 Task: Find connections with filter location Kollam with filter topic #Managementwith filter profile language English with filter current company InCred Financial Services with filter school Patna University with filter industry Media & Telecommunications with filter service category Homeowners Insurance with filter keywords title Beautician
Action: Mouse moved to (700, 77)
Screenshot: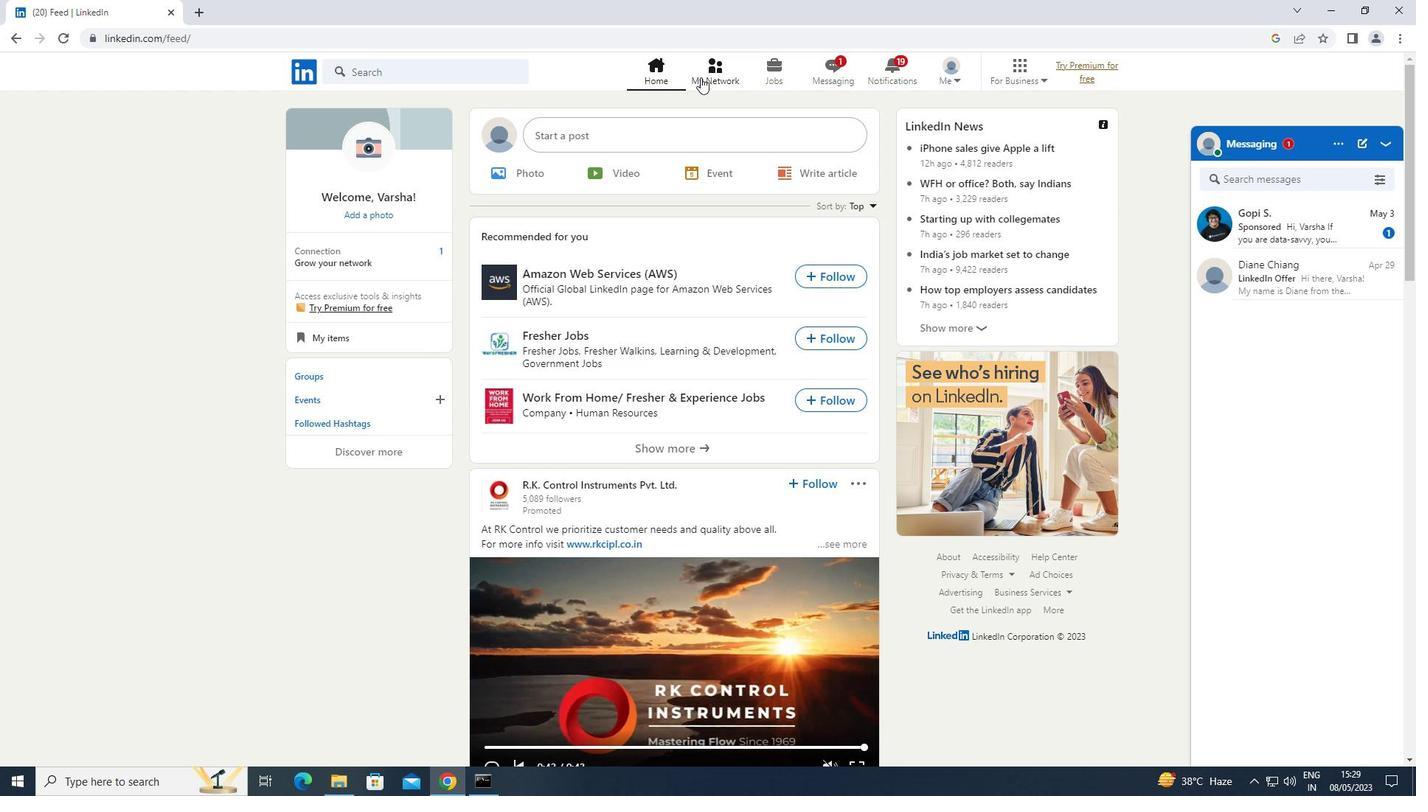 
Action: Mouse pressed left at (700, 77)
Screenshot: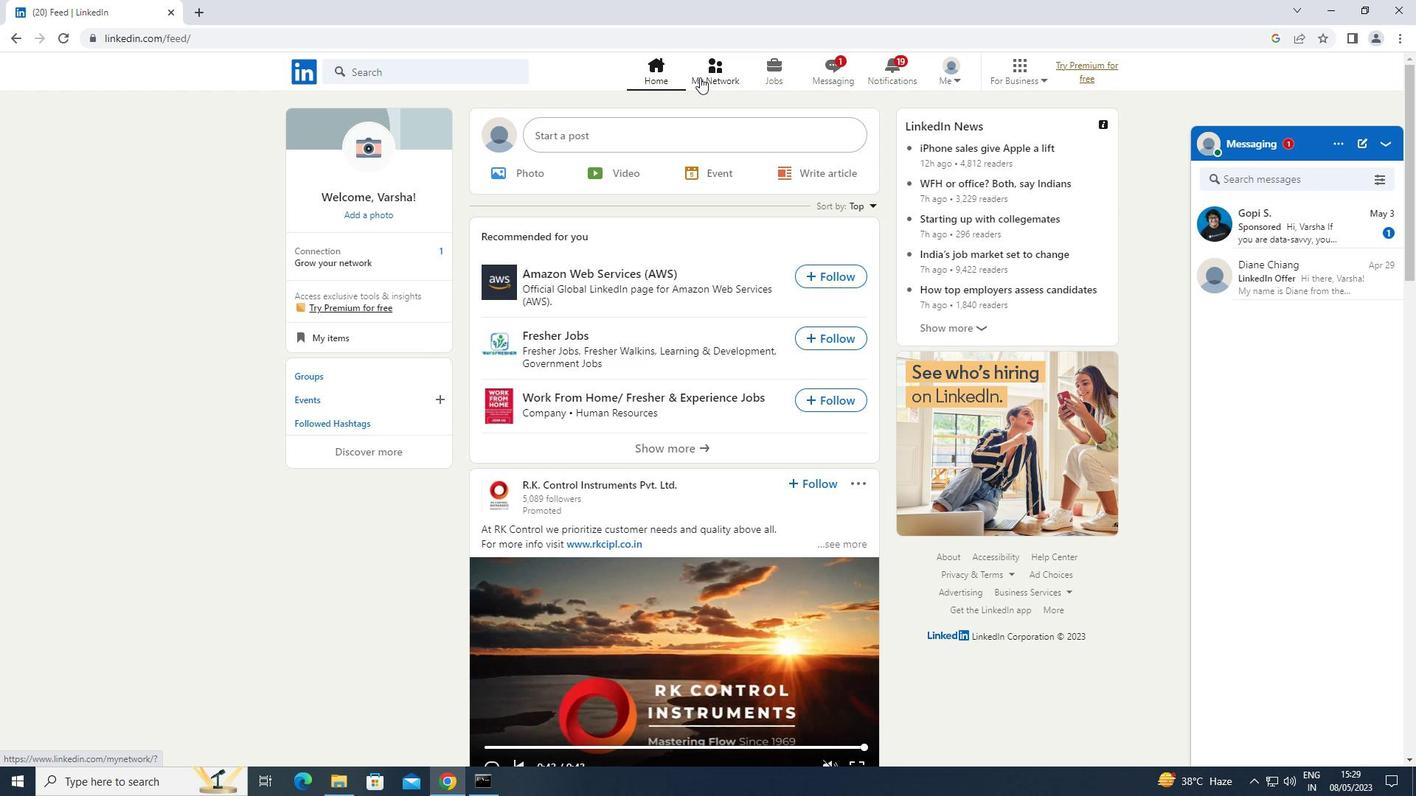 
Action: Mouse moved to (422, 152)
Screenshot: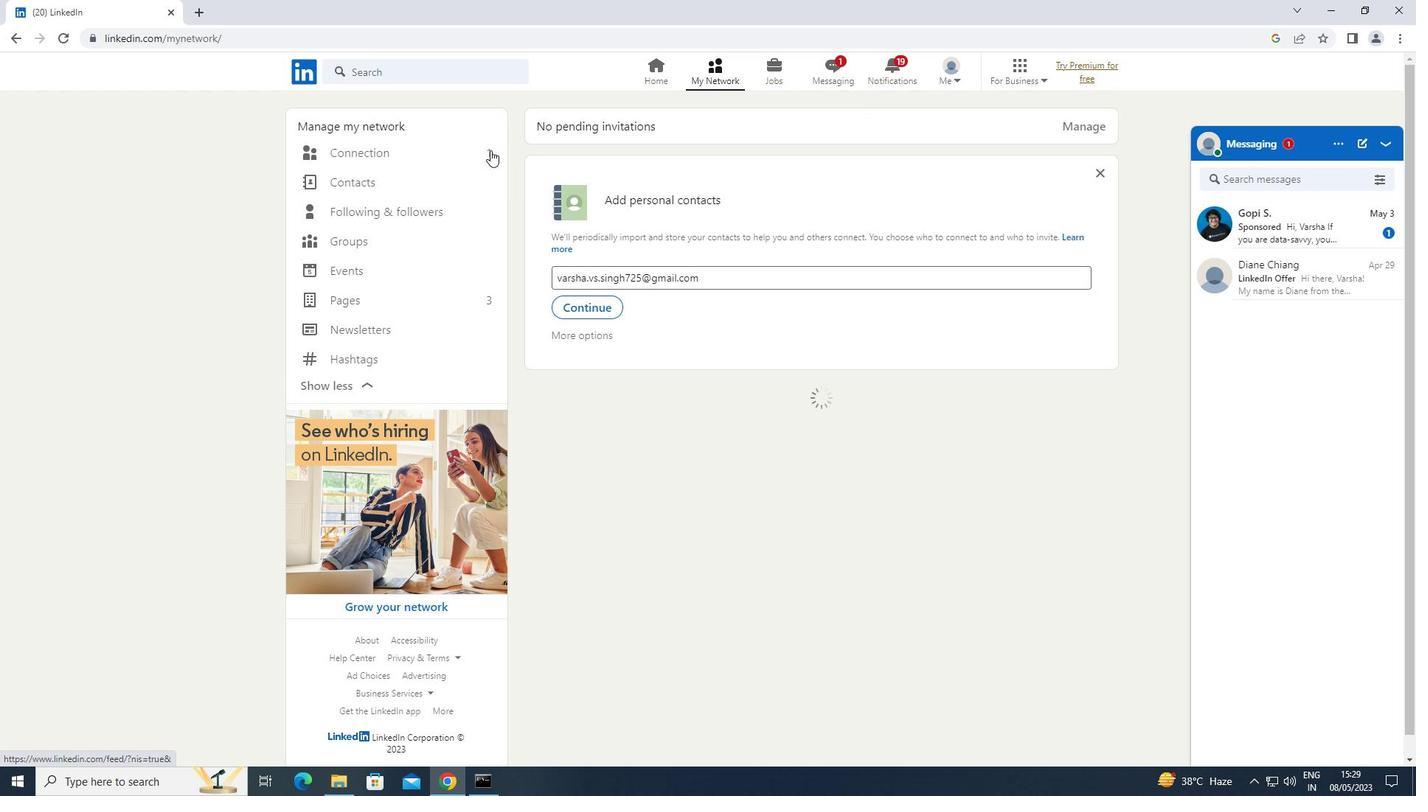 
Action: Mouse pressed left at (422, 152)
Screenshot: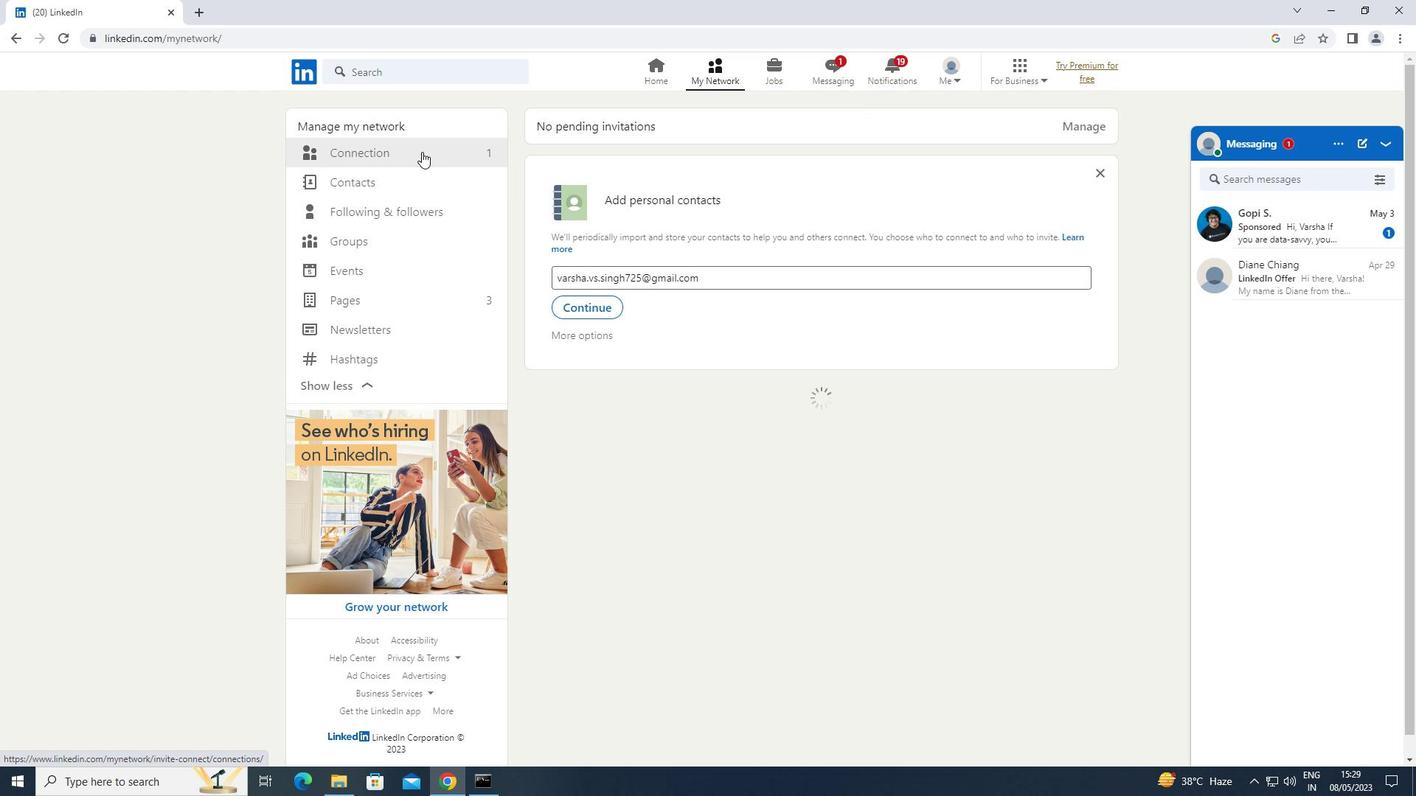 
Action: Mouse moved to (836, 155)
Screenshot: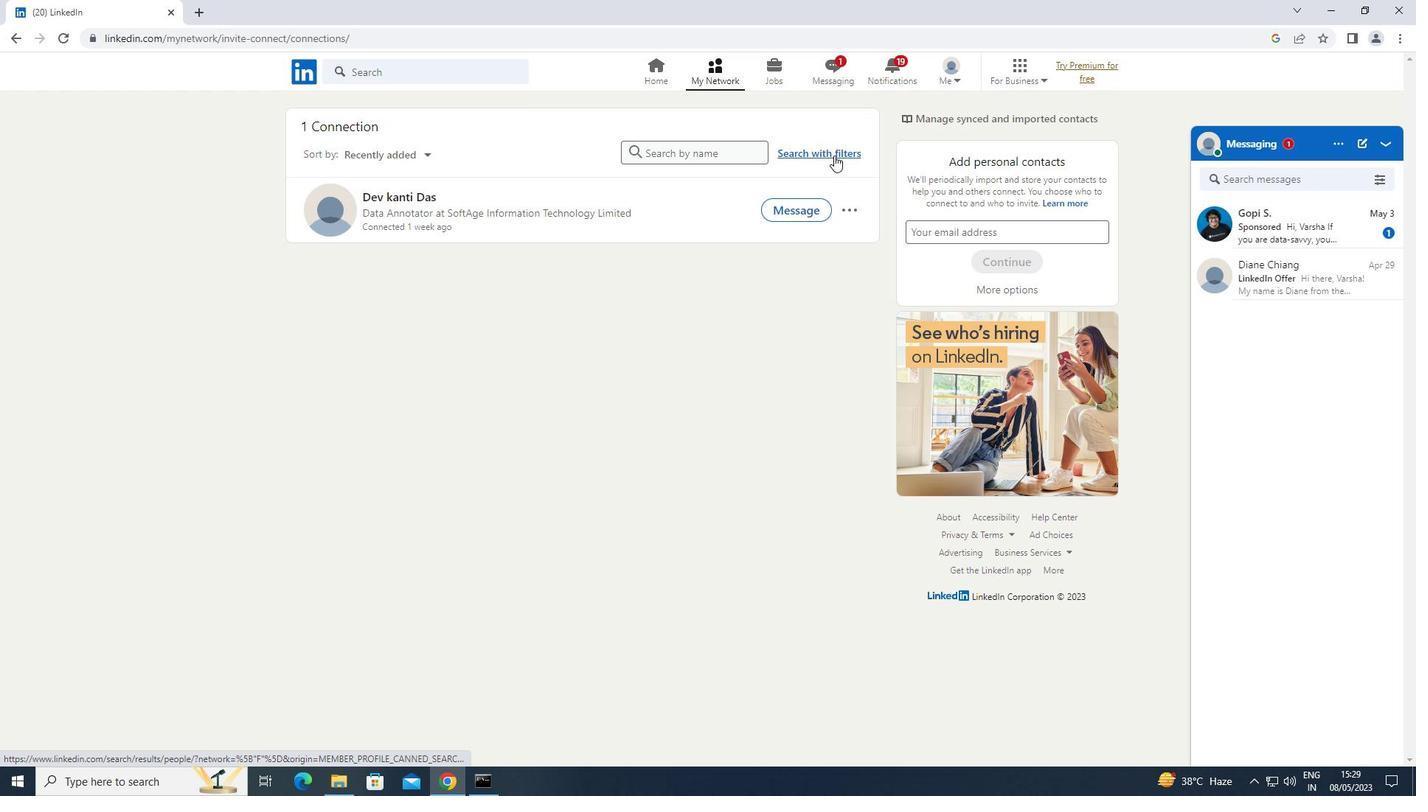
Action: Mouse pressed left at (836, 155)
Screenshot: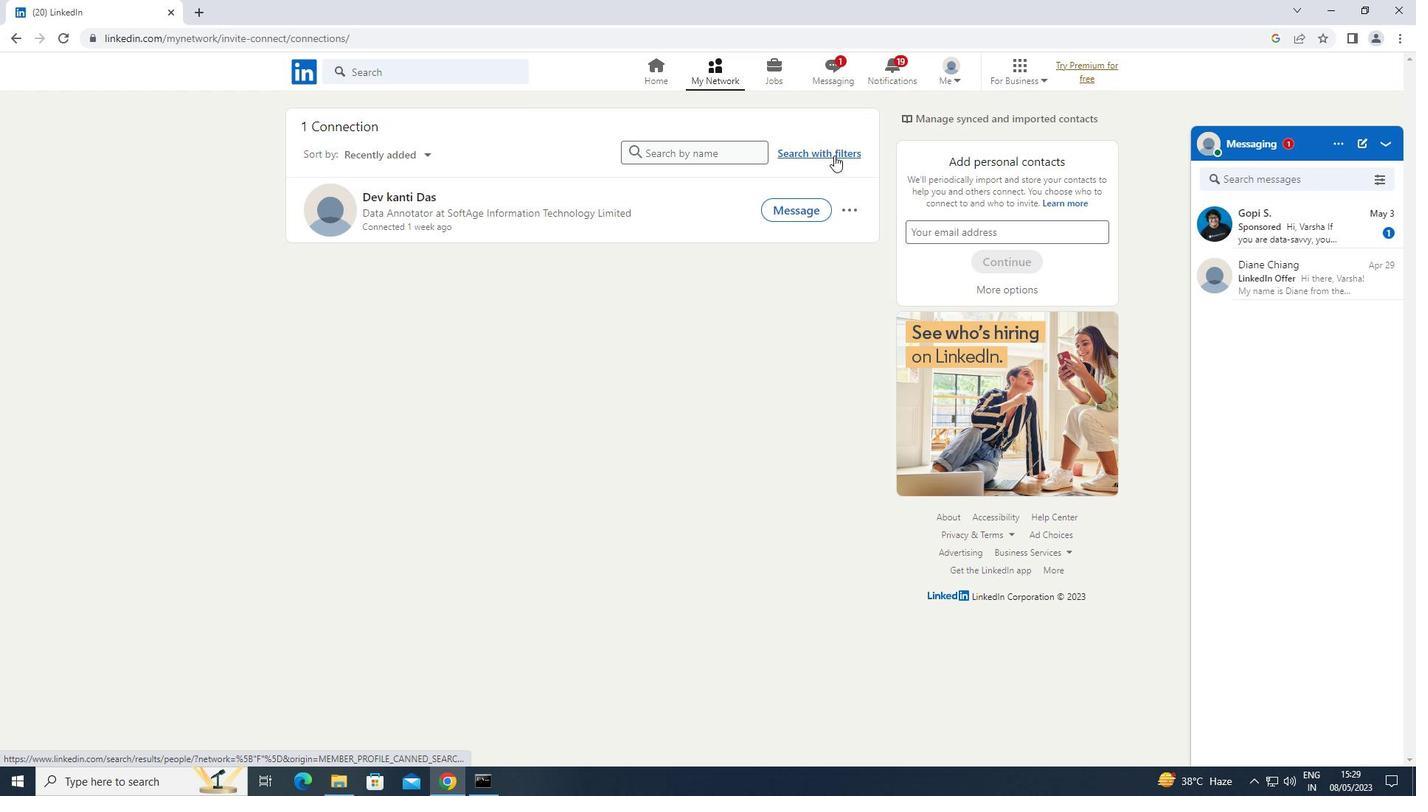
Action: Mouse moved to (757, 117)
Screenshot: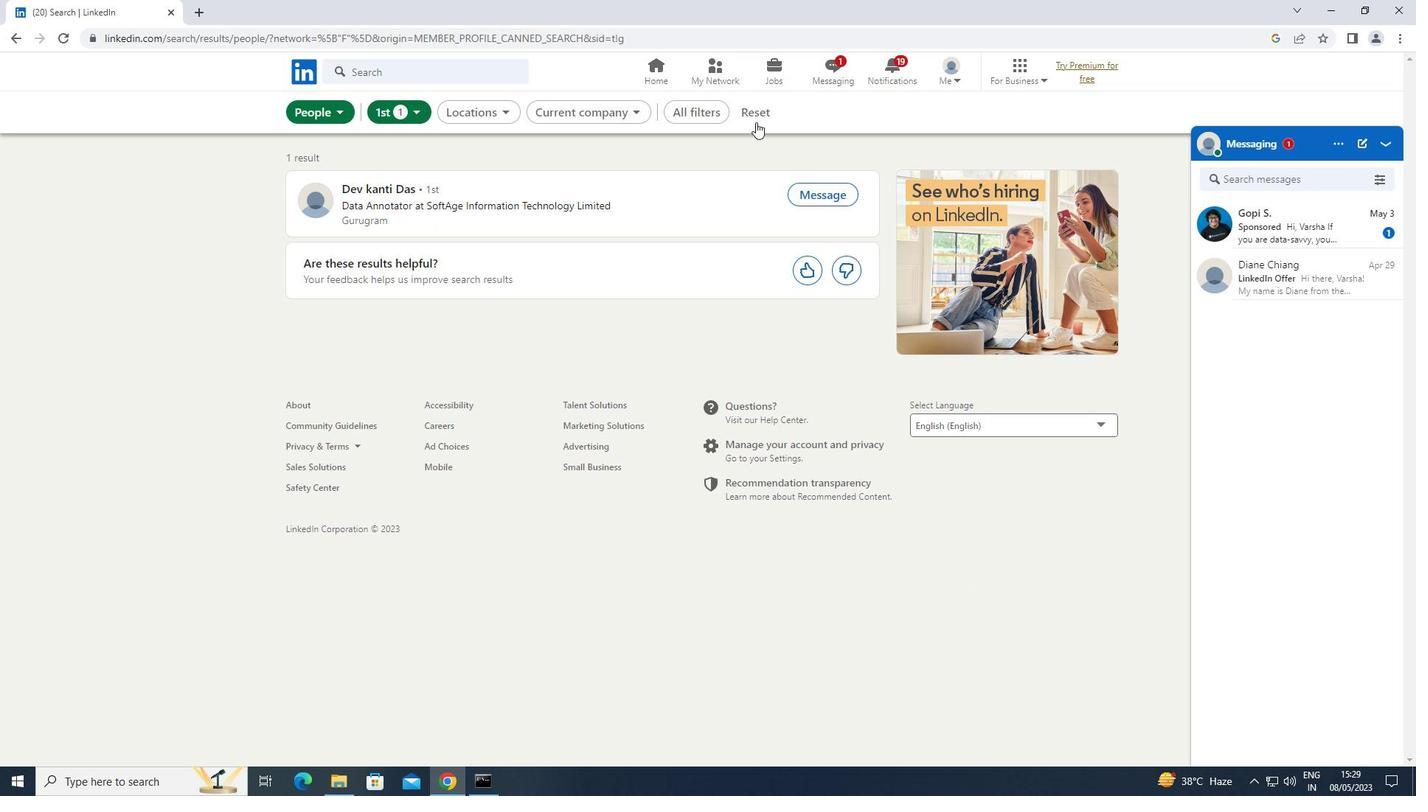 
Action: Mouse pressed left at (757, 117)
Screenshot: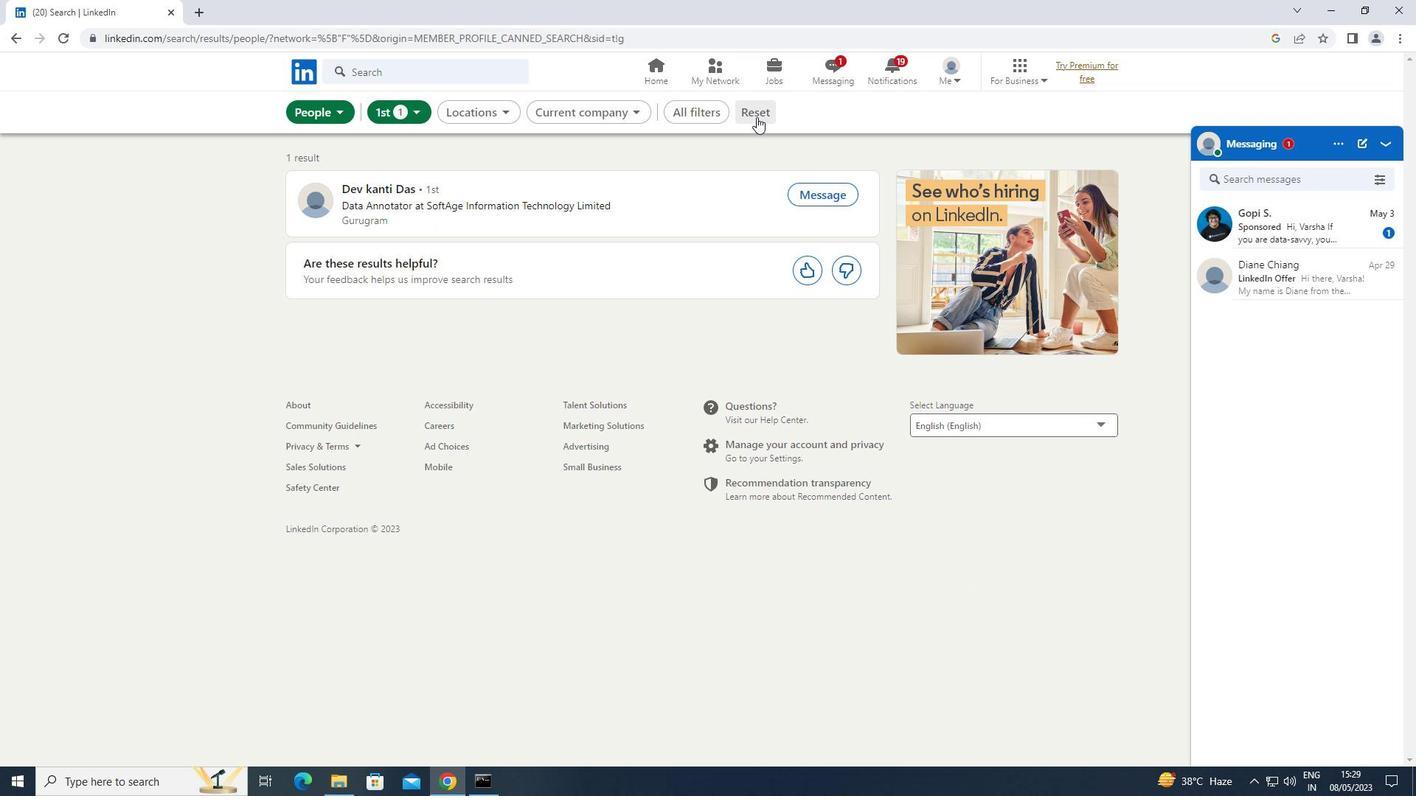 
Action: Mouse moved to (755, 117)
Screenshot: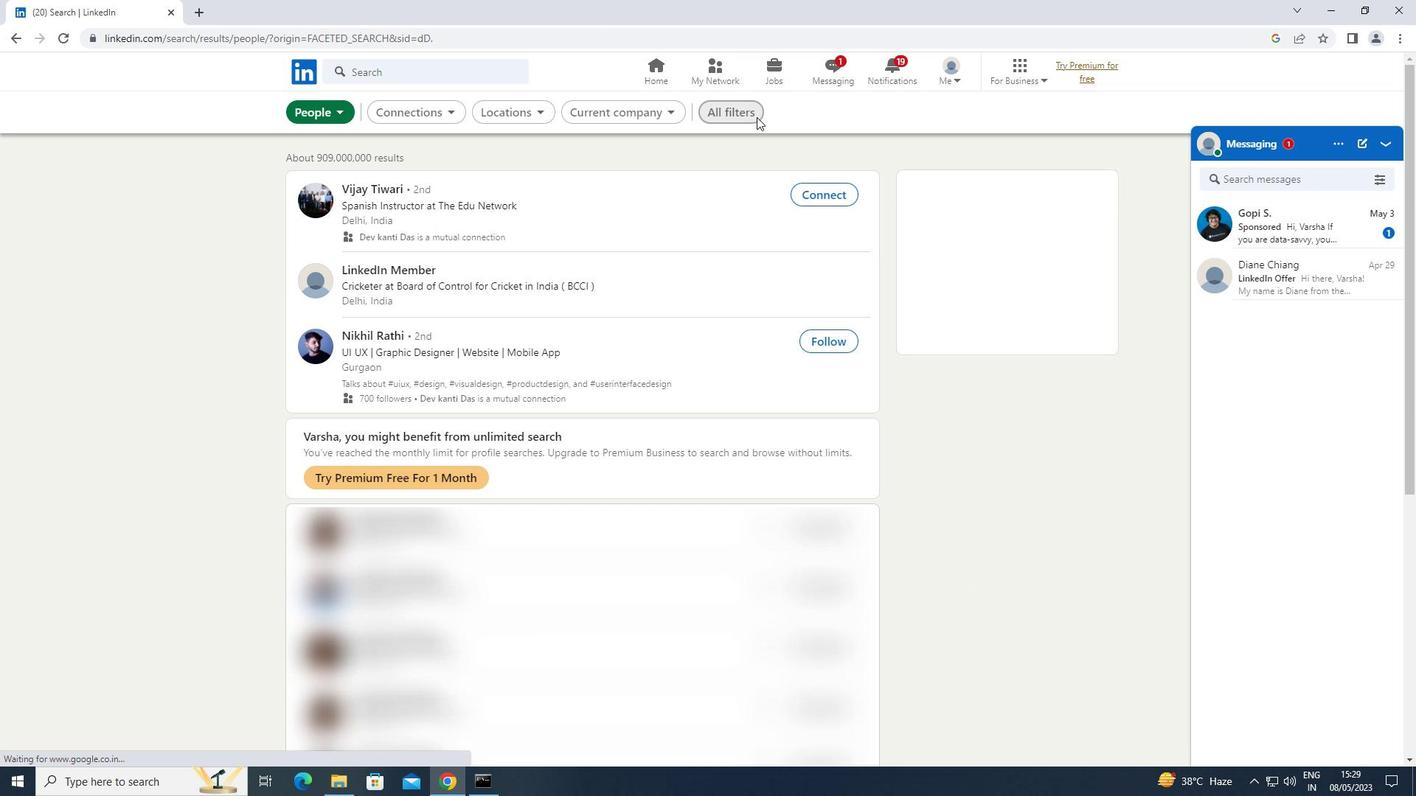 
Action: Mouse pressed left at (755, 117)
Screenshot: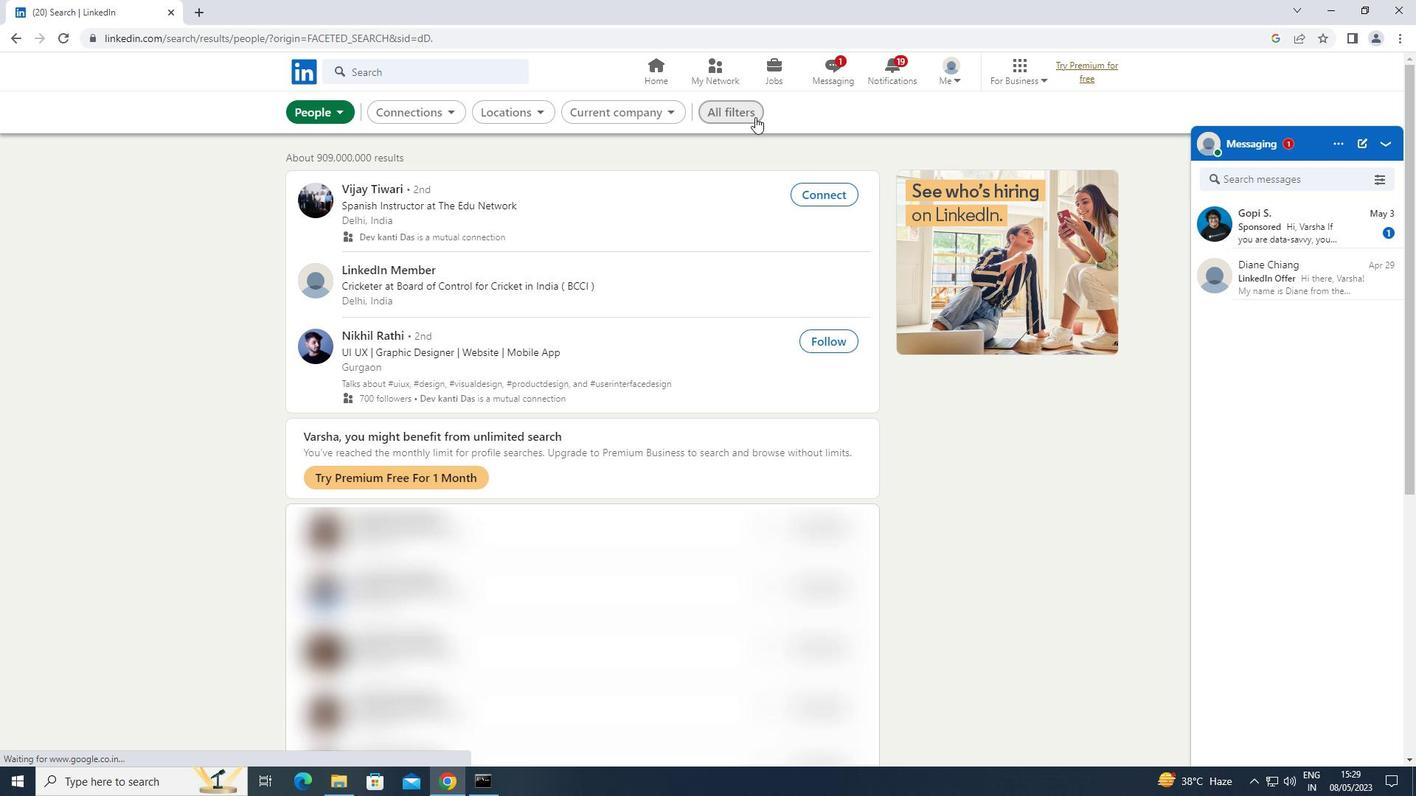 
Action: Mouse moved to (1029, 239)
Screenshot: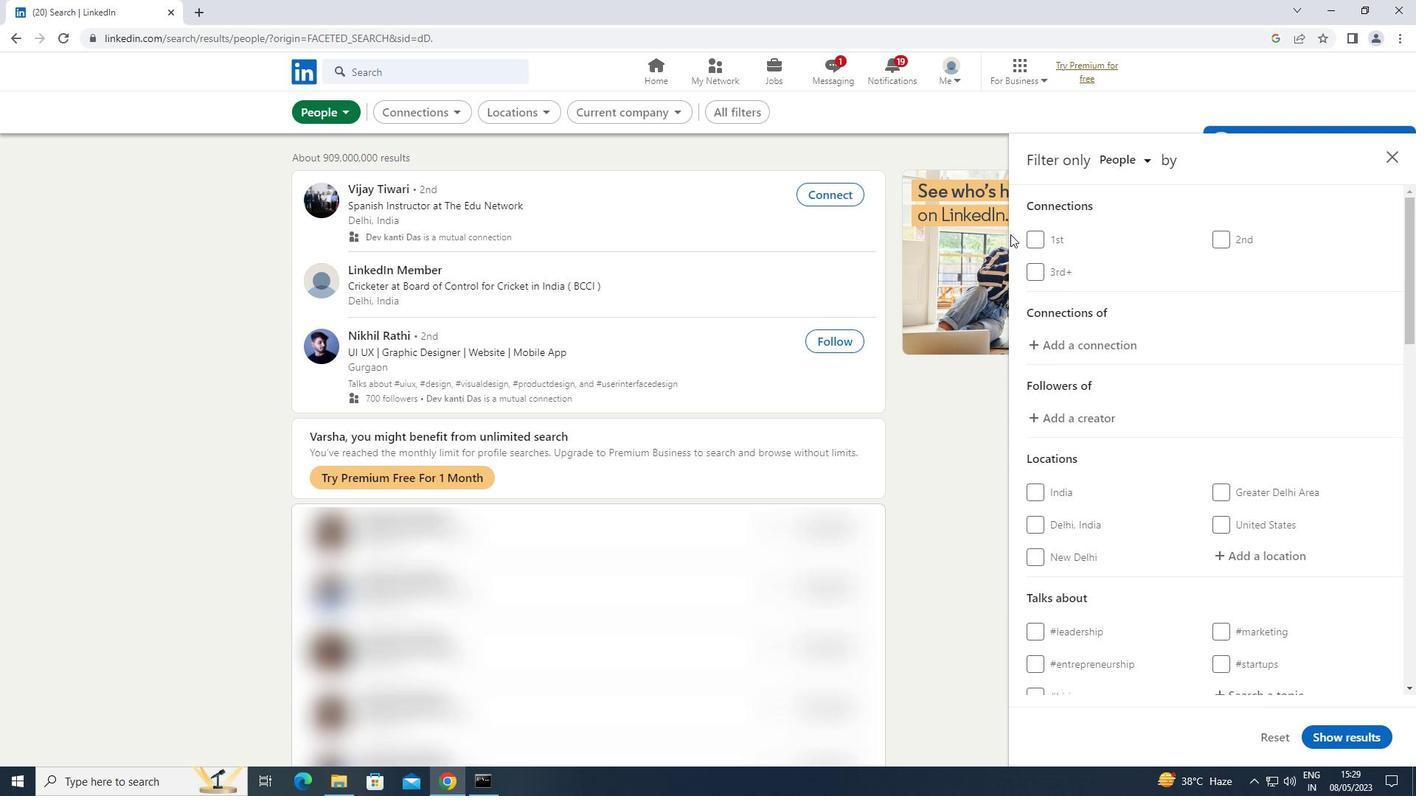 
Action: Mouse scrolled (1029, 238) with delta (0, 0)
Screenshot: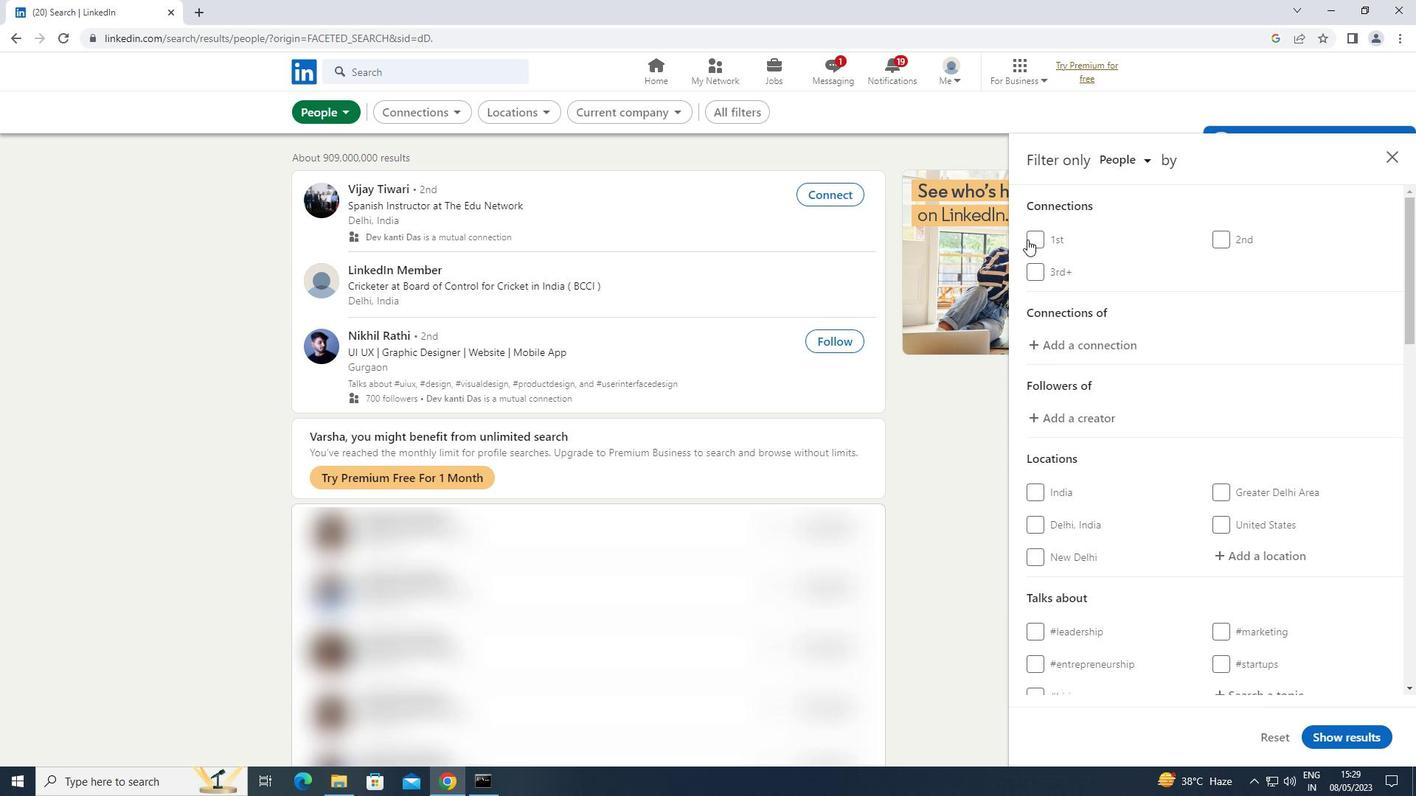 
Action: Mouse scrolled (1029, 238) with delta (0, 0)
Screenshot: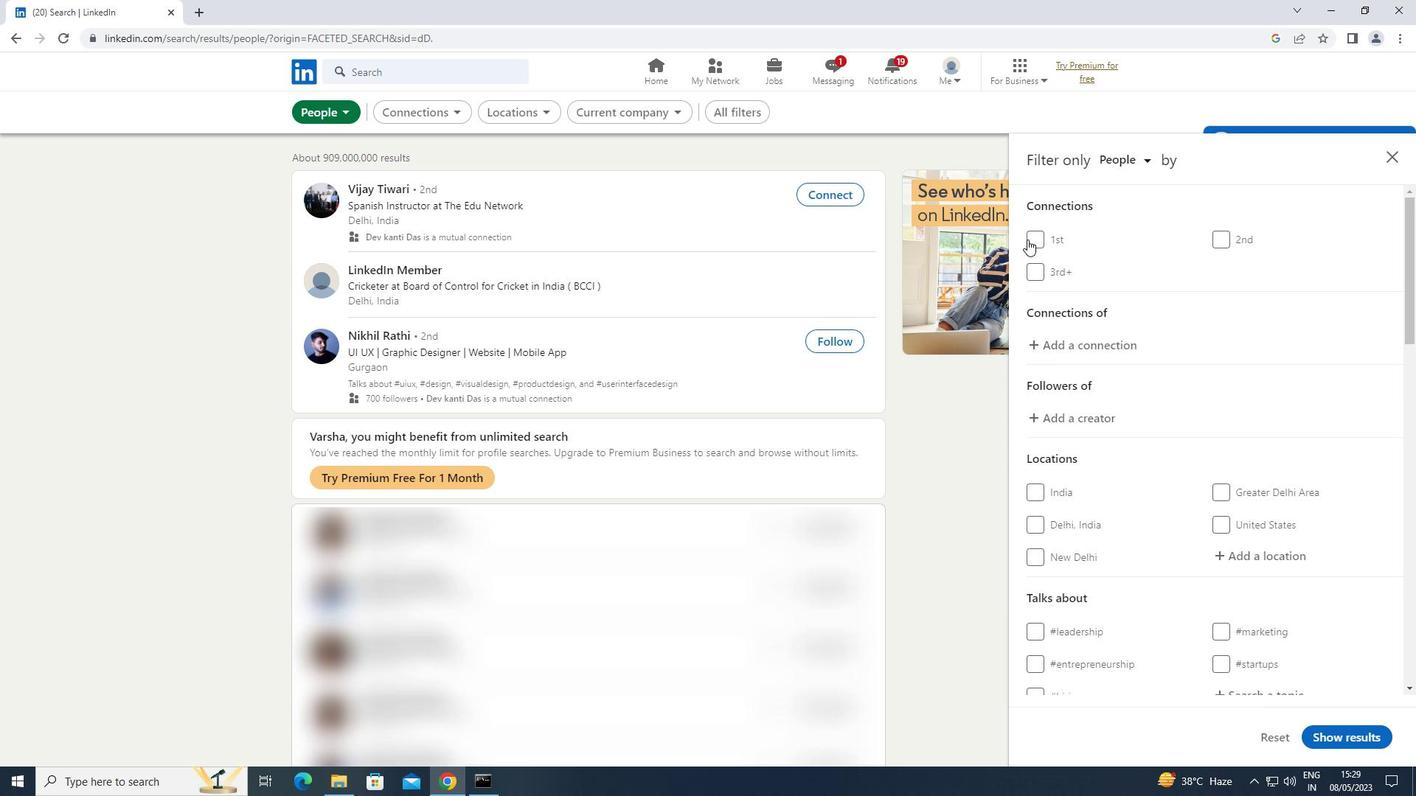 
Action: Mouse scrolled (1029, 238) with delta (0, 0)
Screenshot: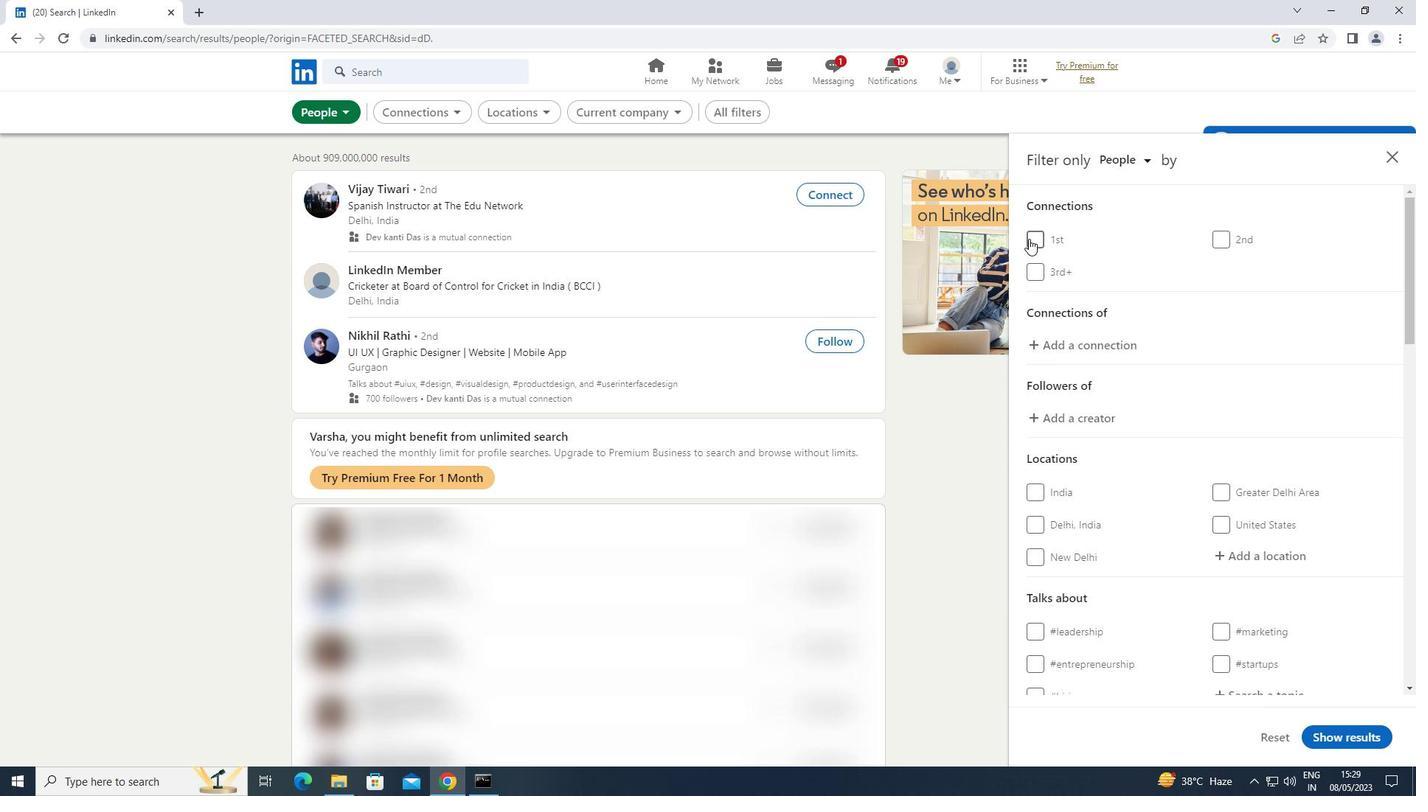 
Action: Mouse moved to (1282, 333)
Screenshot: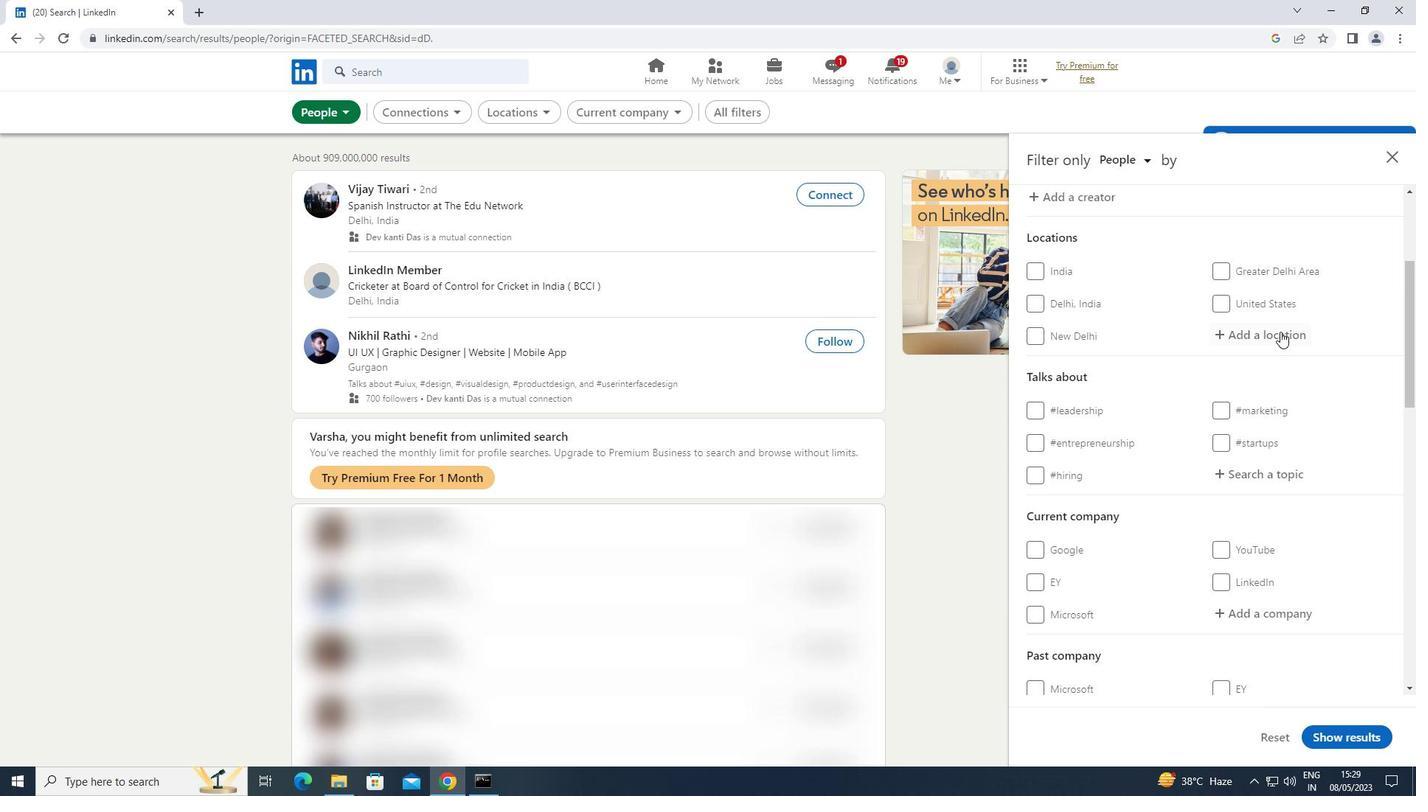 
Action: Mouse pressed left at (1282, 333)
Screenshot: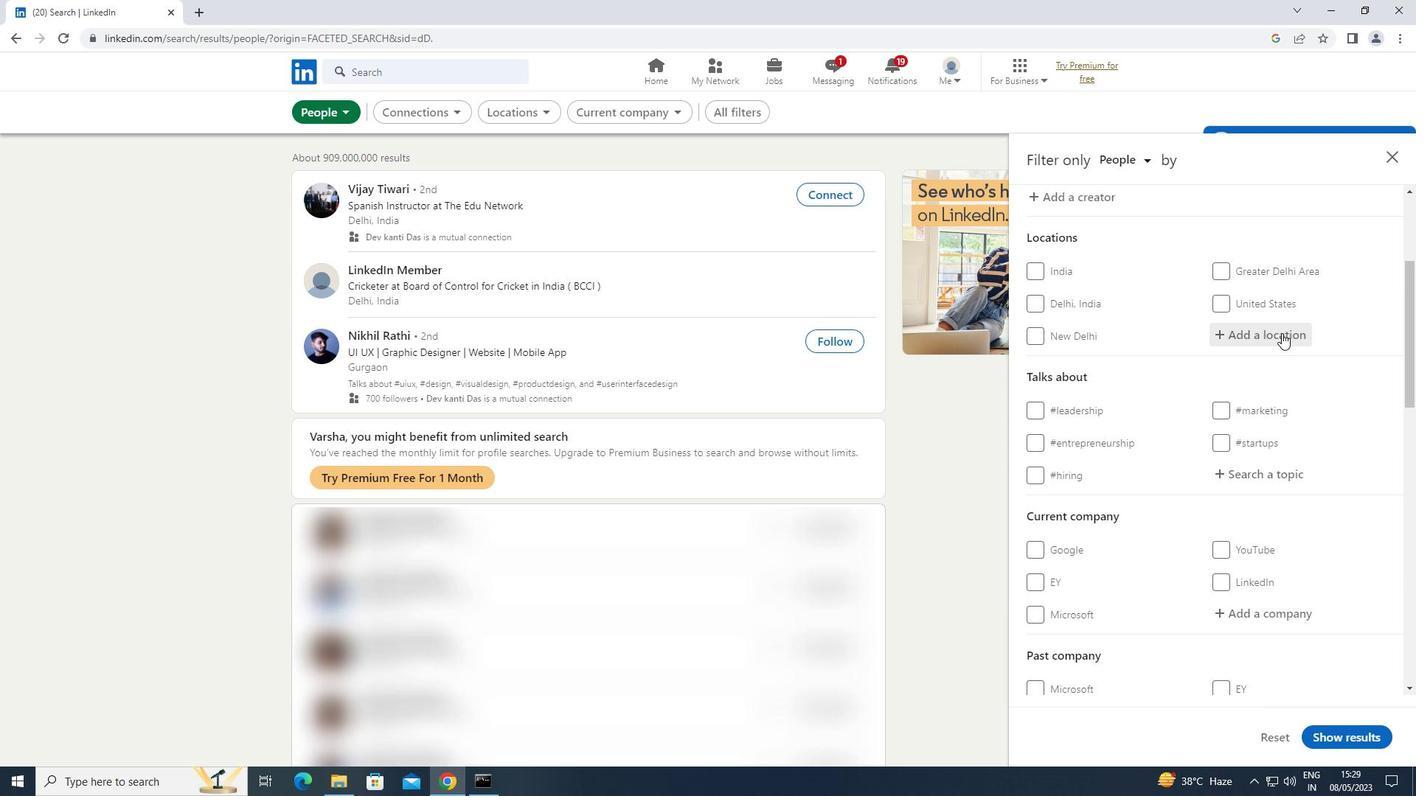 
Action: Mouse moved to (1284, 330)
Screenshot: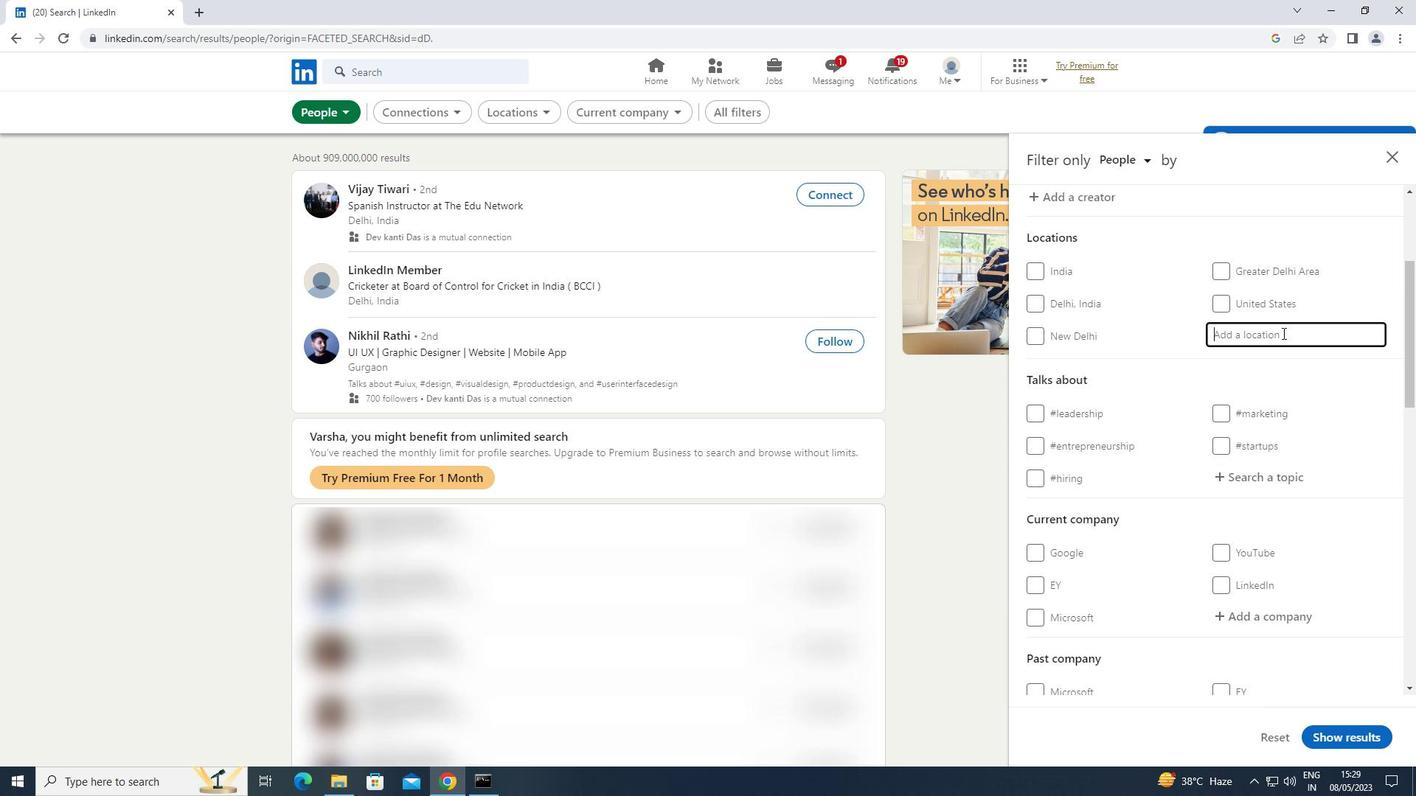
Action: Key pressed <Key.shift>KOLLAM
Screenshot: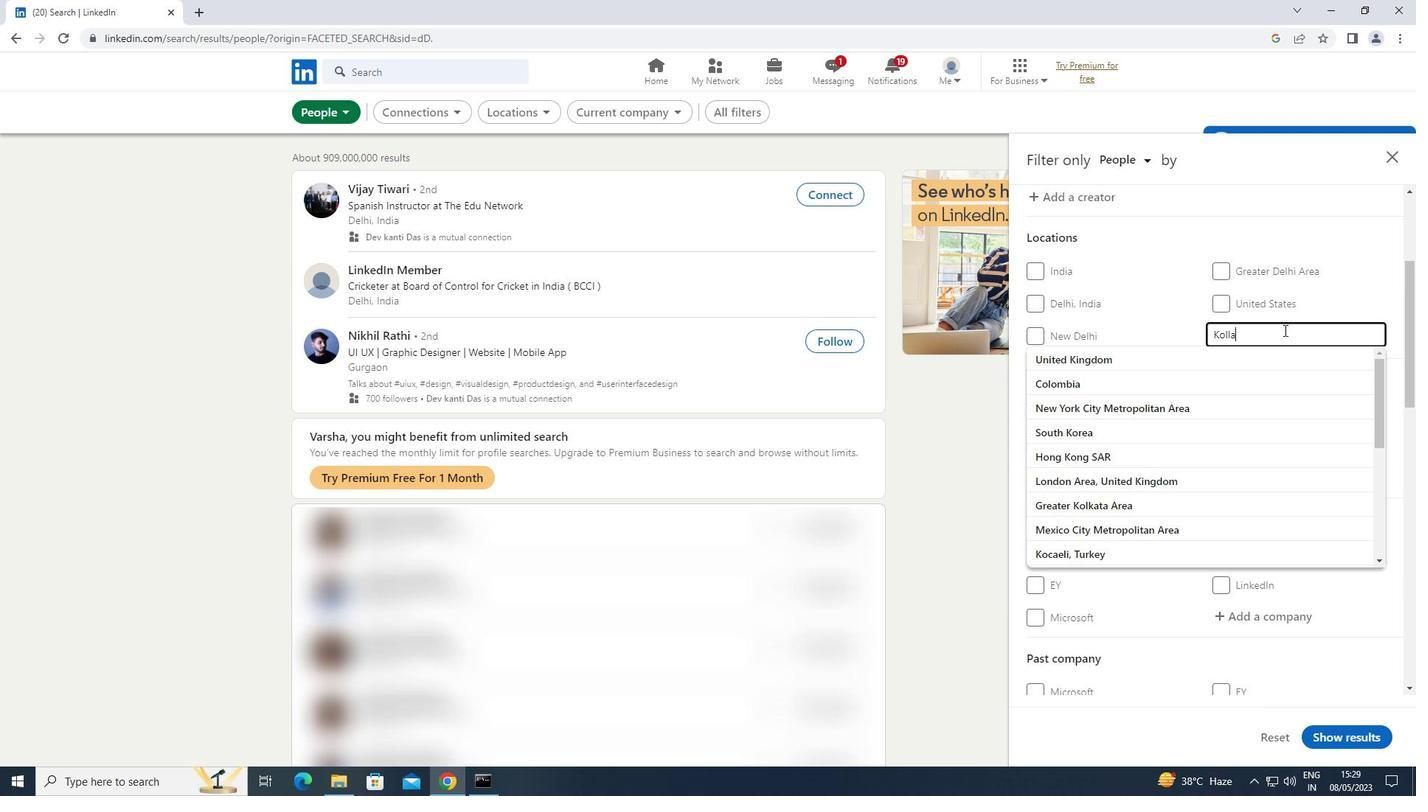 
Action: Mouse moved to (1249, 485)
Screenshot: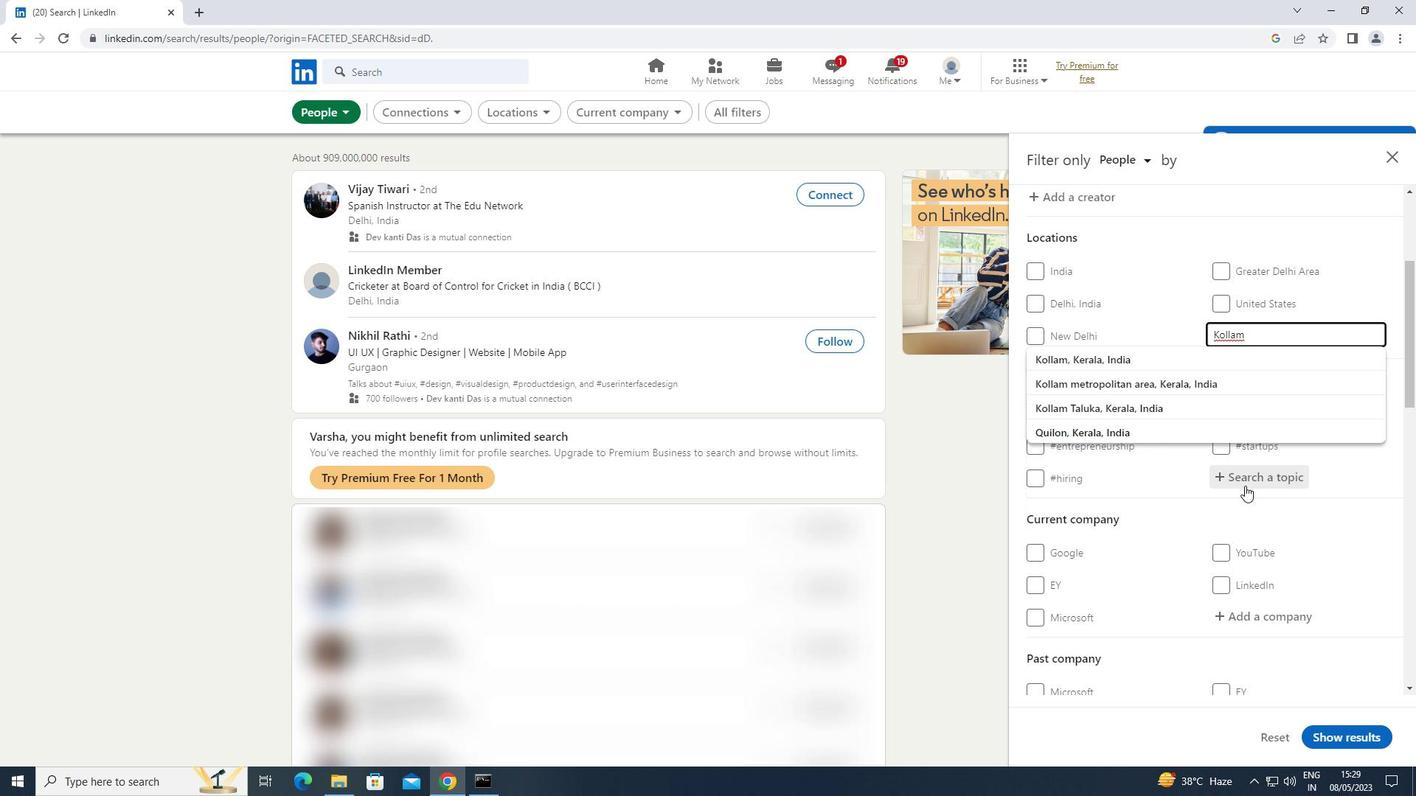
Action: Mouse pressed left at (1249, 485)
Screenshot: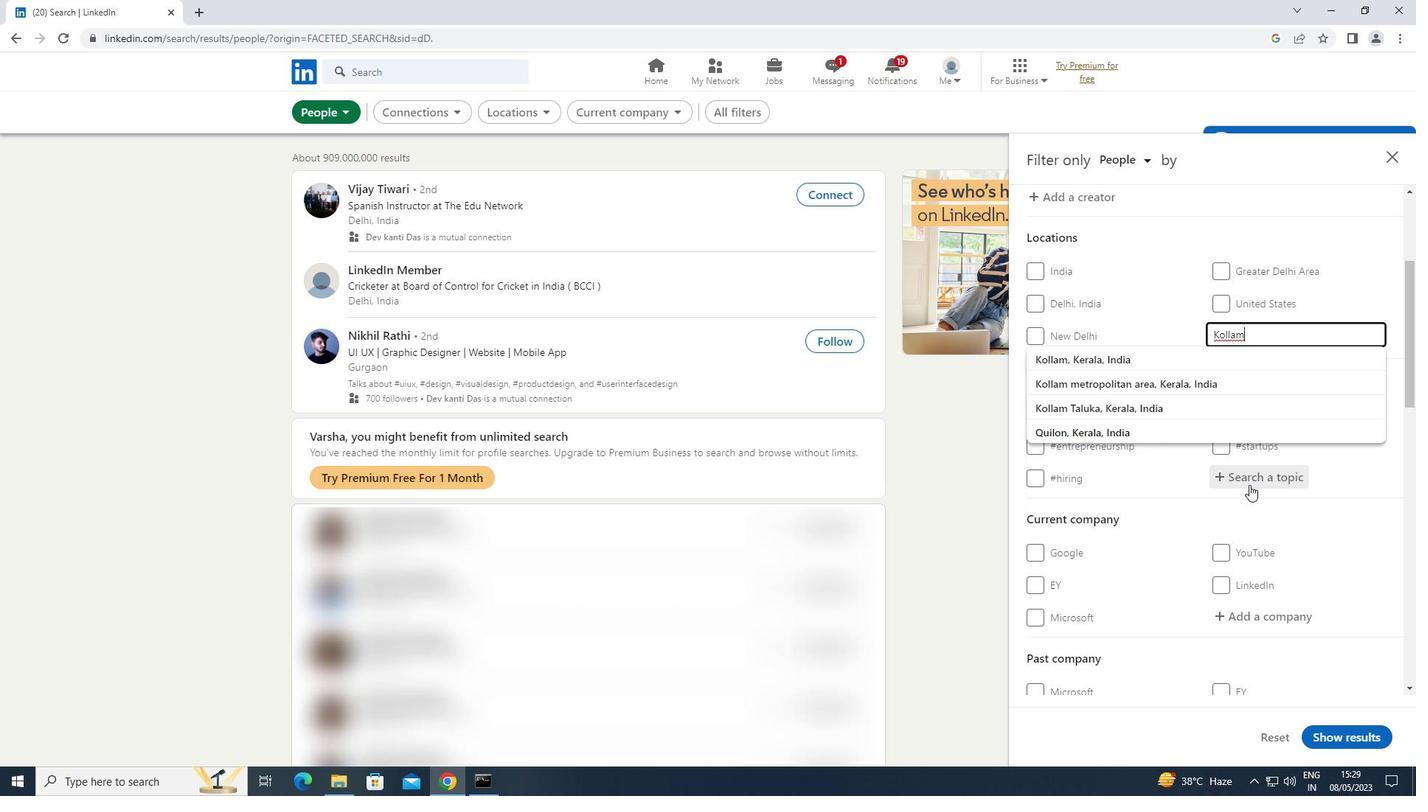 
Action: Key pressed <Key.shift><Key.shift><Key.shift><Key.shift>#<Key.shift>MANAGEMENT
Screenshot: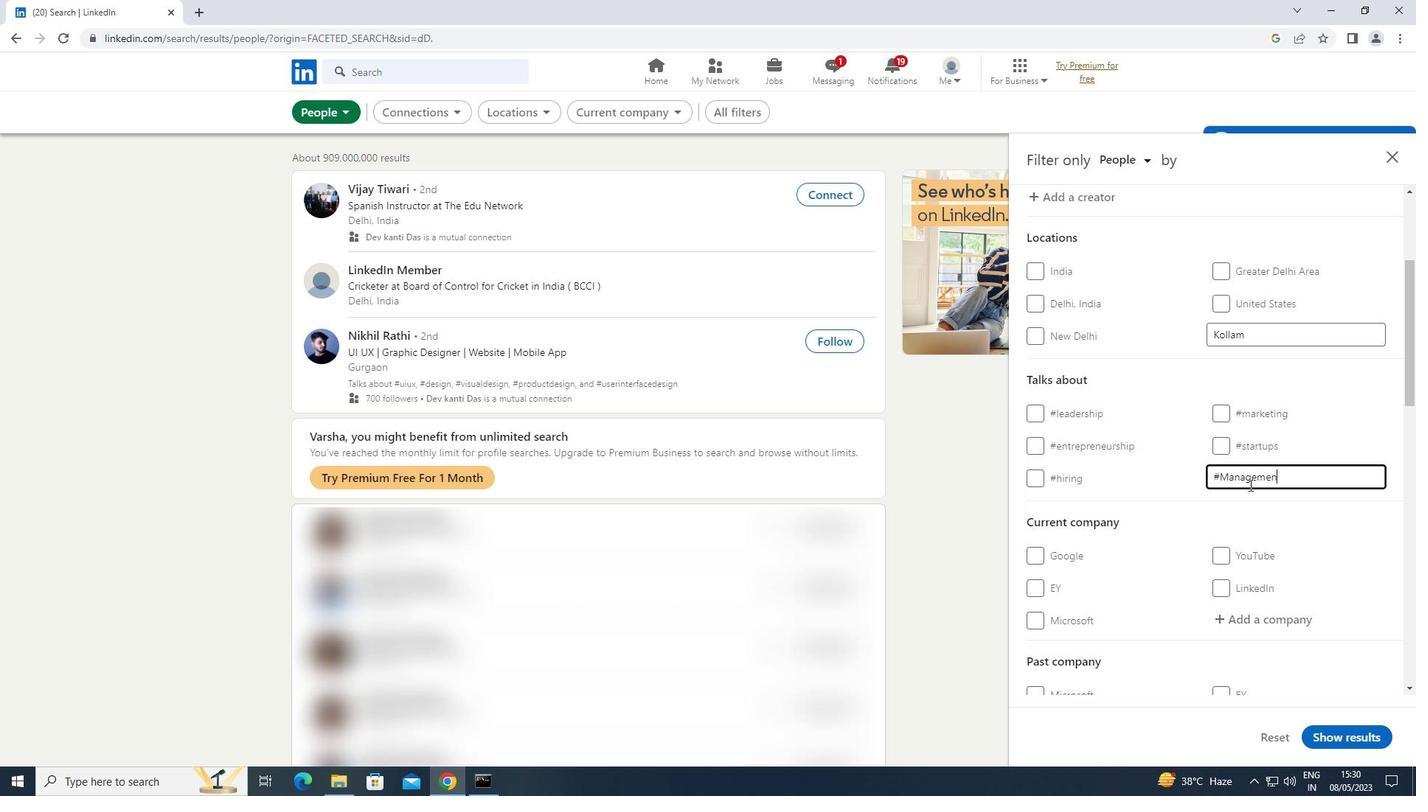 
Action: Mouse moved to (1275, 468)
Screenshot: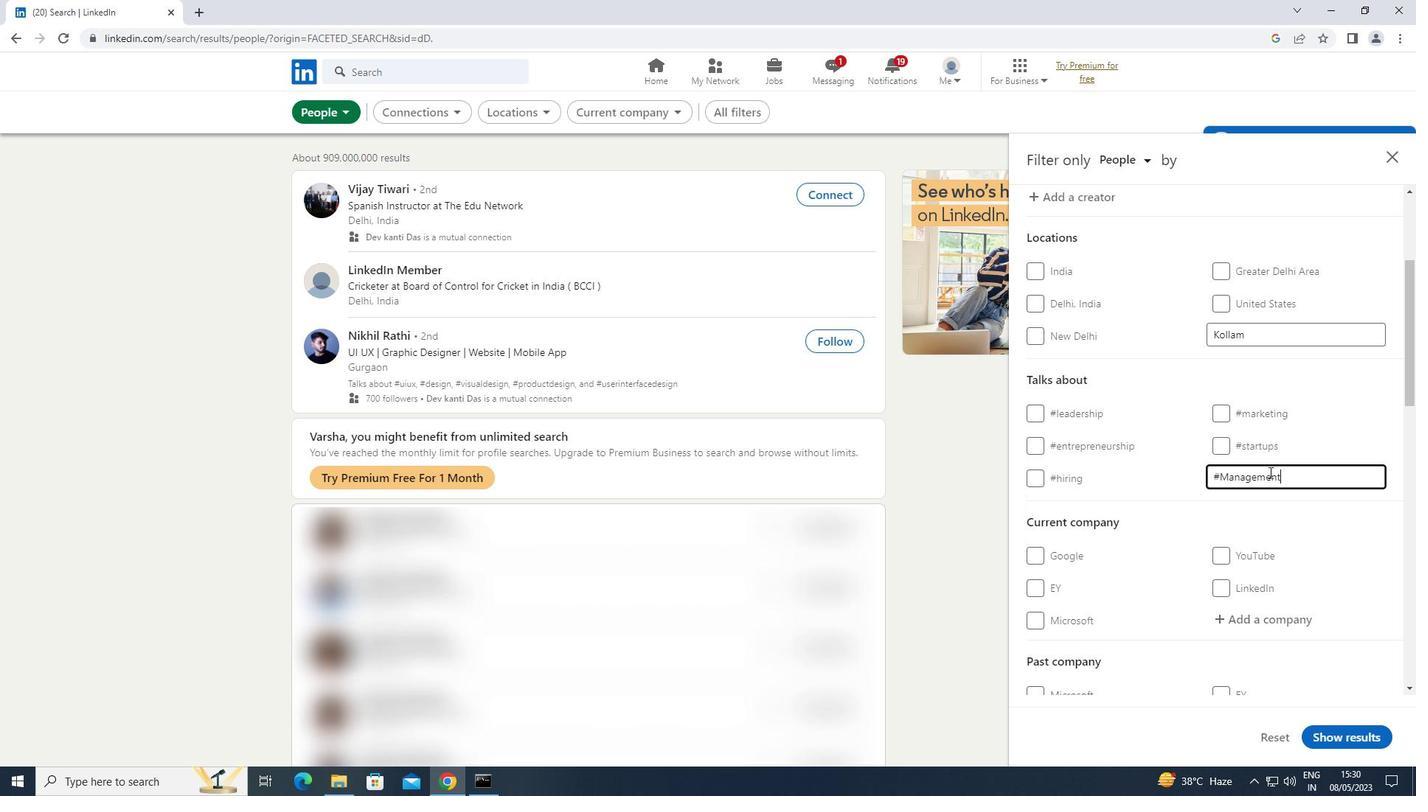 
Action: Mouse scrolled (1275, 467) with delta (0, 0)
Screenshot: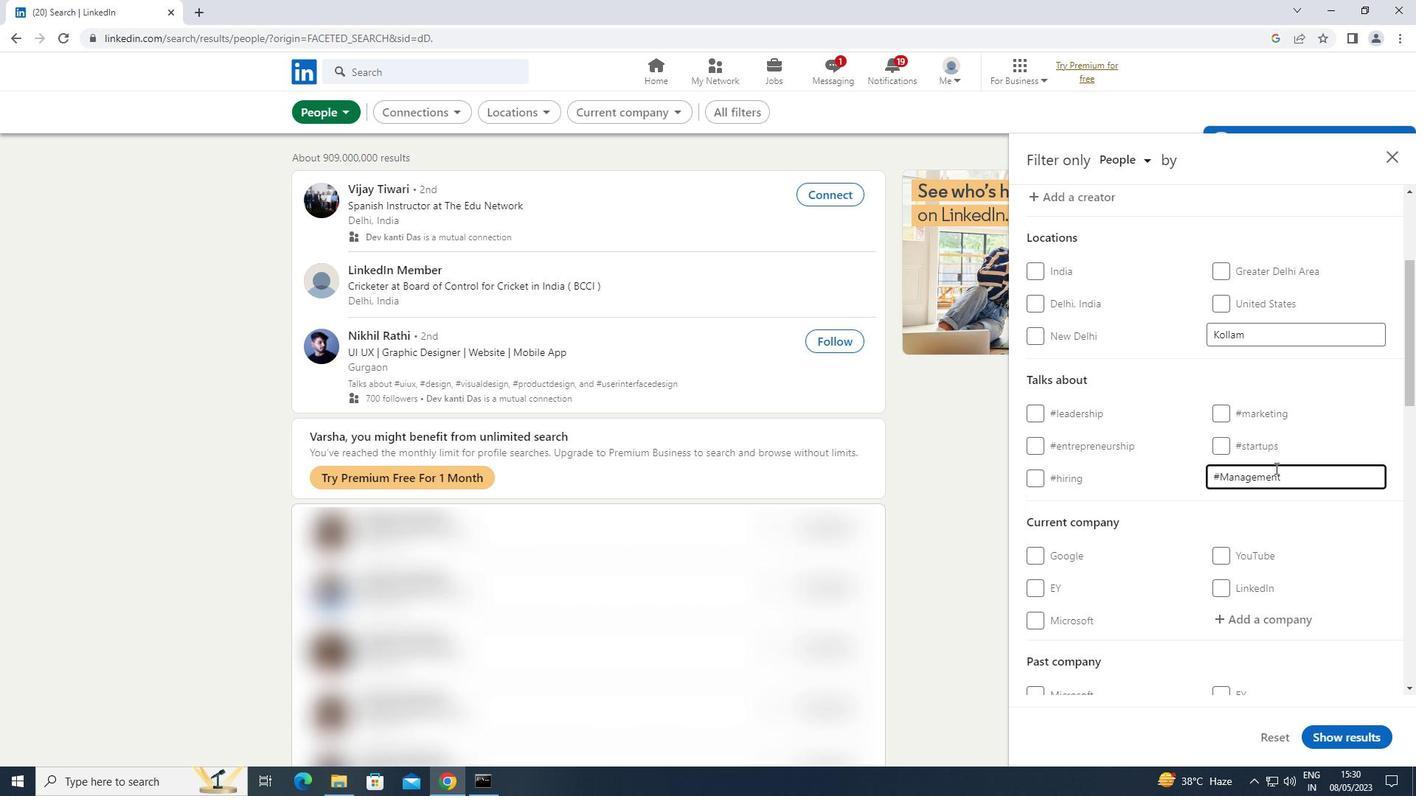 
Action: Mouse scrolled (1275, 467) with delta (0, 0)
Screenshot: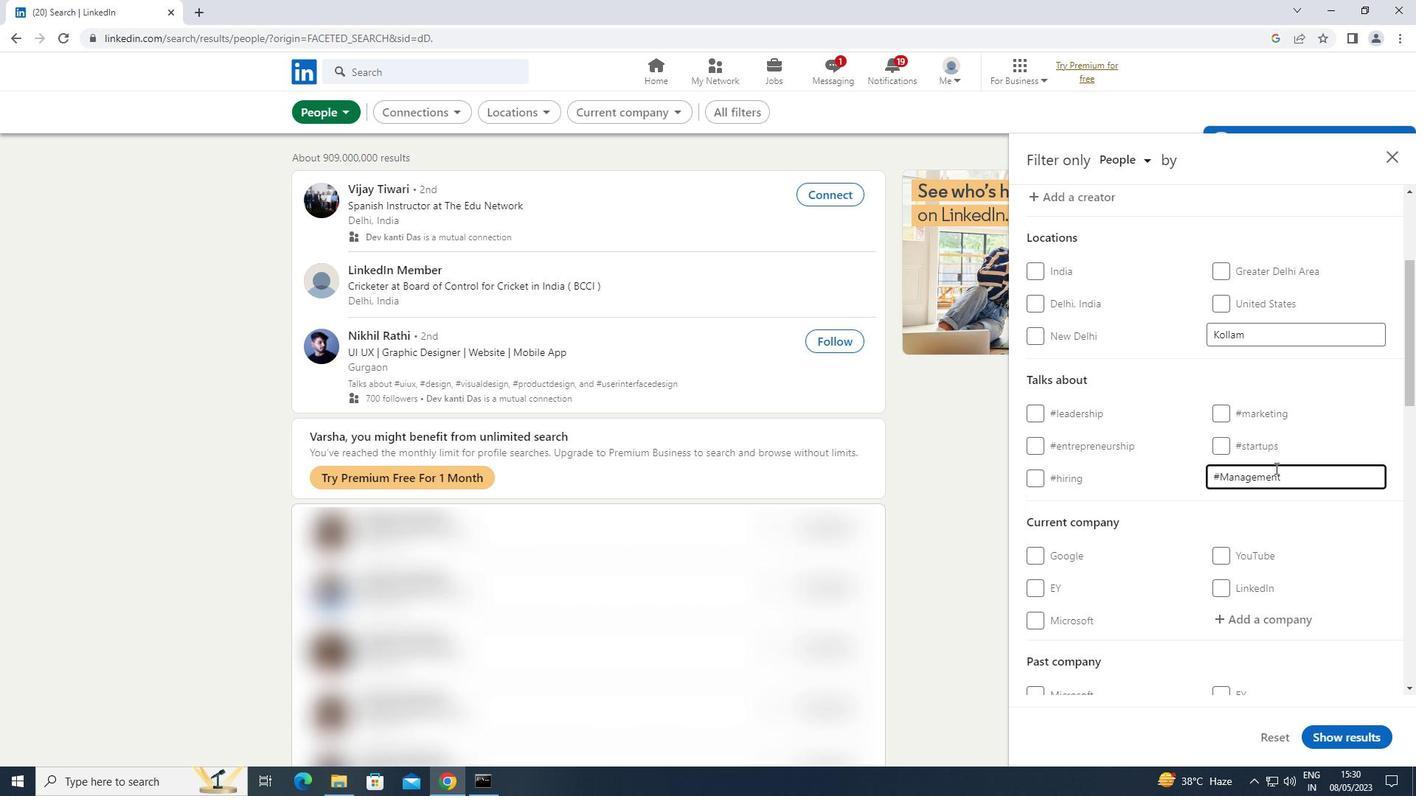 
Action: Mouse scrolled (1275, 467) with delta (0, 0)
Screenshot: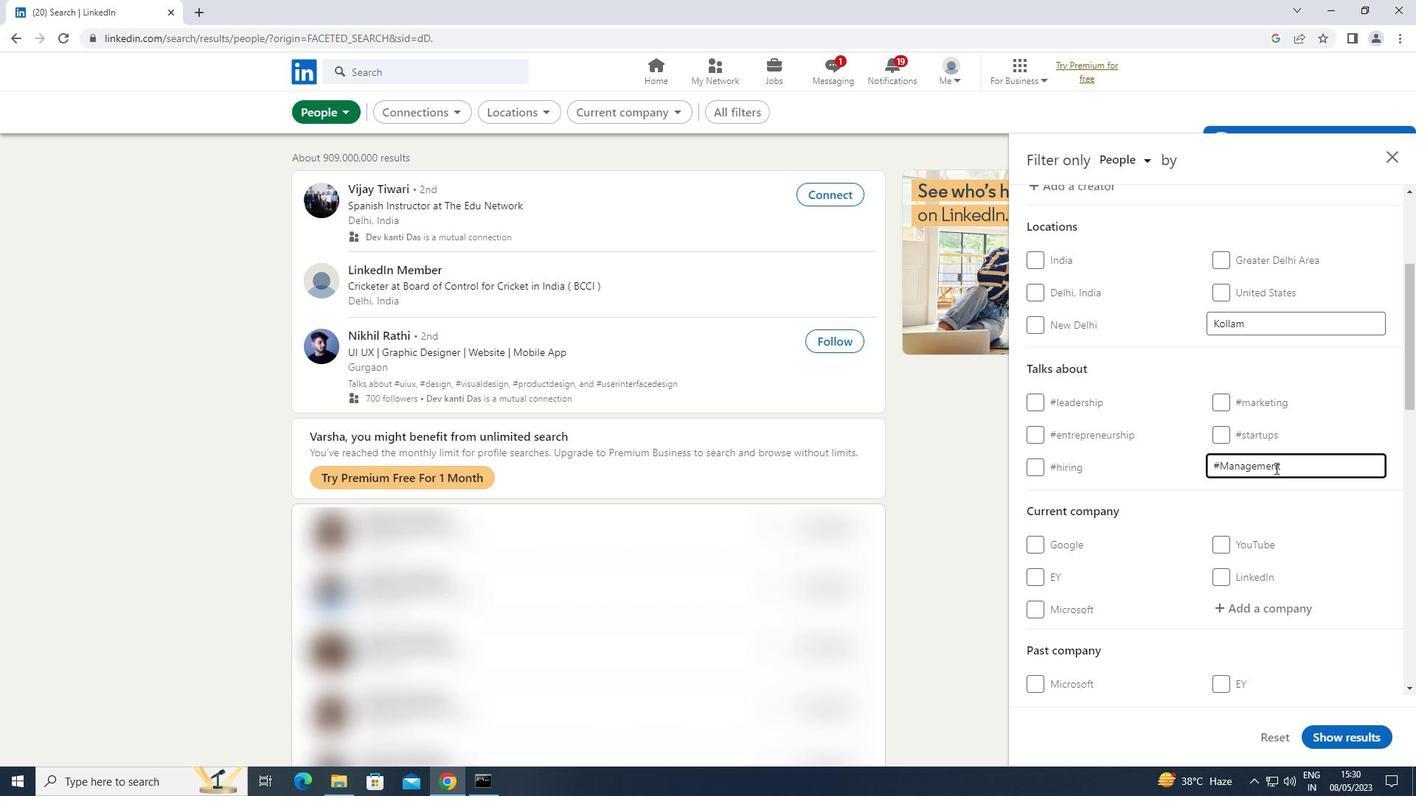
Action: Mouse moved to (1278, 468)
Screenshot: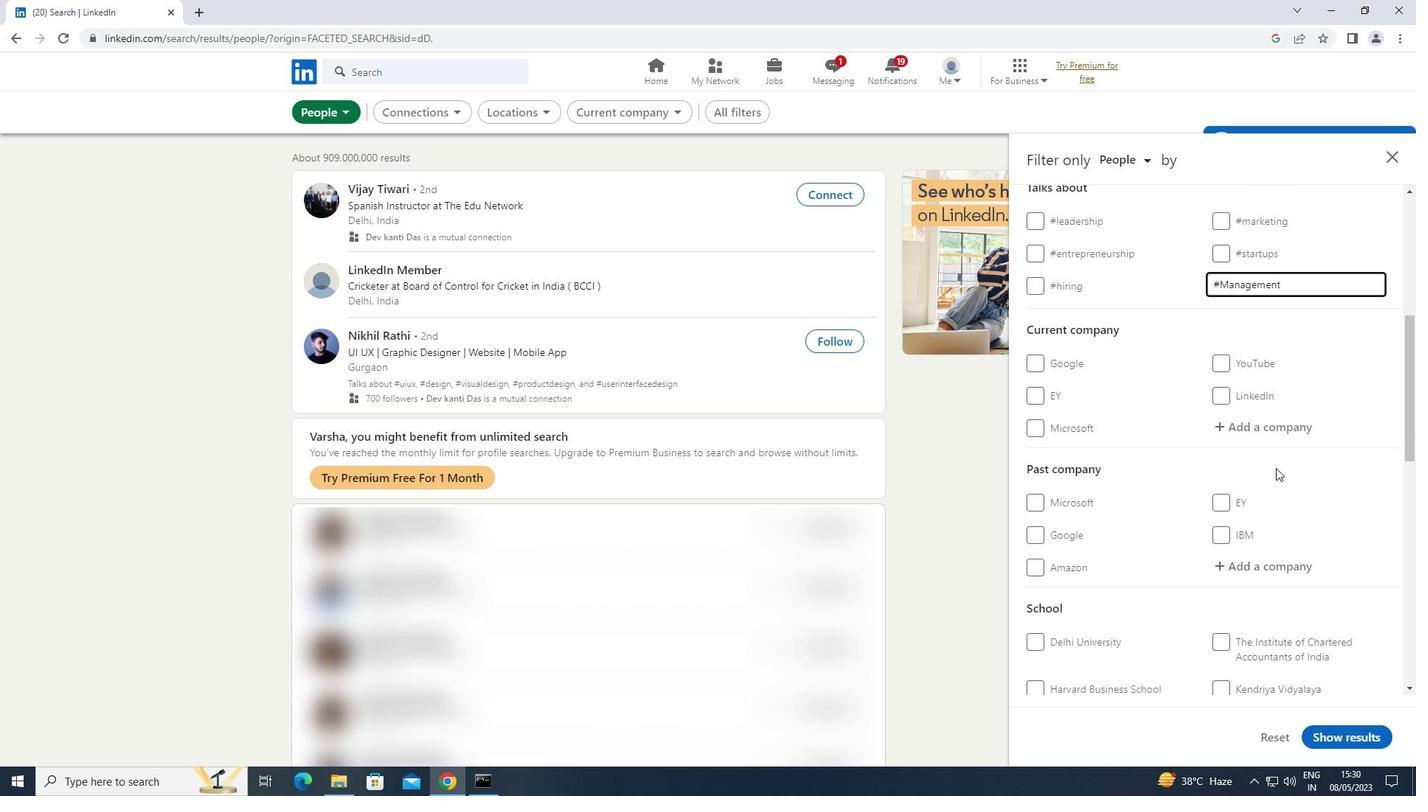 
Action: Mouse scrolled (1278, 467) with delta (0, 0)
Screenshot: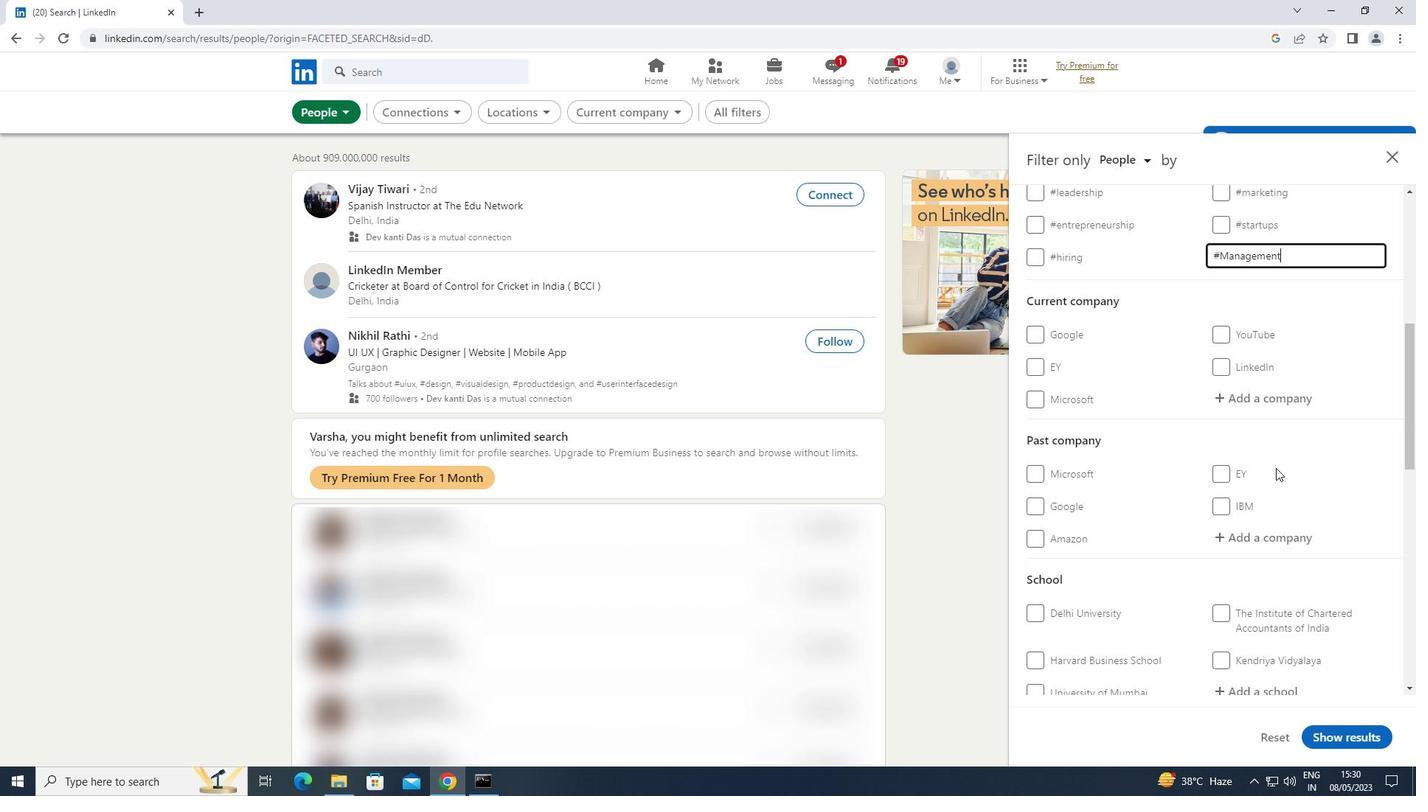 
Action: Mouse scrolled (1278, 467) with delta (0, 0)
Screenshot: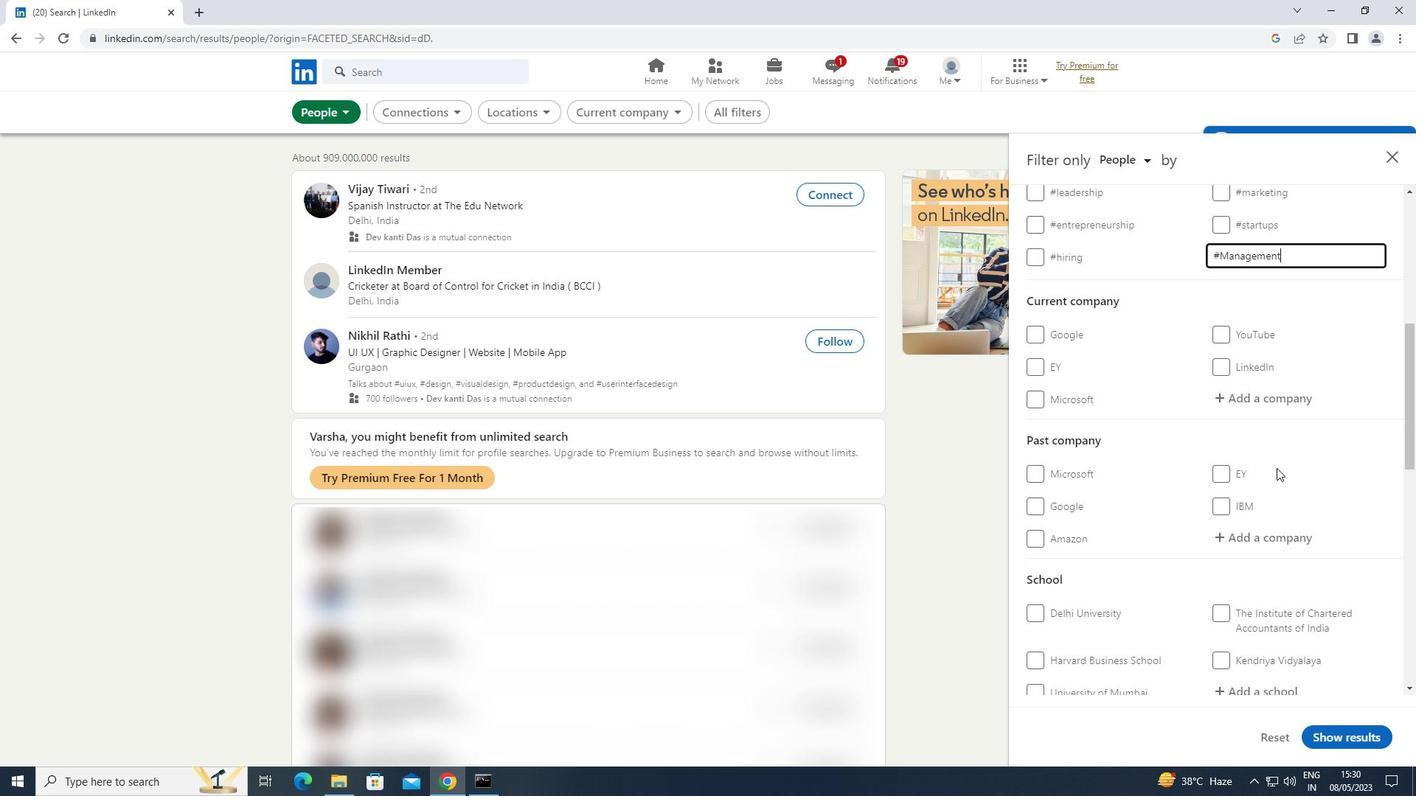 
Action: Mouse scrolled (1278, 467) with delta (0, 0)
Screenshot: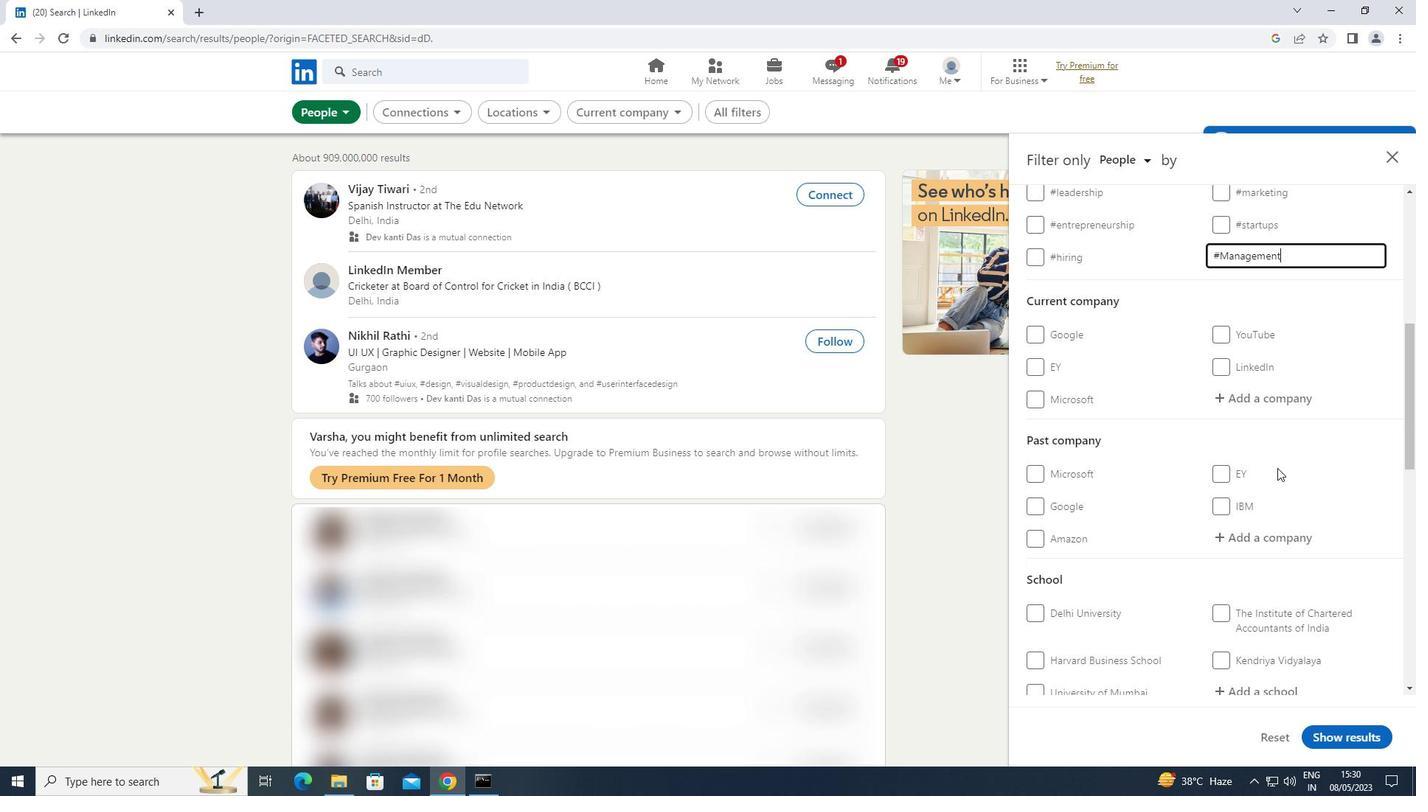 
Action: Mouse scrolled (1278, 467) with delta (0, 0)
Screenshot: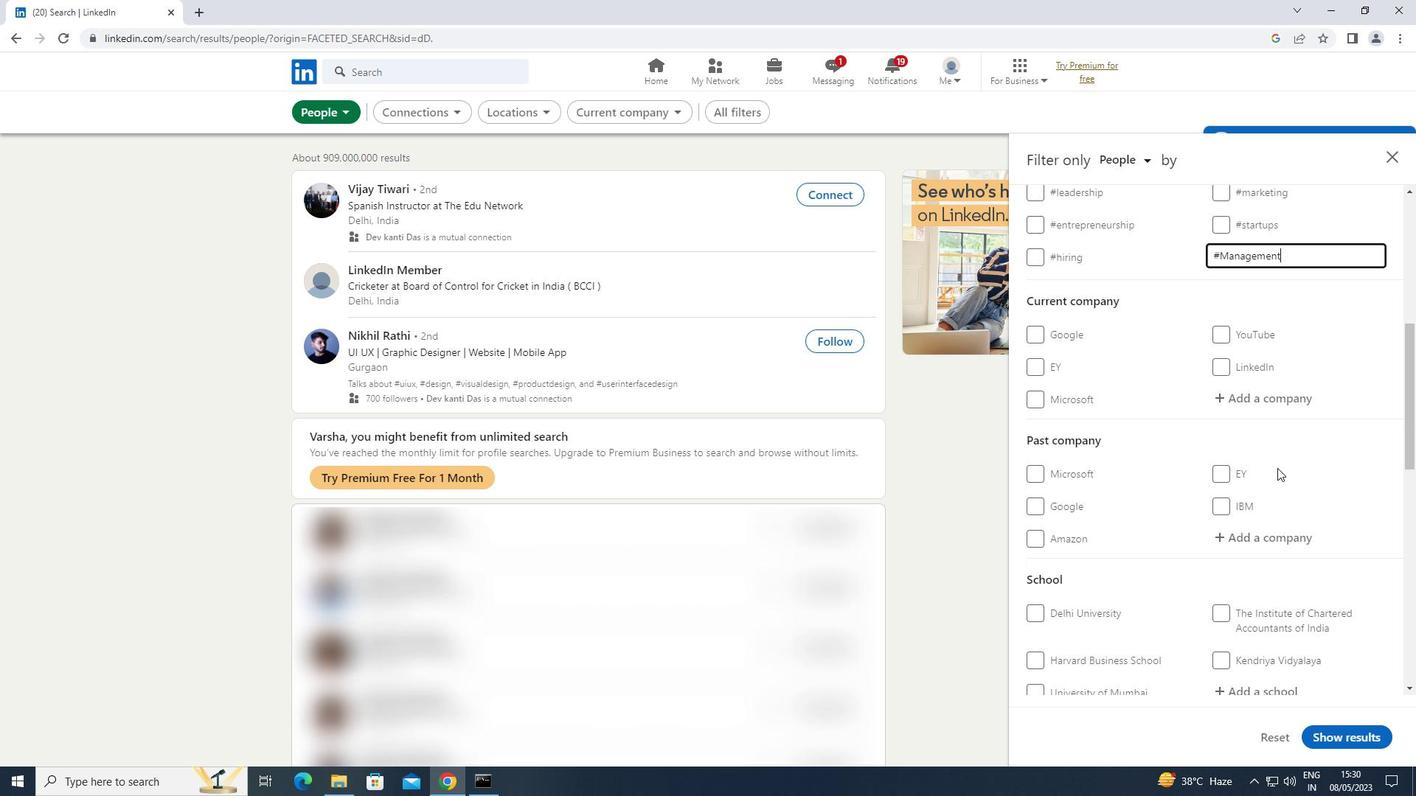 
Action: Mouse scrolled (1278, 467) with delta (0, 0)
Screenshot: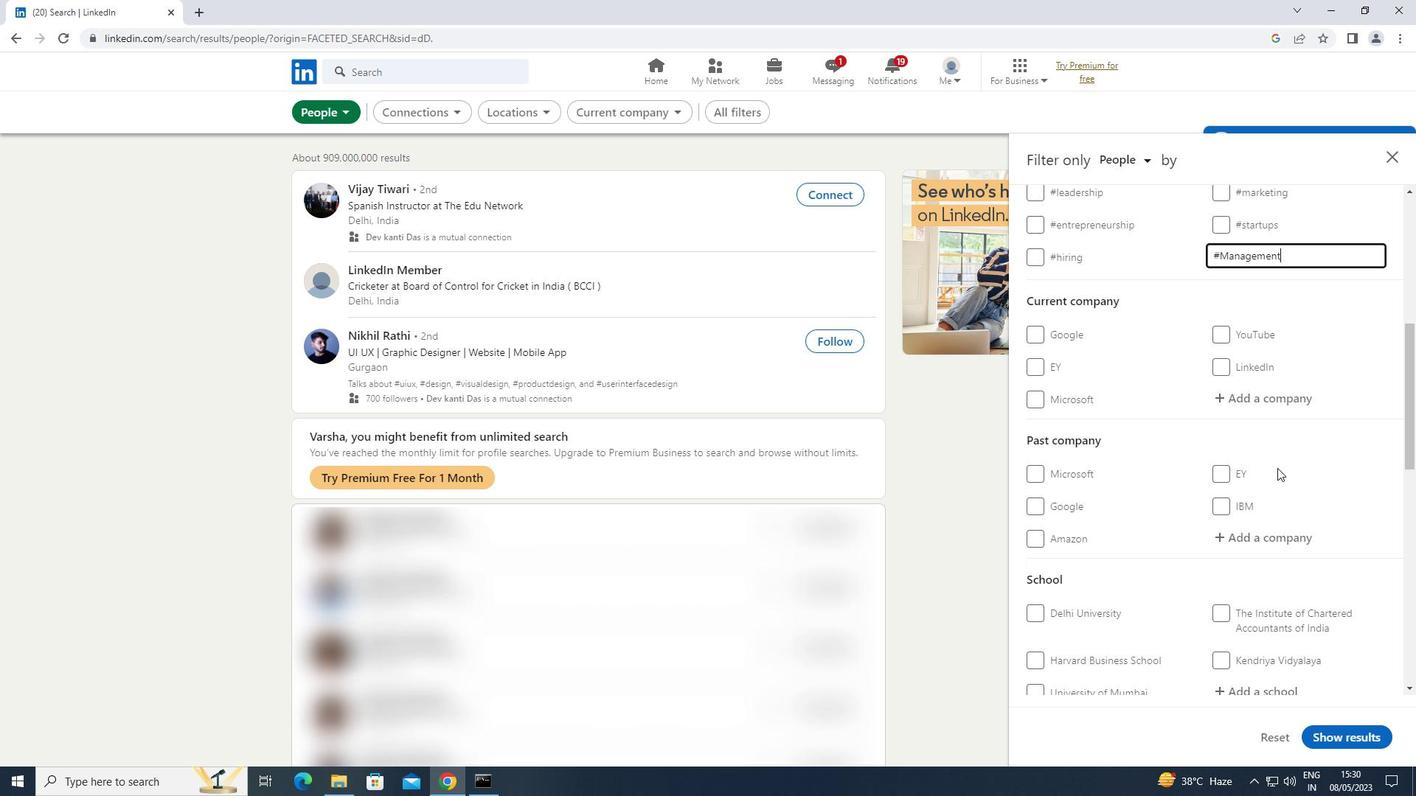 
Action: Mouse moved to (1032, 567)
Screenshot: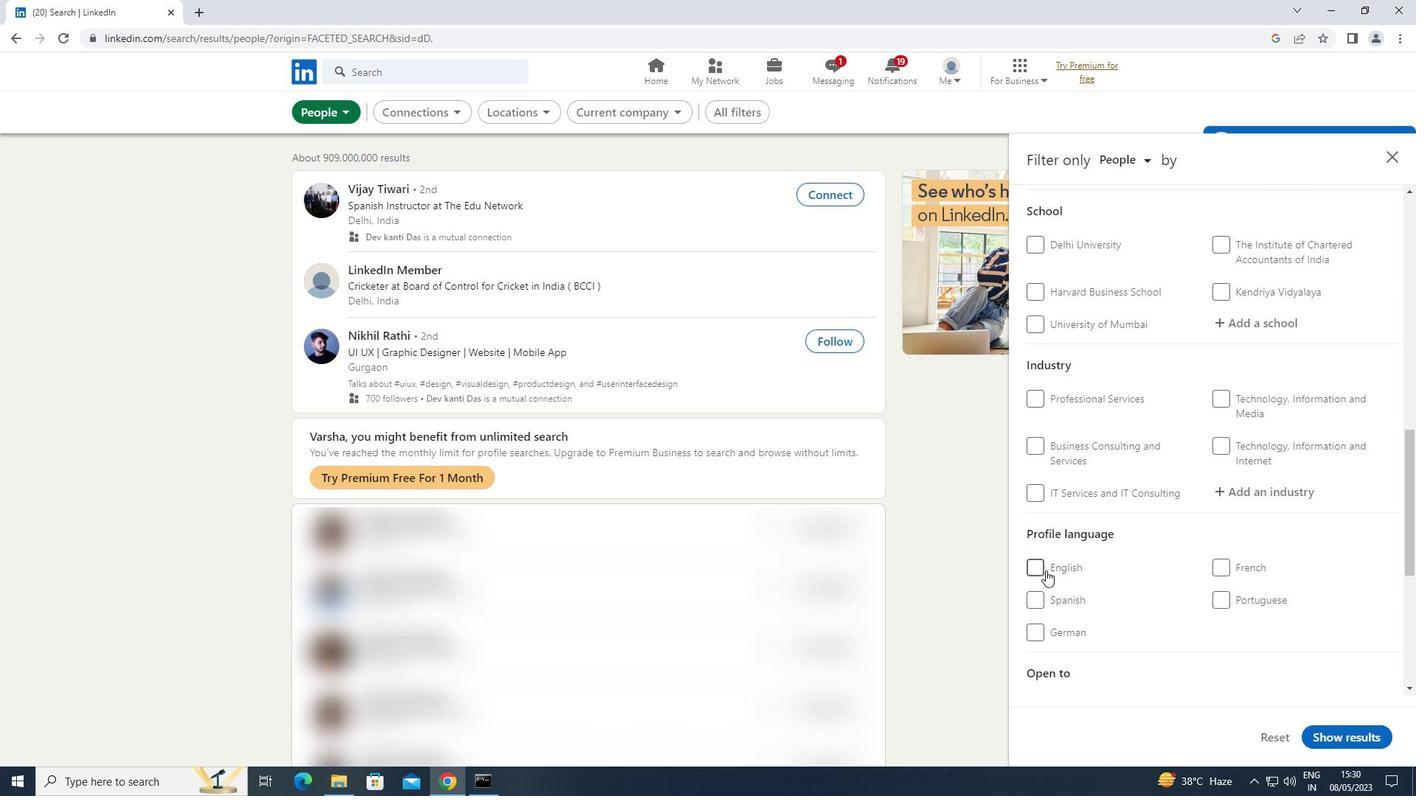 
Action: Mouse pressed left at (1032, 567)
Screenshot: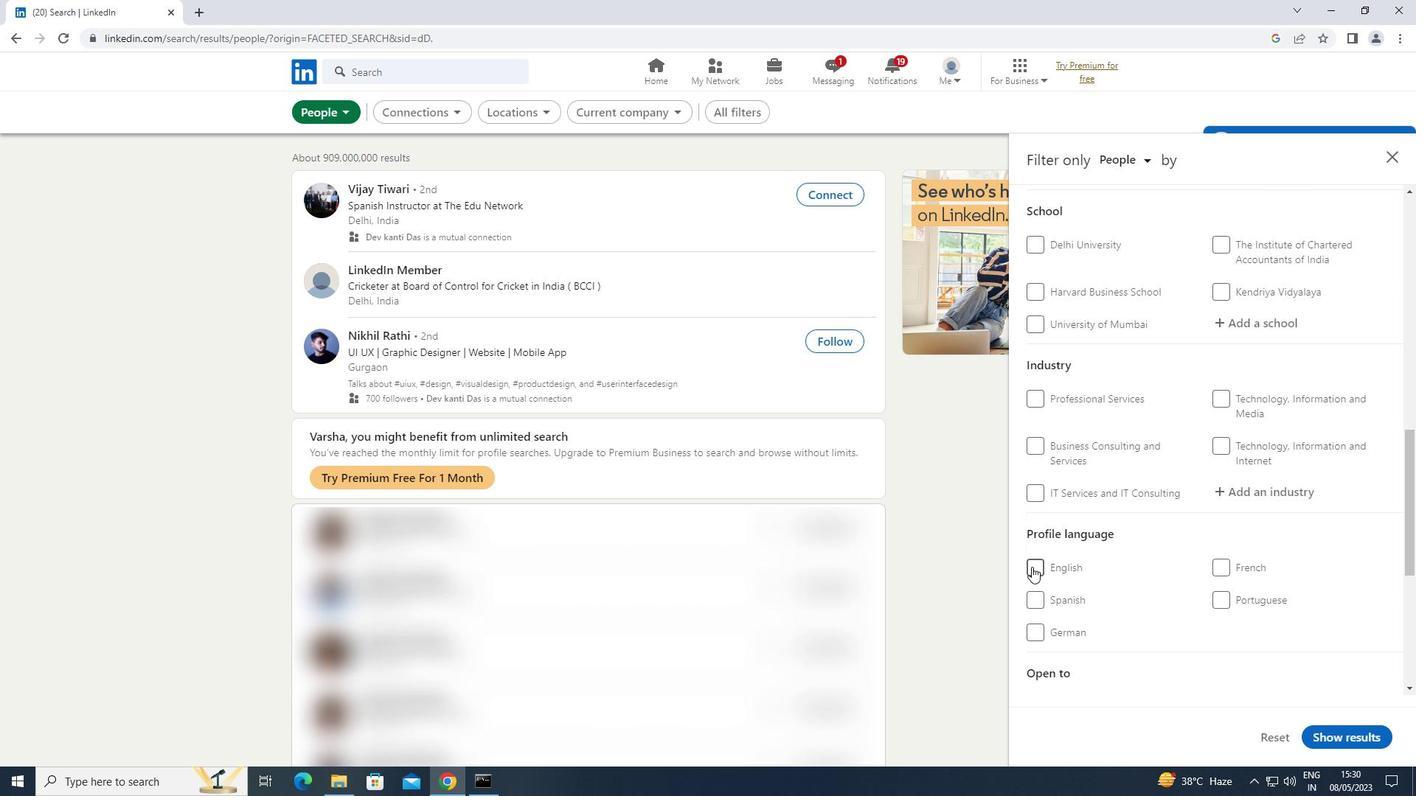 
Action: Mouse moved to (1053, 548)
Screenshot: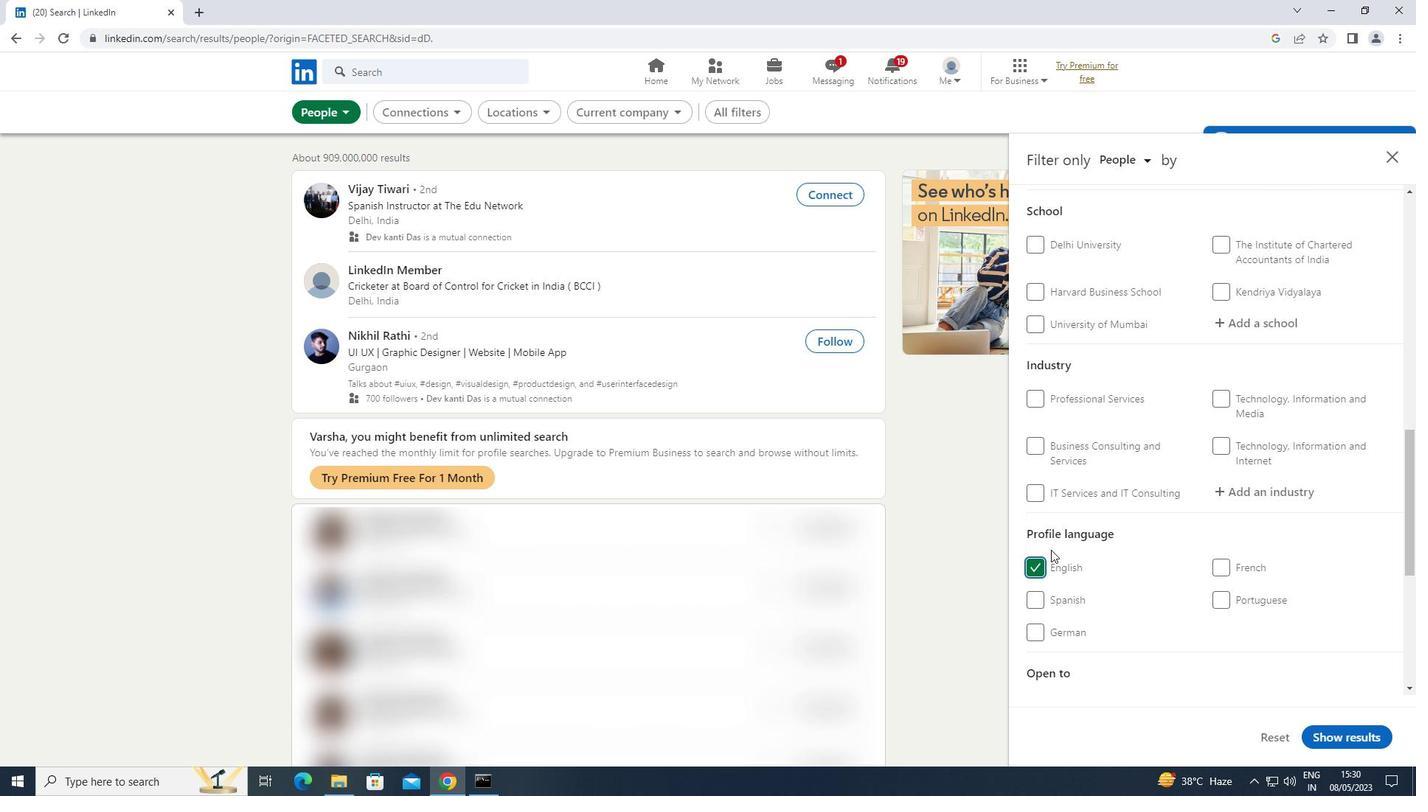 
Action: Mouse scrolled (1053, 548) with delta (0, 0)
Screenshot: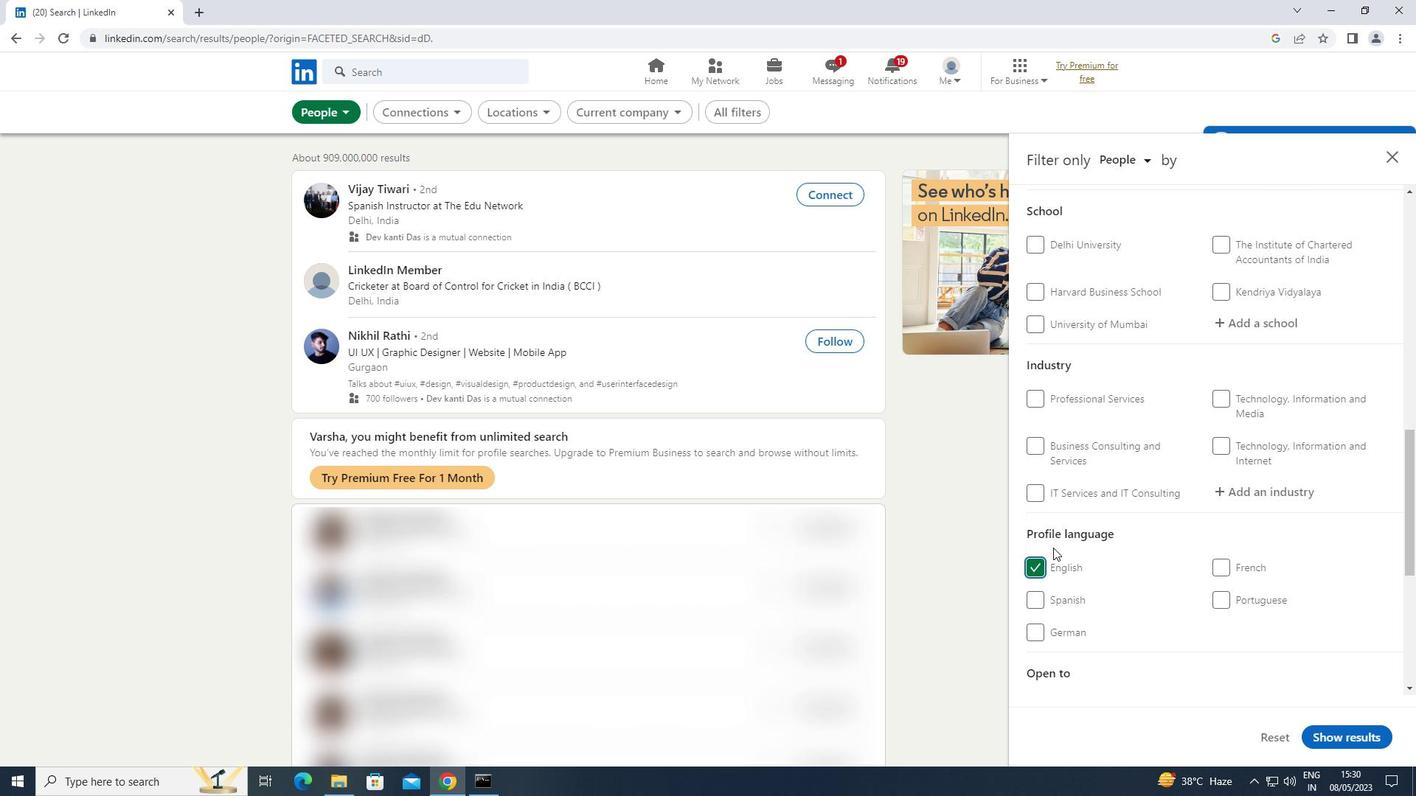 
Action: Mouse scrolled (1053, 548) with delta (0, 0)
Screenshot: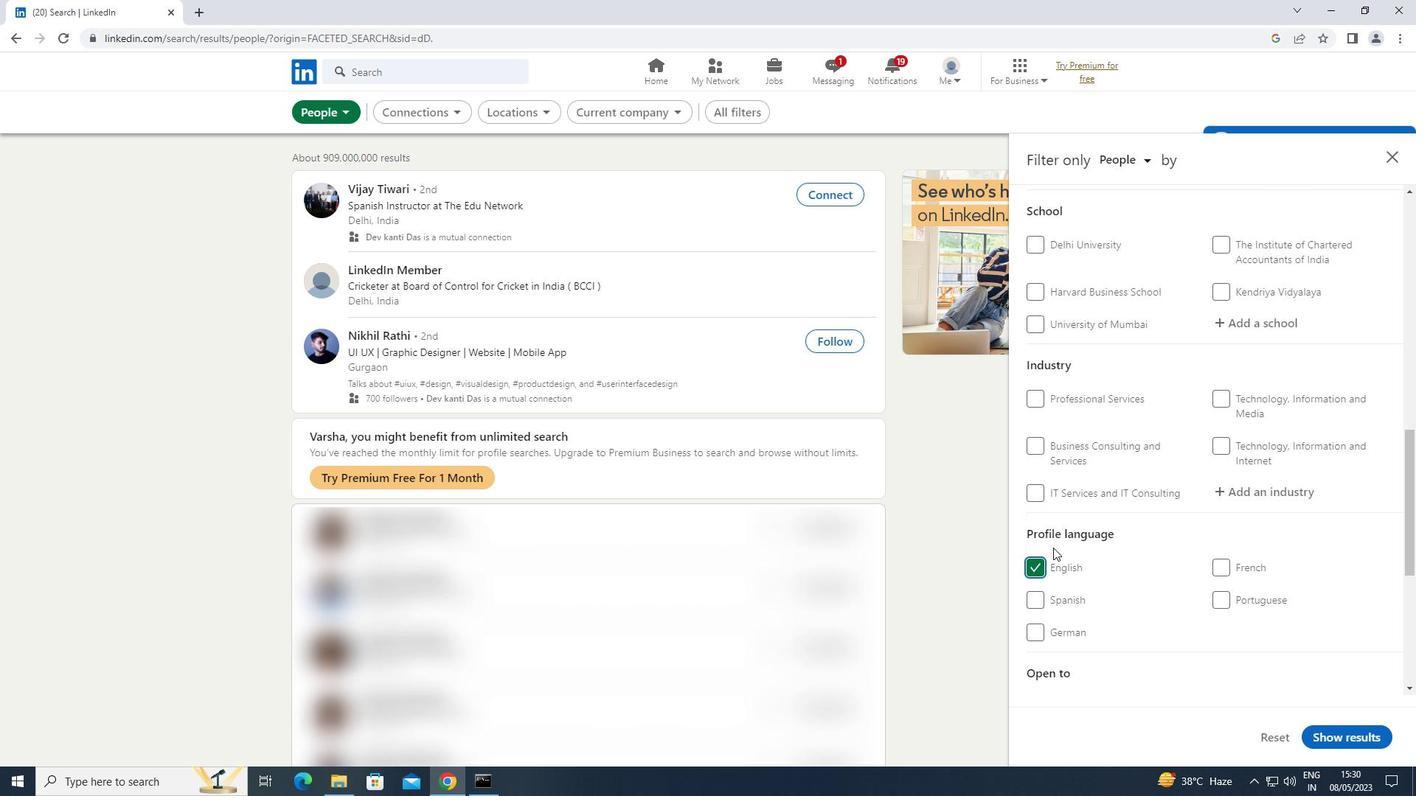 
Action: Mouse moved to (1055, 545)
Screenshot: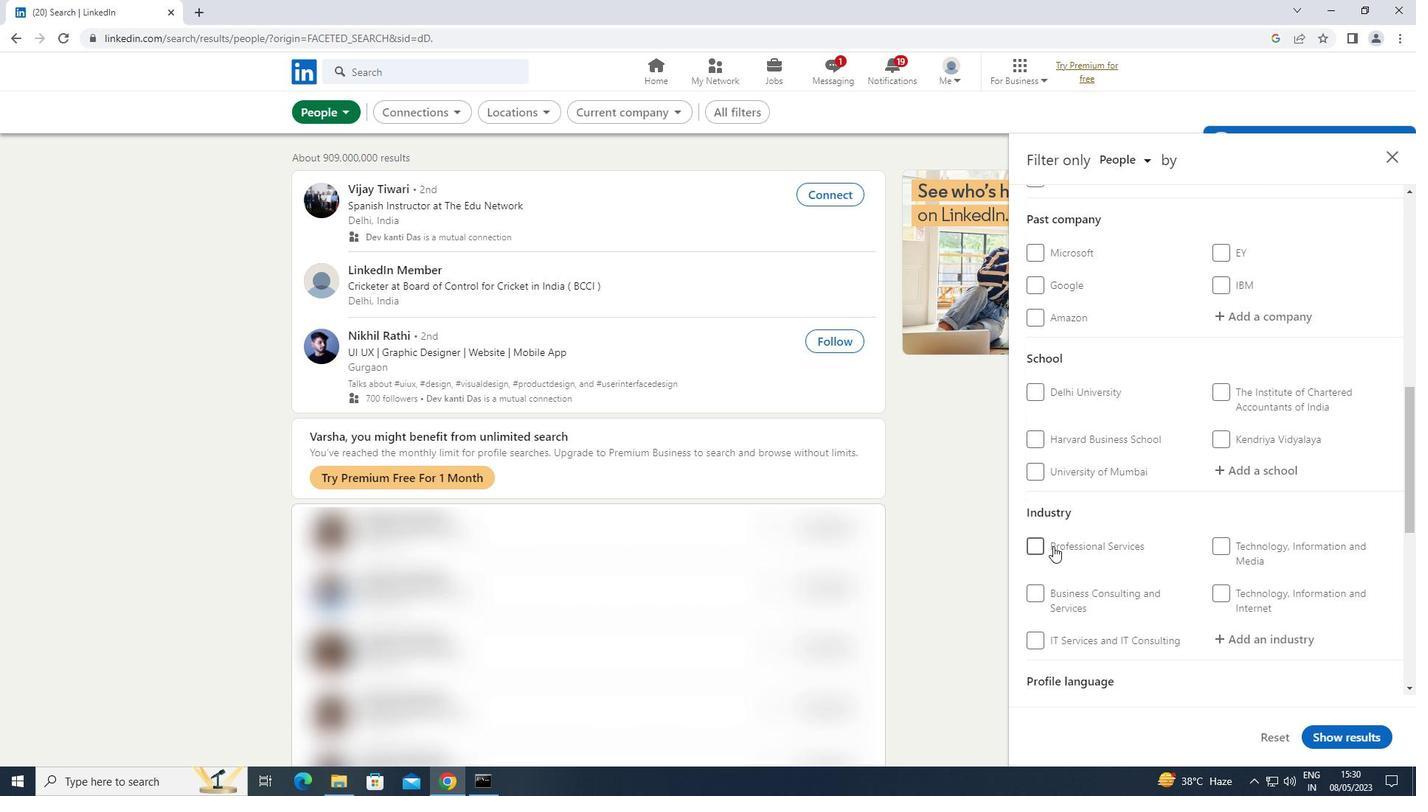 
Action: Mouse scrolled (1055, 546) with delta (0, 0)
Screenshot: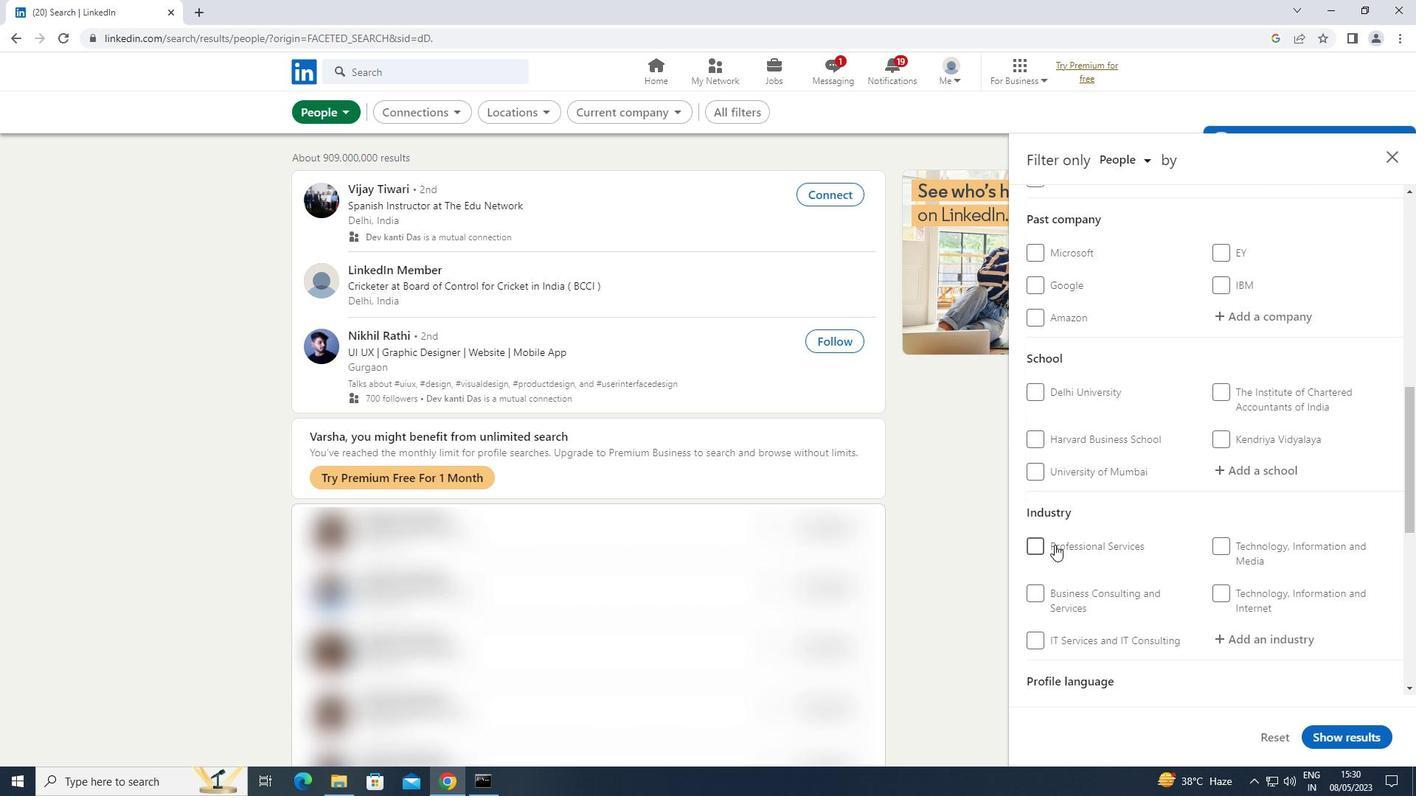 
Action: Mouse scrolled (1055, 546) with delta (0, 0)
Screenshot: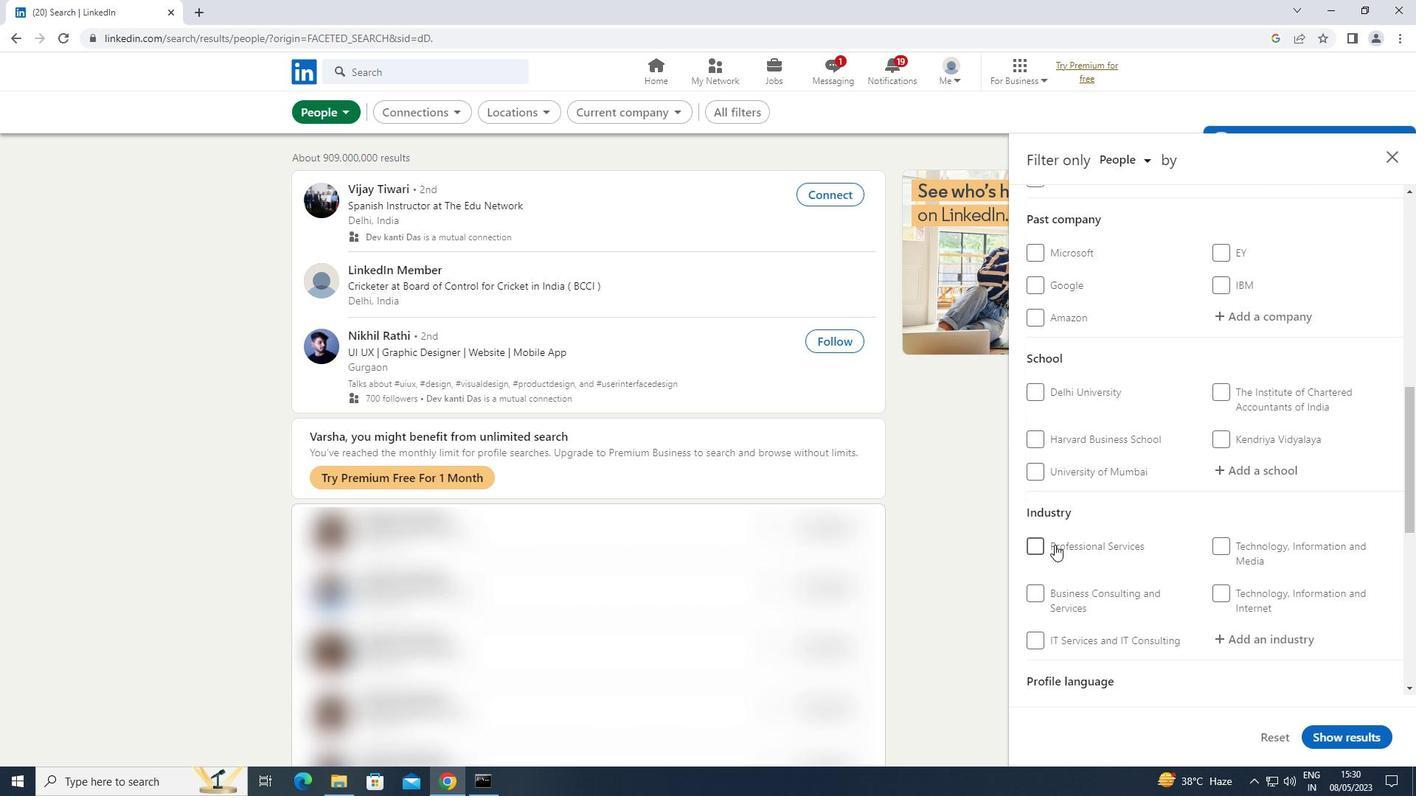 
Action: Mouse moved to (1266, 325)
Screenshot: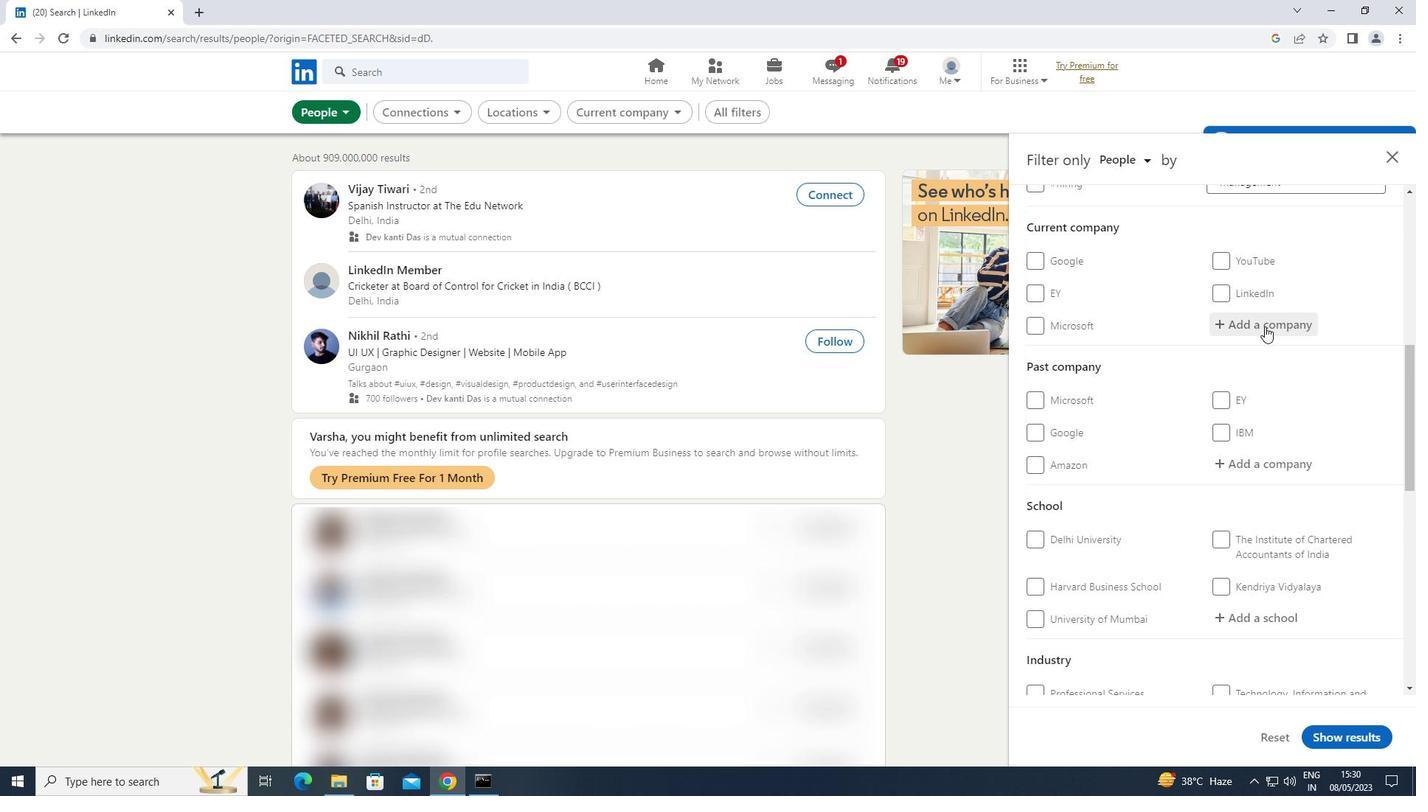 
Action: Mouse pressed left at (1266, 325)
Screenshot: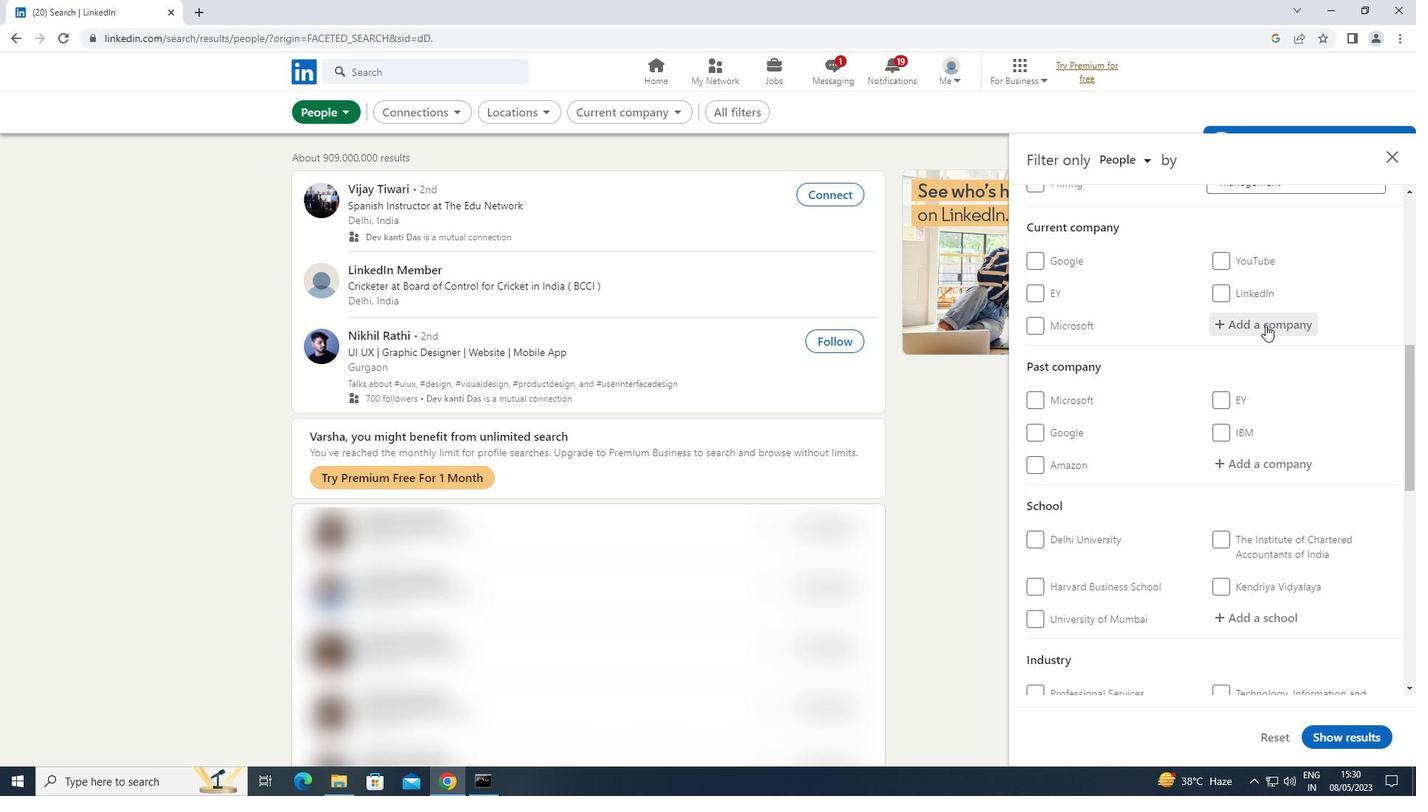 
Action: Key pressed <Key.shift><Key.shift>IN<Key.shift>CRED
Screenshot: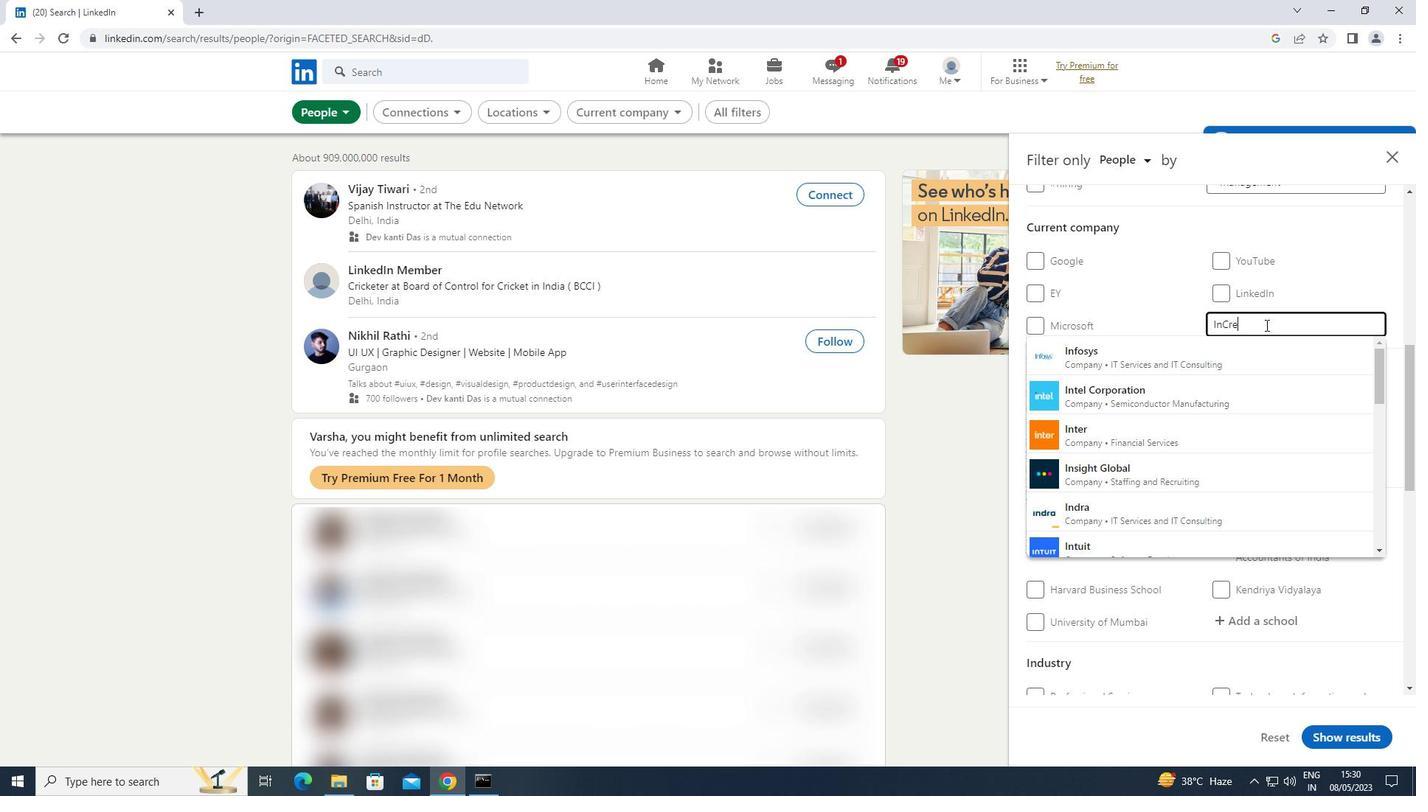 
Action: Mouse moved to (1209, 363)
Screenshot: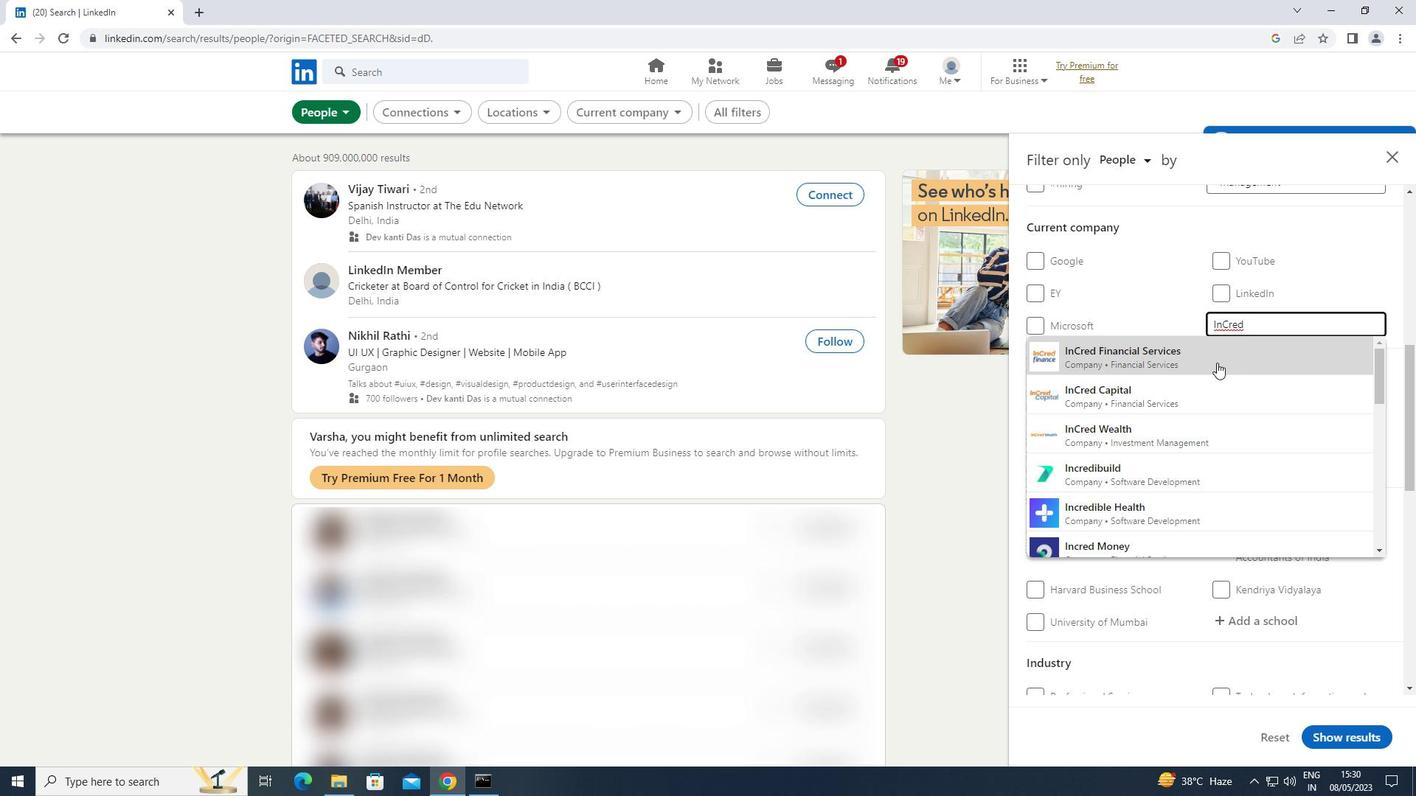 
Action: Mouse pressed left at (1209, 363)
Screenshot: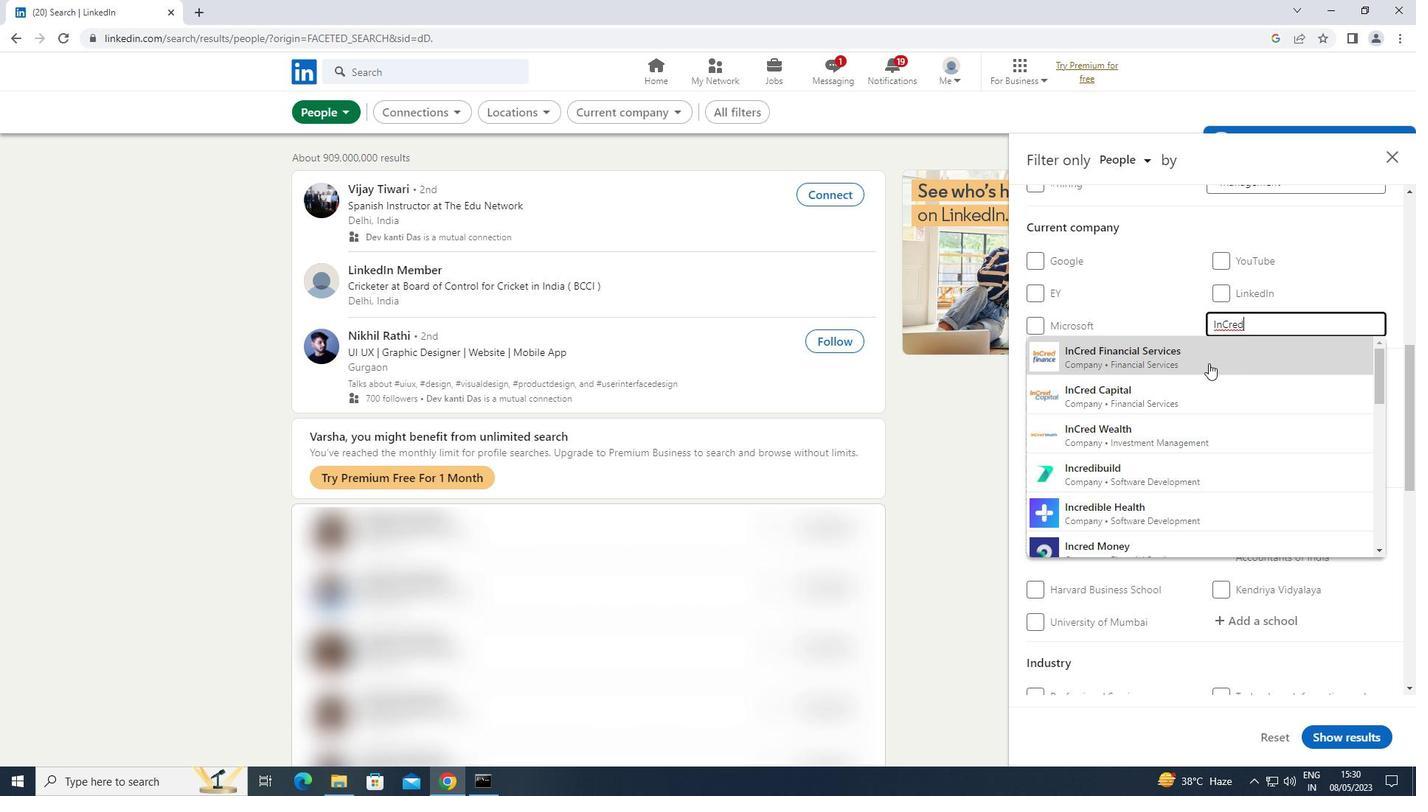 
Action: Mouse moved to (1210, 363)
Screenshot: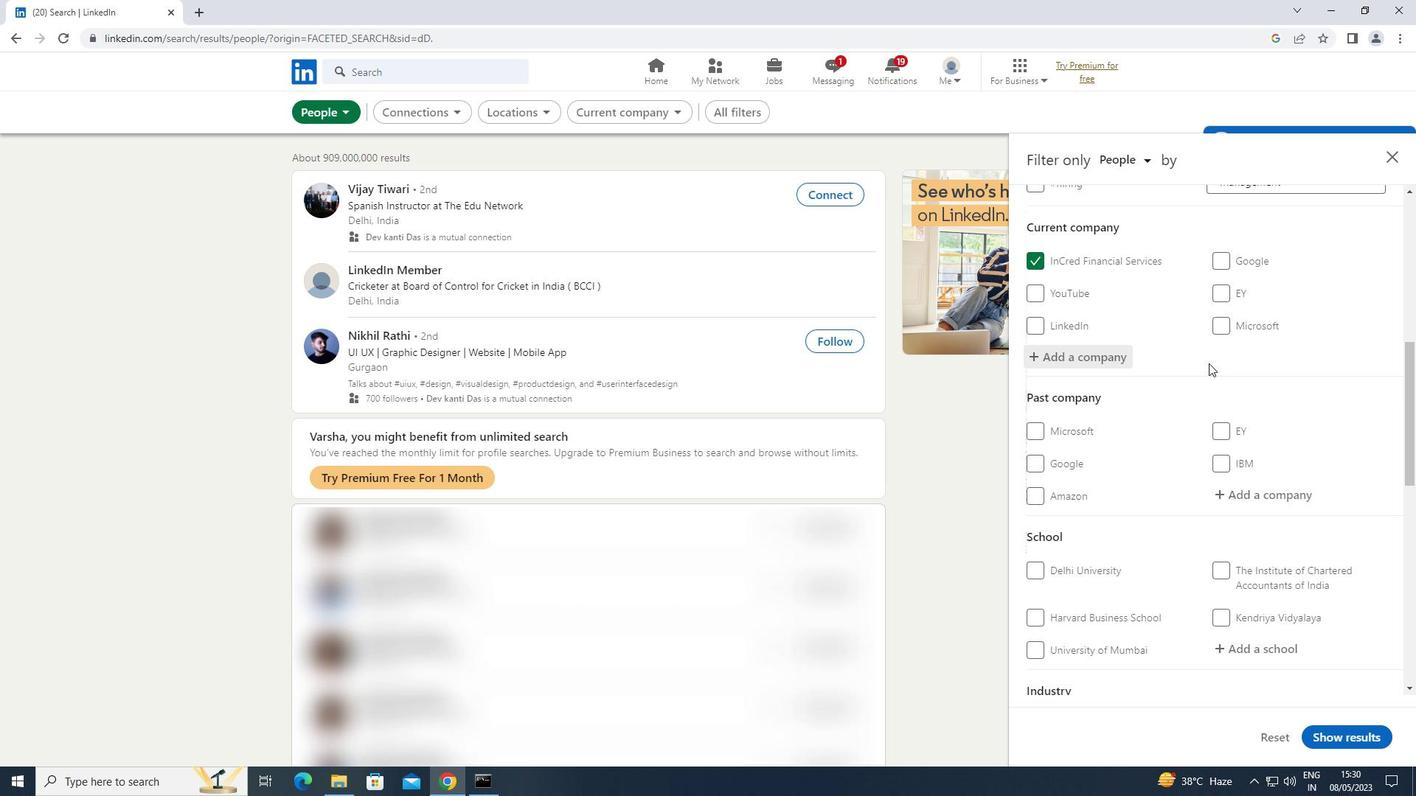 
Action: Mouse scrolled (1210, 362) with delta (0, 0)
Screenshot: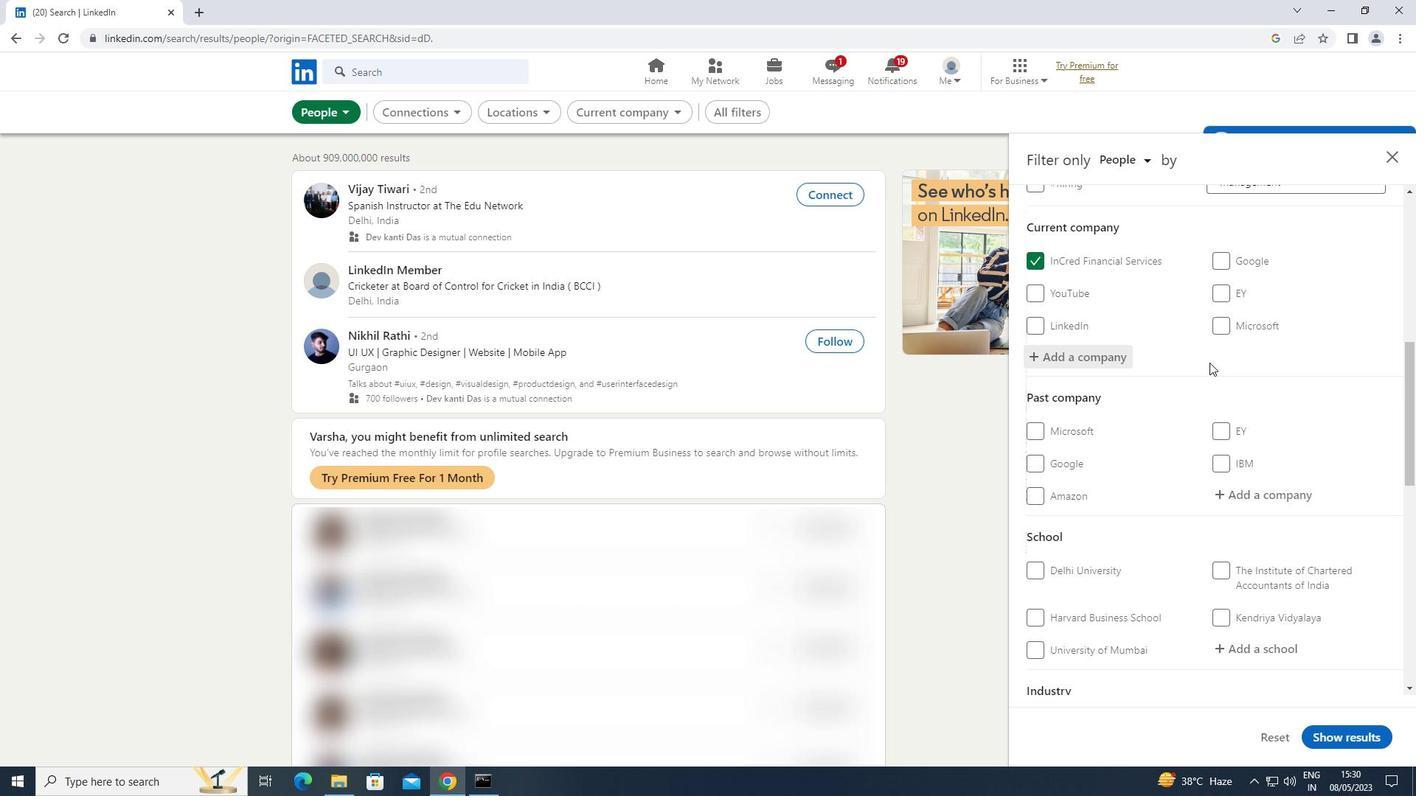 
Action: Mouse moved to (1211, 363)
Screenshot: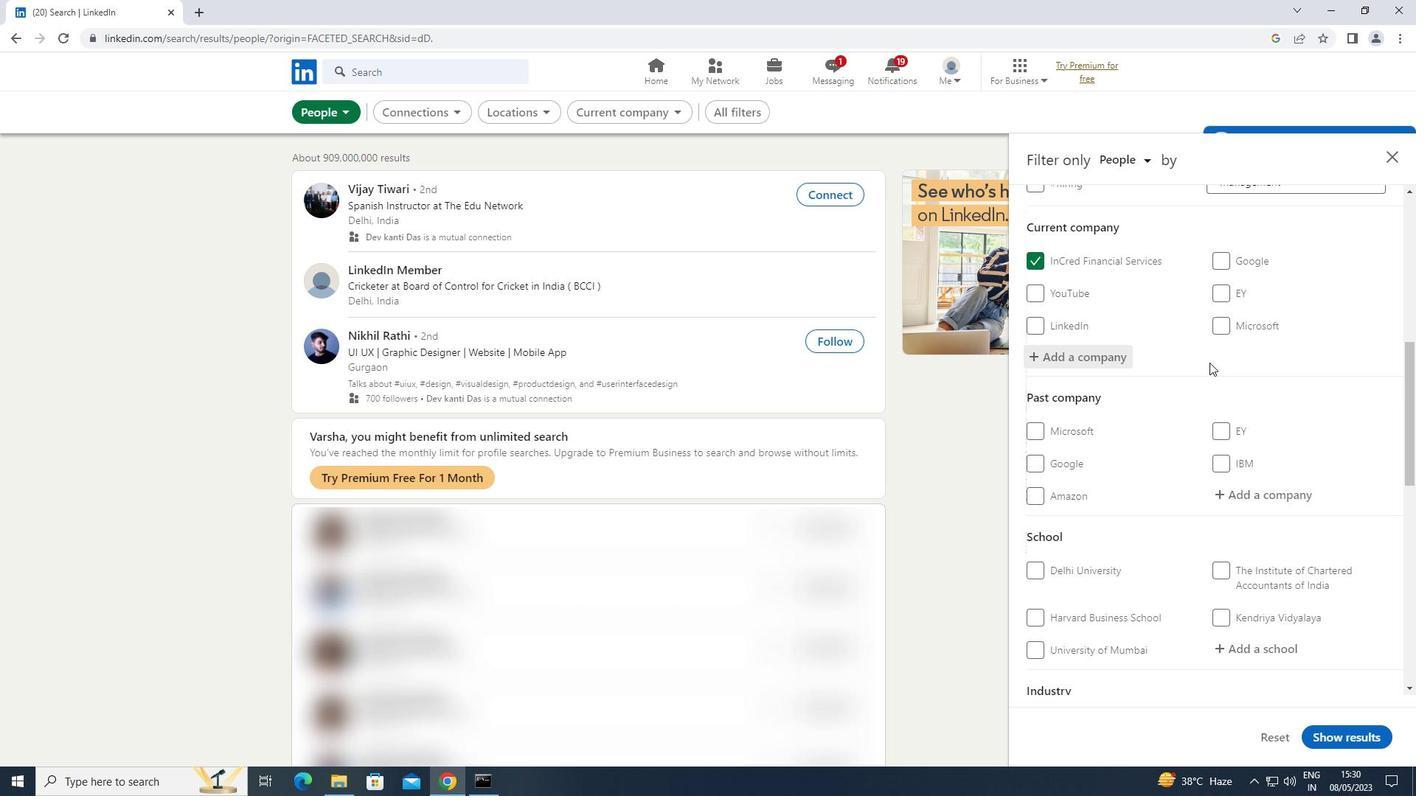 
Action: Mouse scrolled (1211, 362) with delta (0, 0)
Screenshot: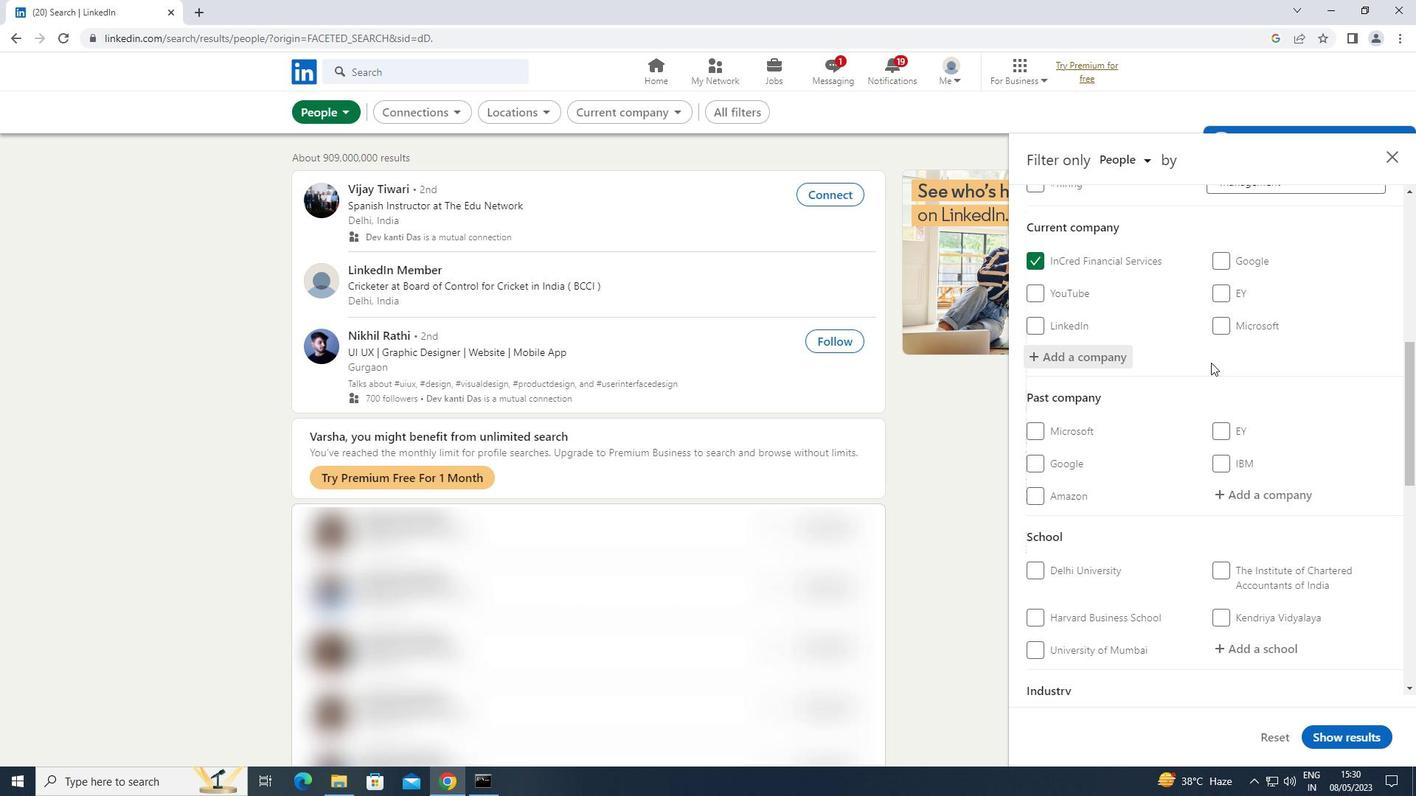 
Action: Mouse moved to (1213, 361)
Screenshot: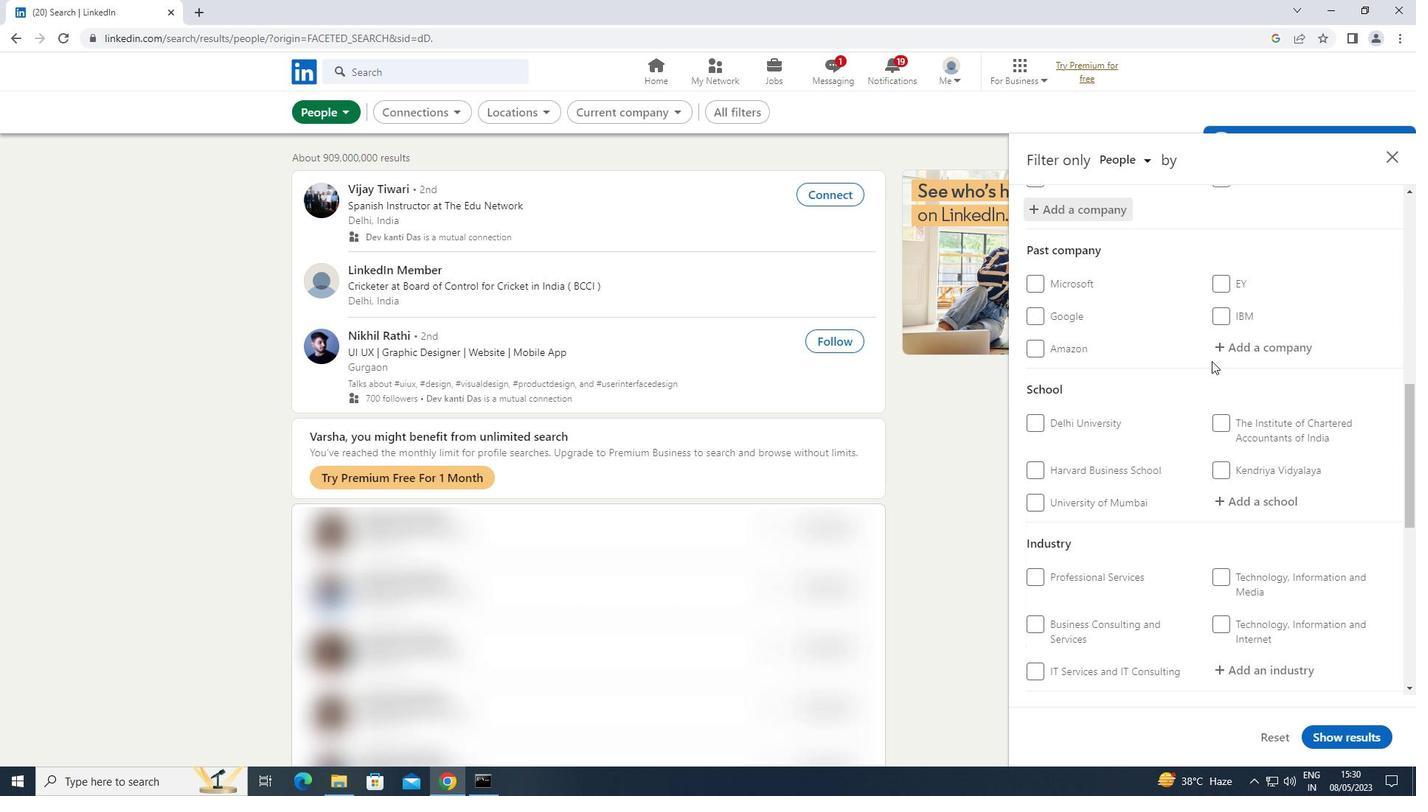 
Action: Mouse scrolled (1213, 360) with delta (0, 0)
Screenshot: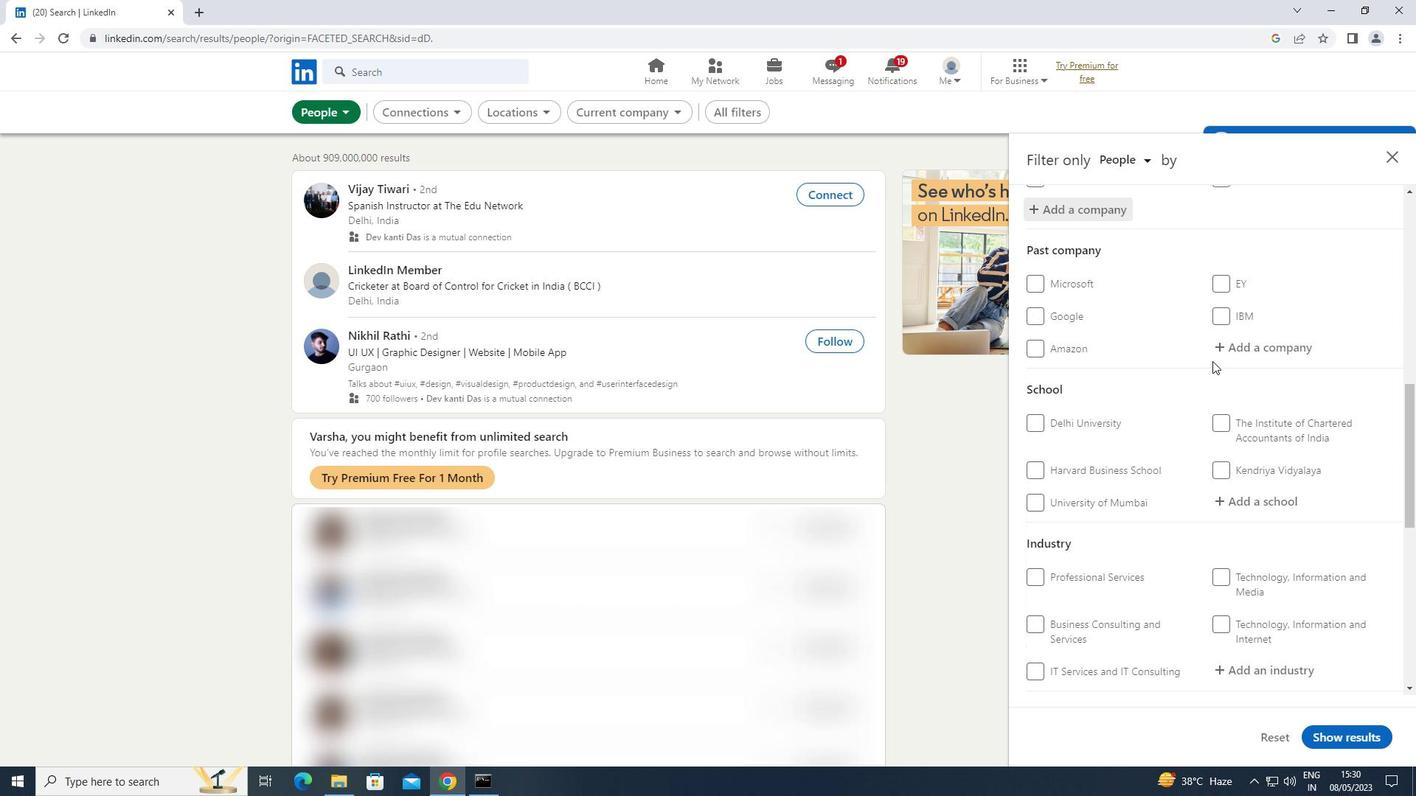 
Action: Mouse moved to (1255, 421)
Screenshot: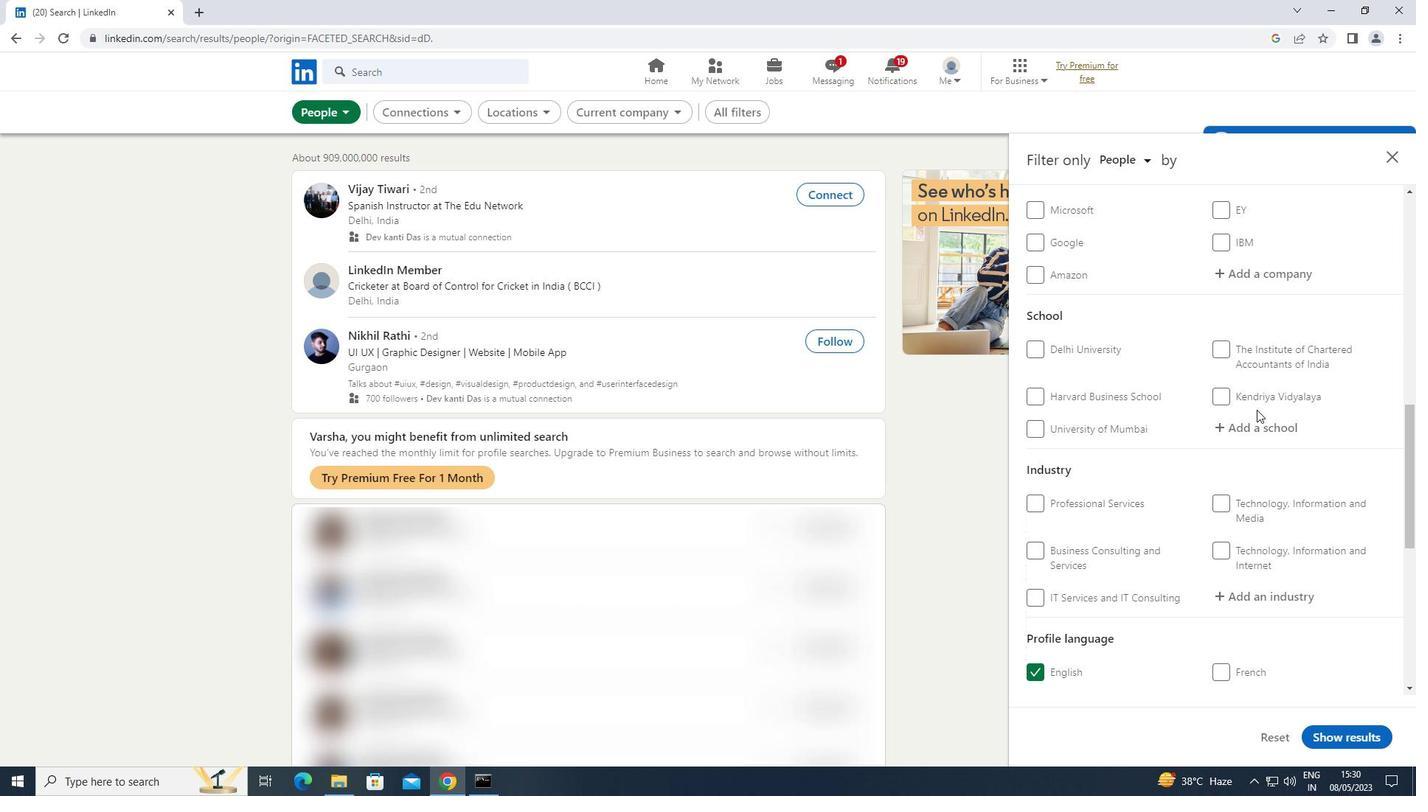 
Action: Mouse pressed left at (1255, 421)
Screenshot: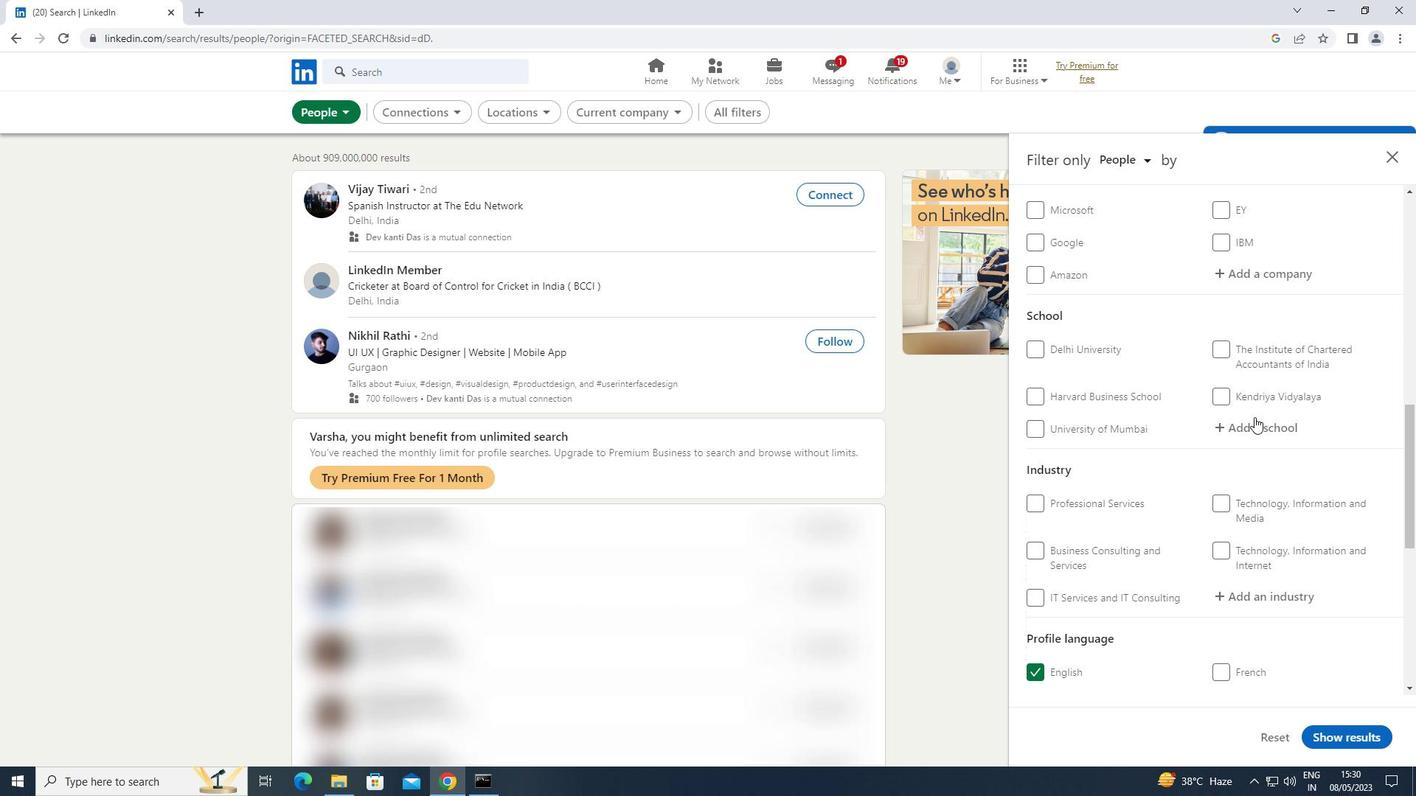 
Action: Key pressed <Key.shift>PATNA
Screenshot: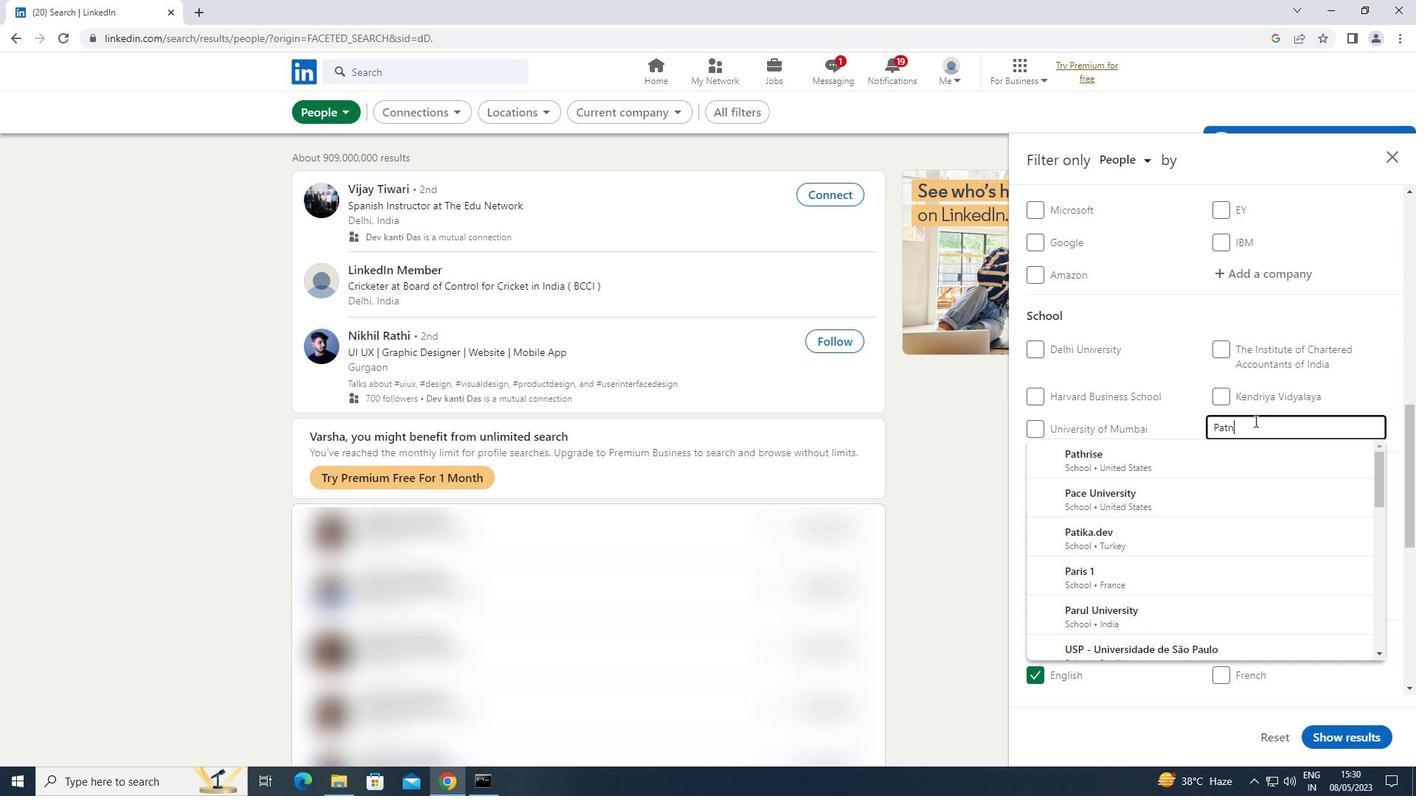 
Action: Mouse moved to (1179, 455)
Screenshot: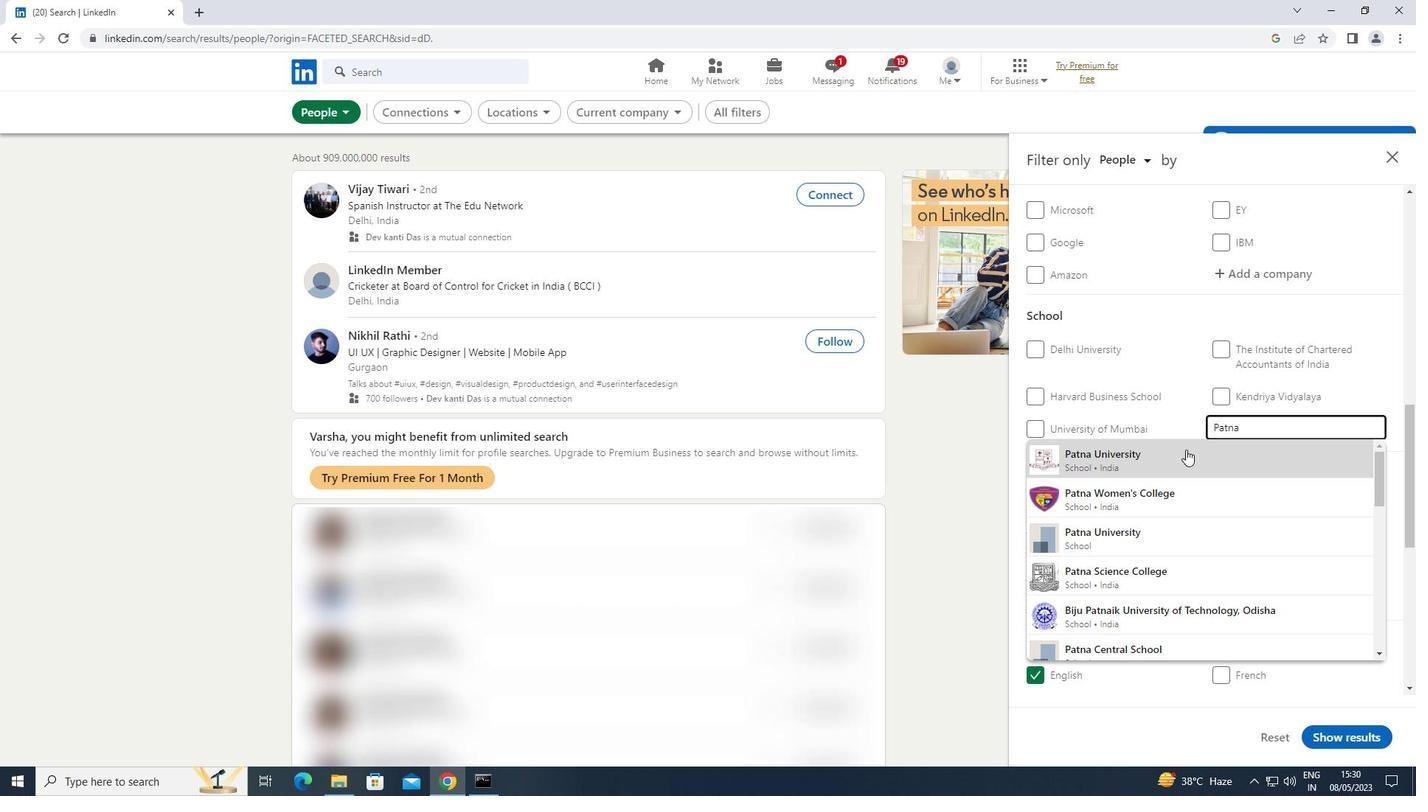 
Action: Mouse pressed left at (1179, 455)
Screenshot: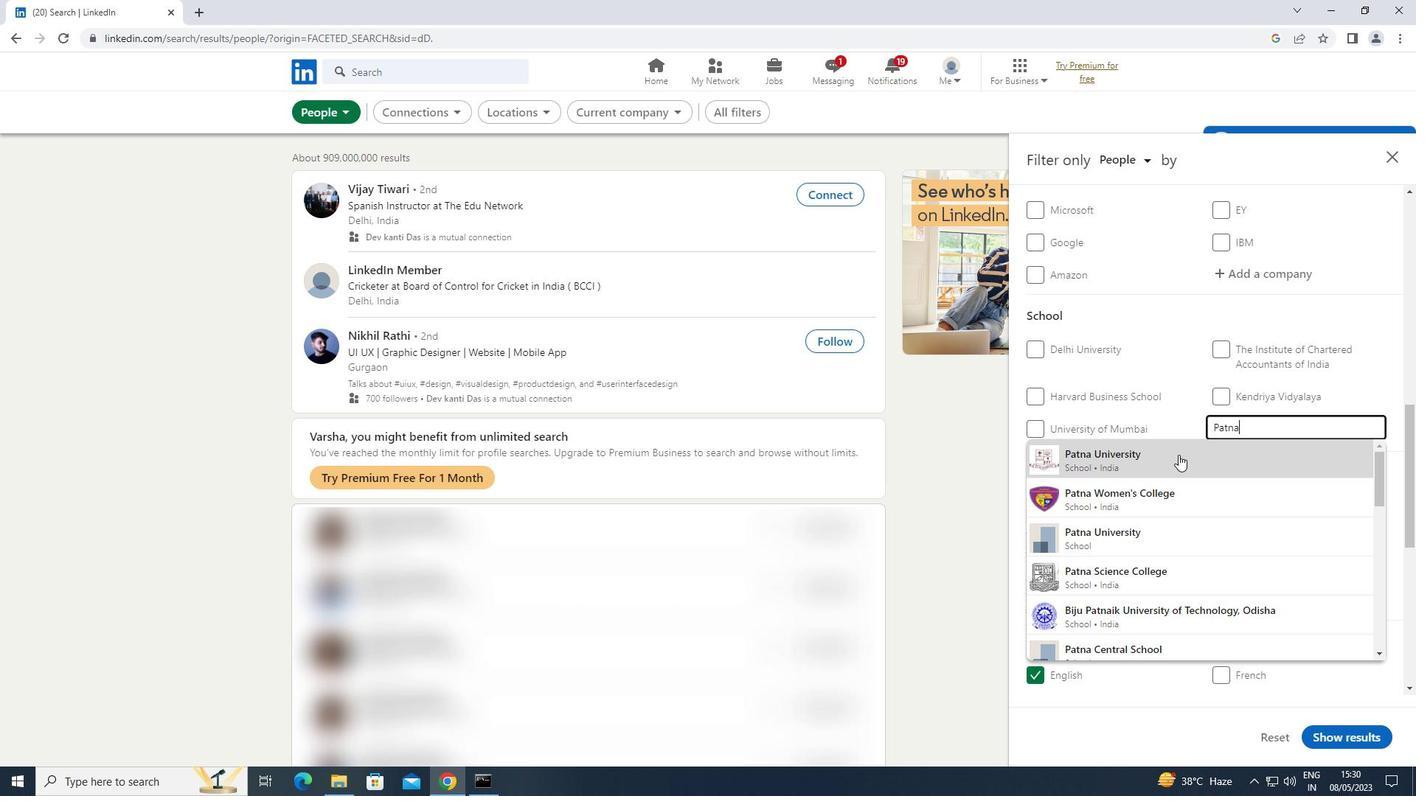 
Action: Mouse scrolled (1179, 454) with delta (0, 0)
Screenshot: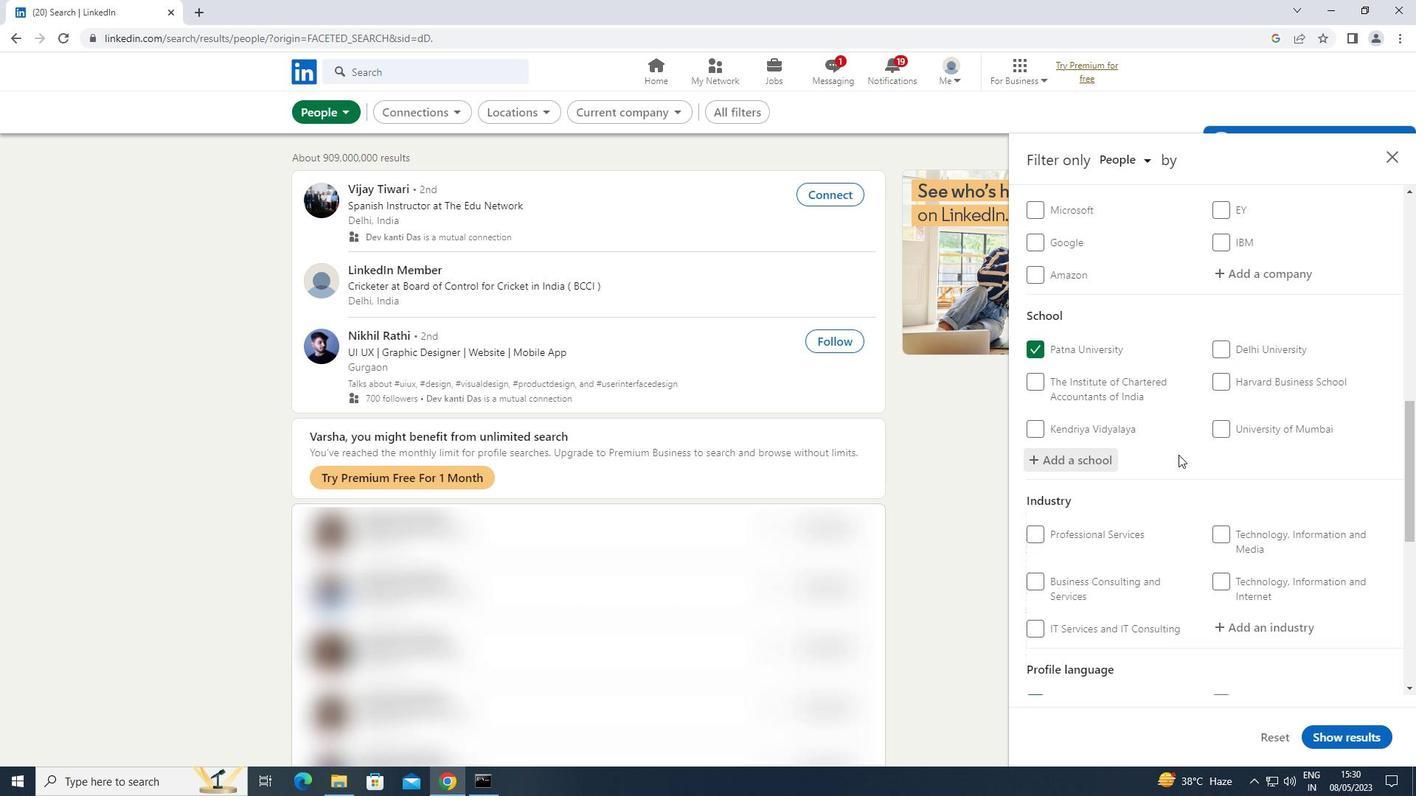 
Action: Mouse scrolled (1179, 454) with delta (0, 0)
Screenshot: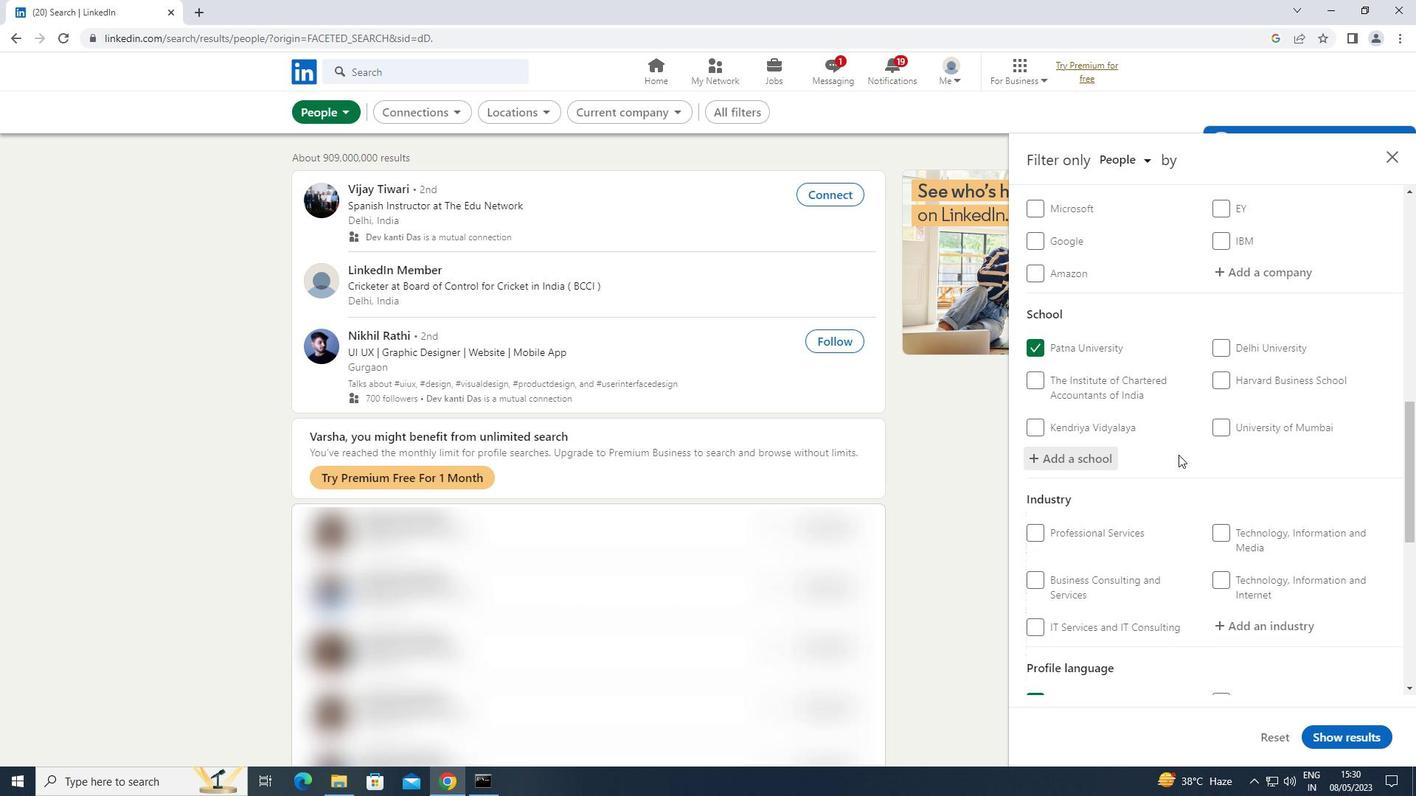 
Action: Mouse moved to (1235, 479)
Screenshot: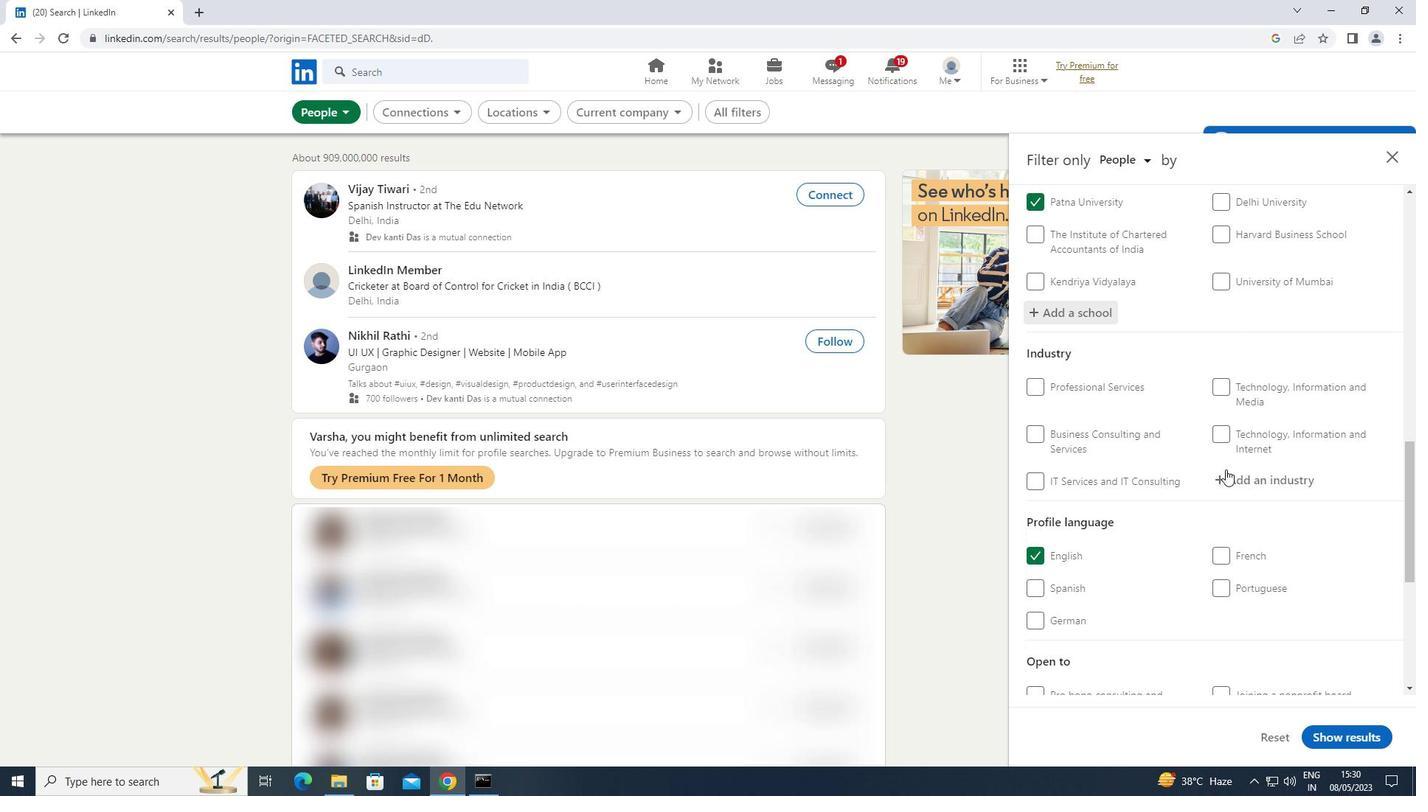 
Action: Mouse pressed left at (1235, 479)
Screenshot: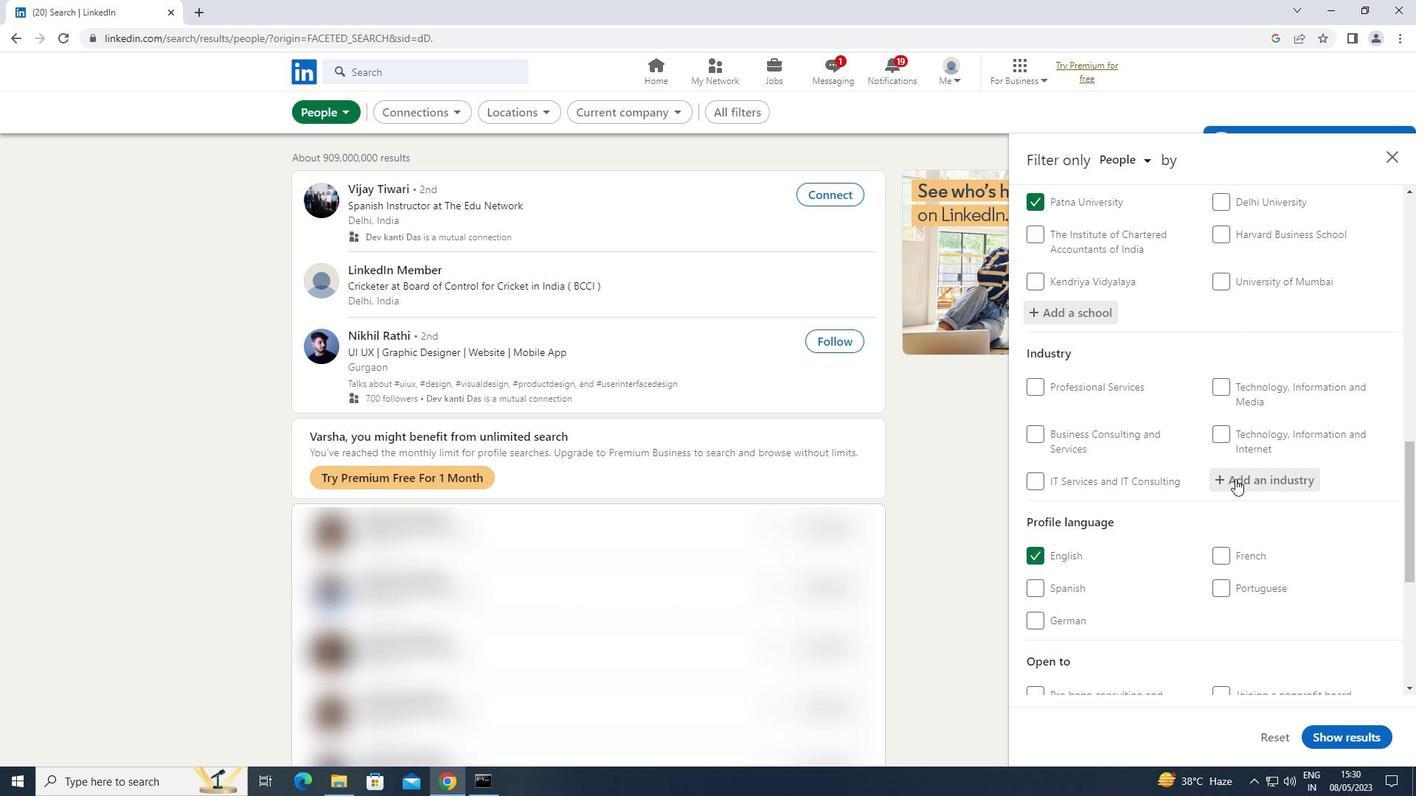 
Action: Key pressed <Key.shift>MEDIA<Key.space><Key.shift><Key.shift><Key.shift><Key.shift><Key.shift><Key.shift><Key.shift><Key.shift><Key.shift><Key.shift><Key.shift><Key.shift><Key.shift><Key.shift><Key.shift><Key.shift><Key.shift><Key.shift><Key.shift><Key.shift><Key.shift>&<Key.space><Key.shift><Key.shift><Key.shift><Key.shift><Key.shift><Key.shift><Key.shift><Key.shift><Key.shift>TELE
Screenshot: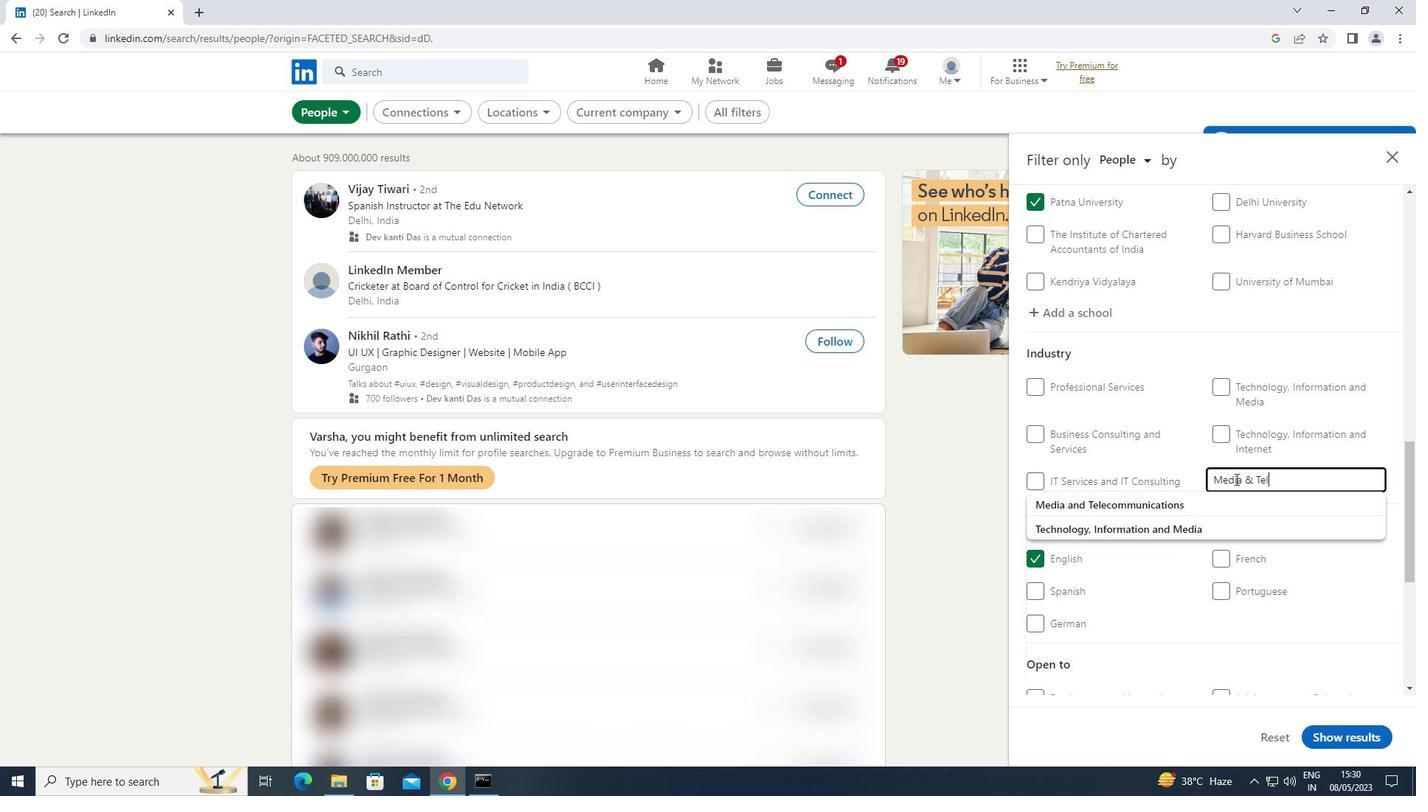 
Action: Mouse moved to (1196, 503)
Screenshot: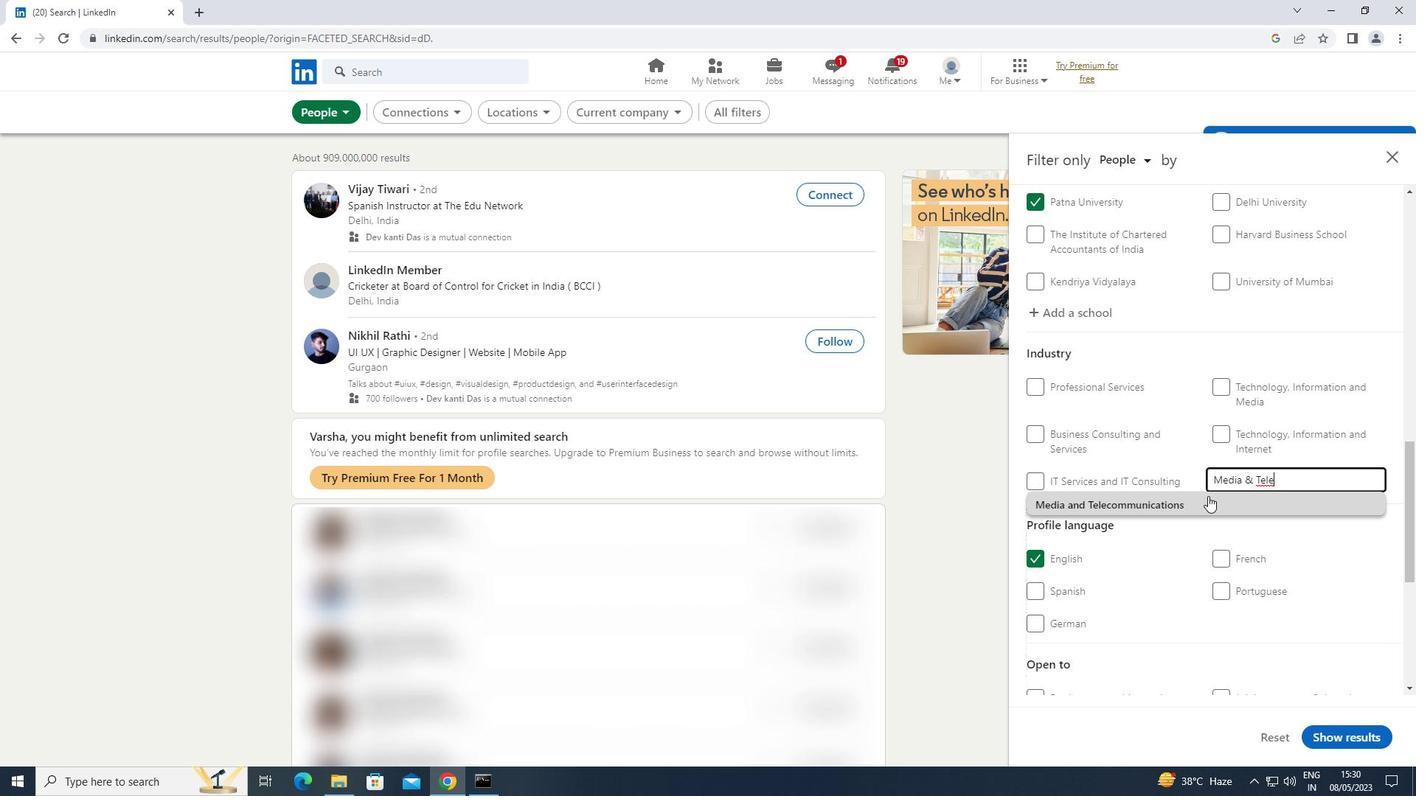 
Action: Mouse pressed left at (1196, 503)
Screenshot: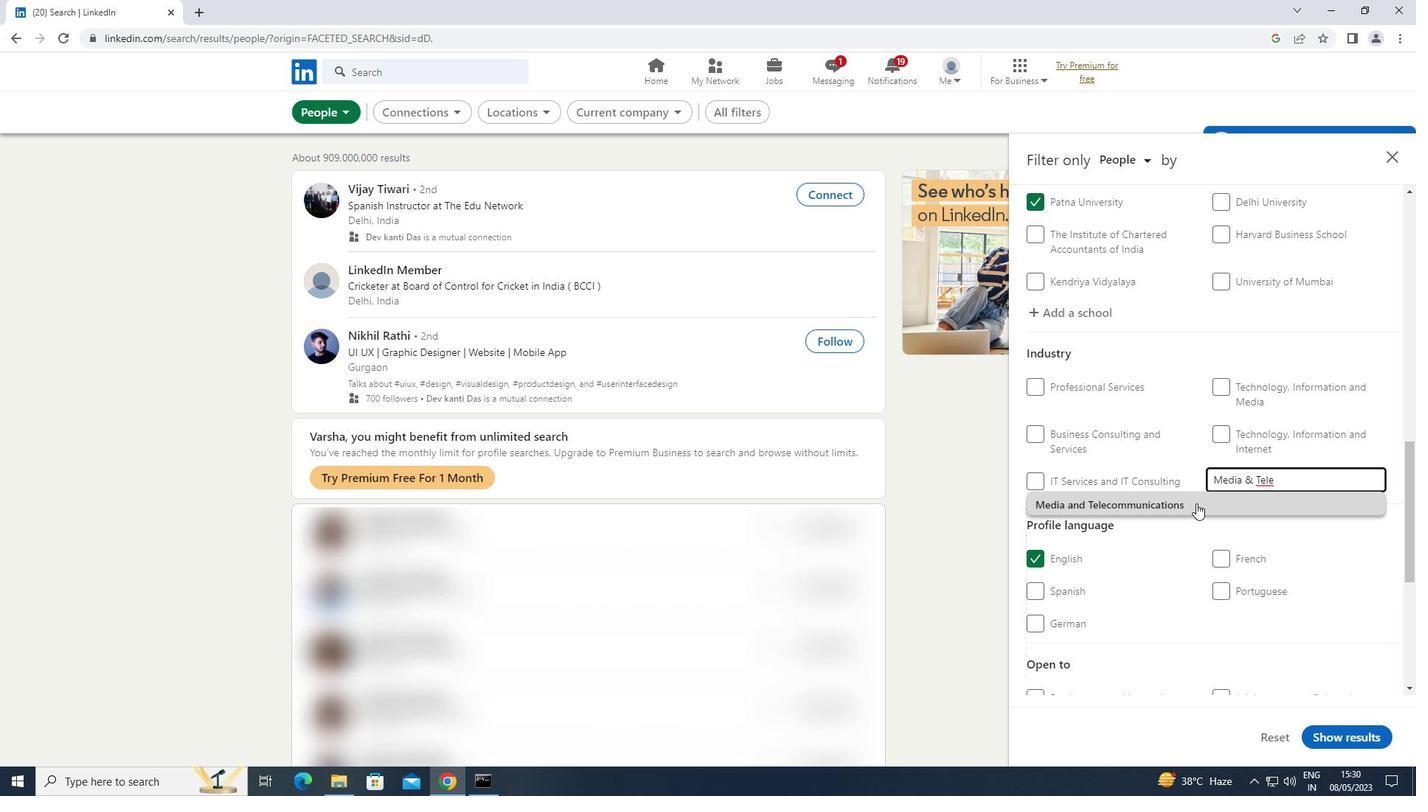
Action: Mouse moved to (1196, 503)
Screenshot: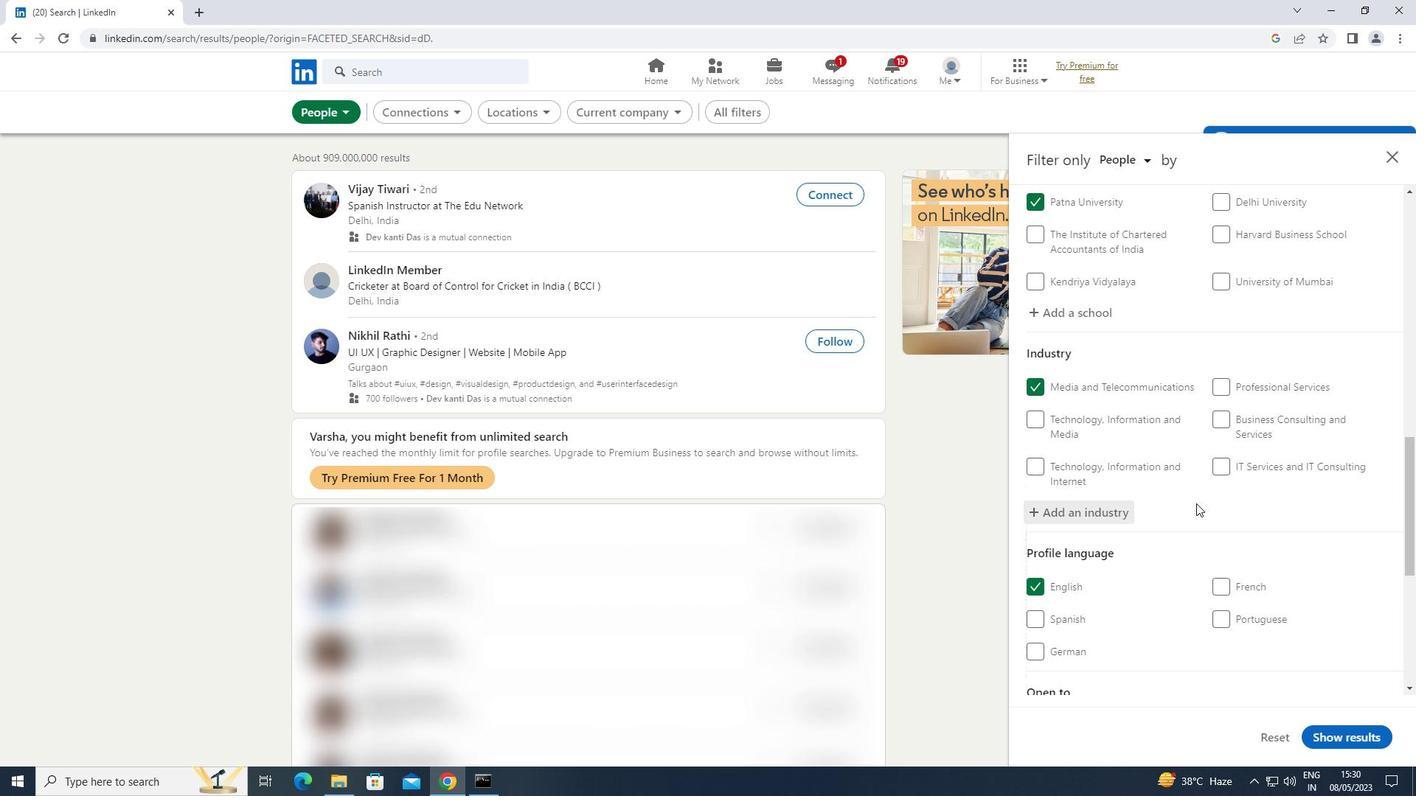
Action: Mouse scrolled (1196, 503) with delta (0, 0)
Screenshot: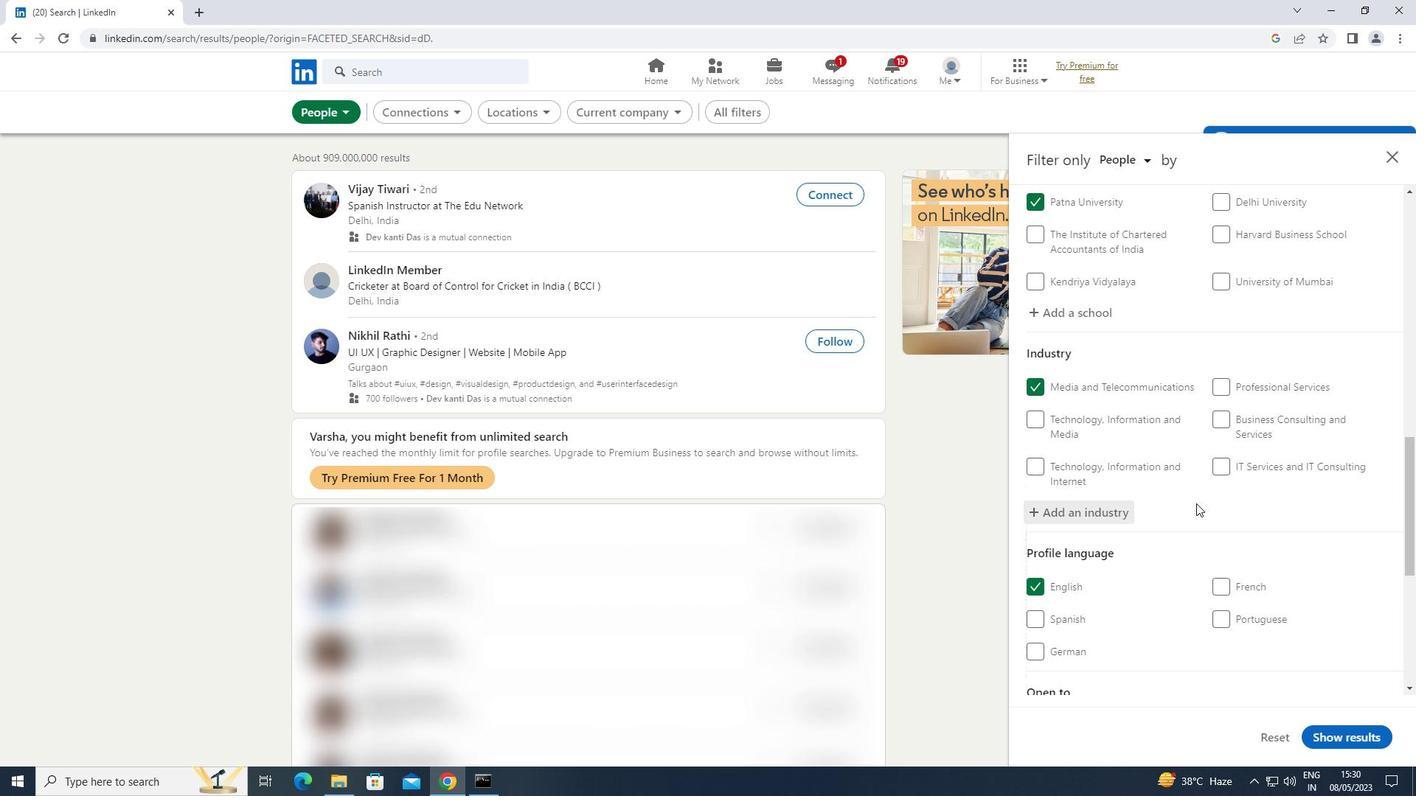 
Action: Mouse scrolled (1196, 503) with delta (0, 0)
Screenshot: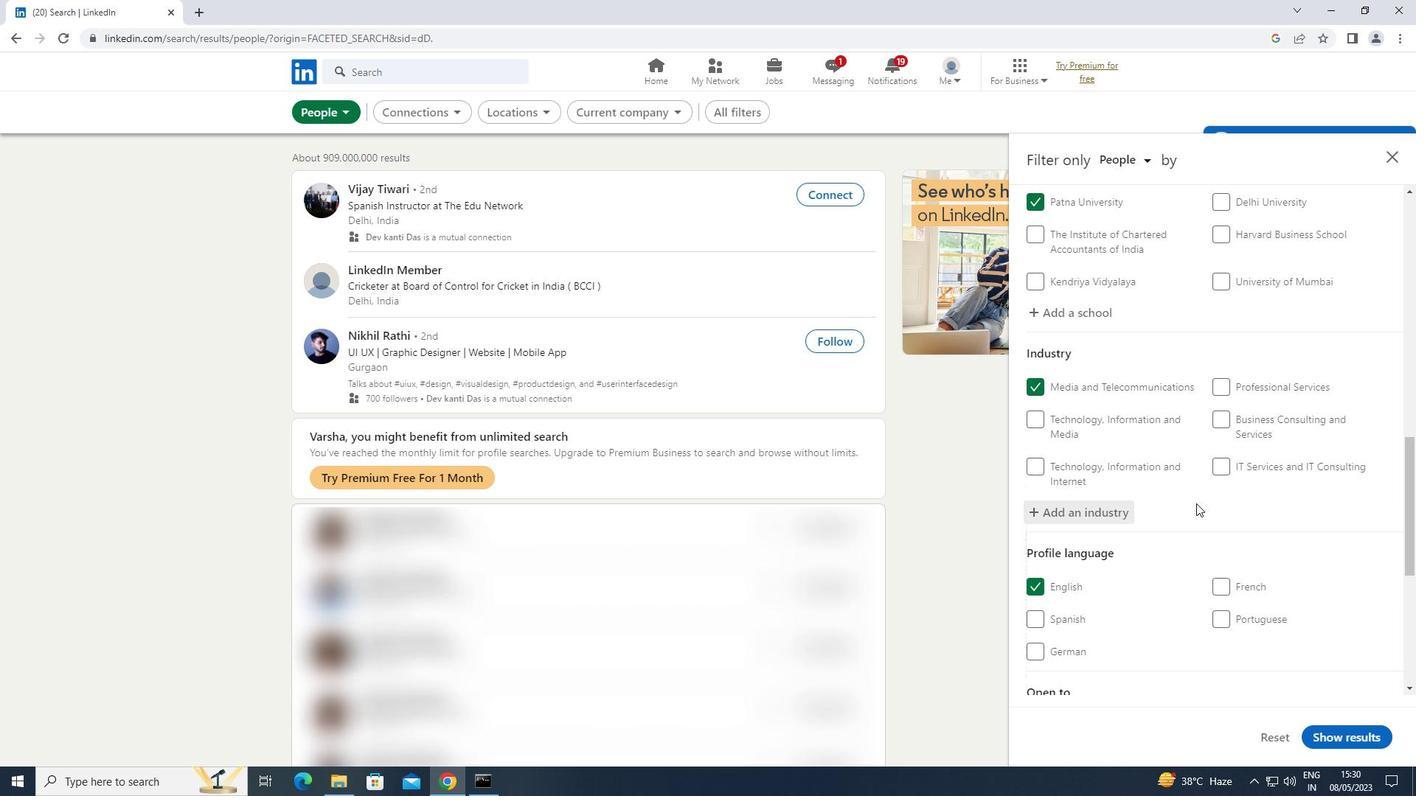 
Action: Mouse scrolled (1196, 503) with delta (0, 0)
Screenshot: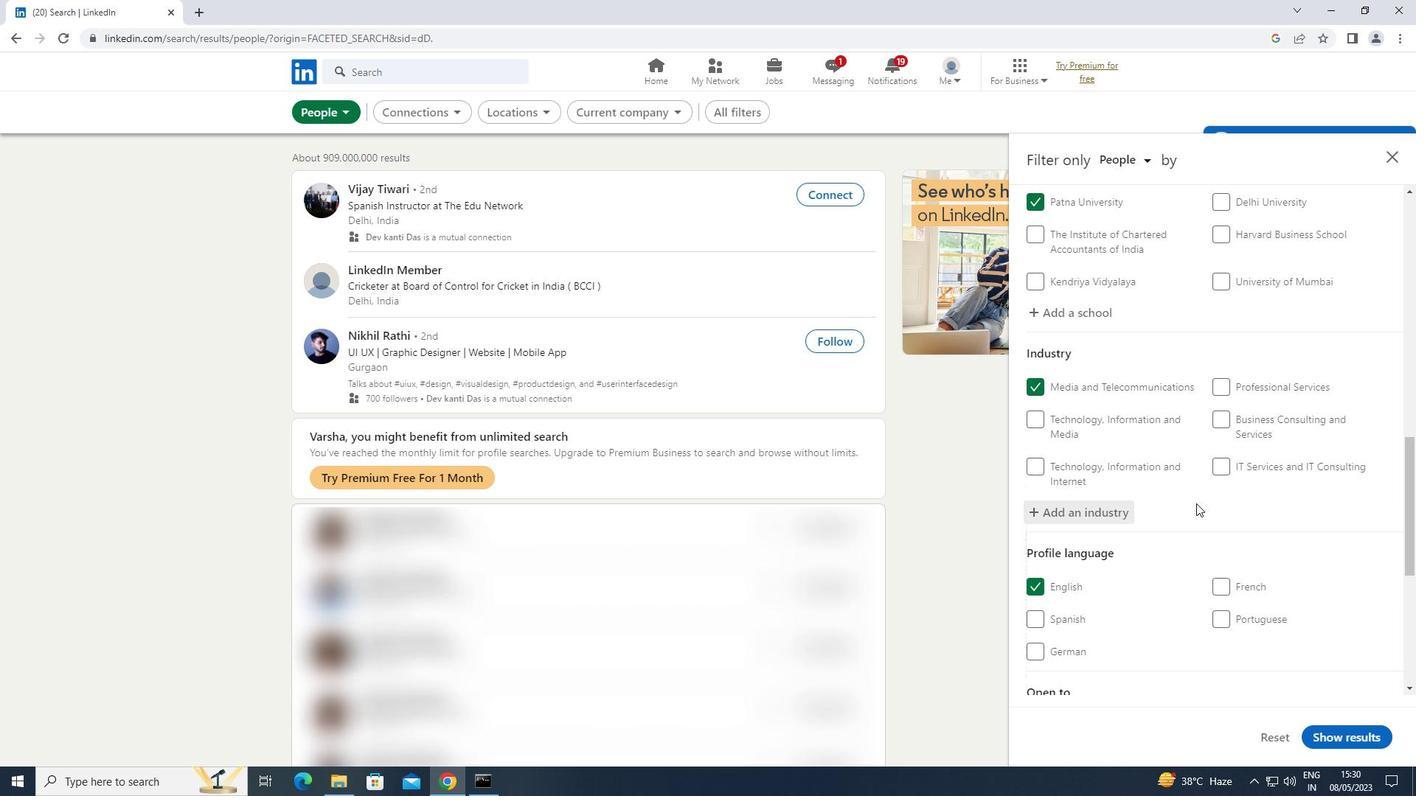 
Action: Mouse scrolled (1196, 503) with delta (0, 0)
Screenshot: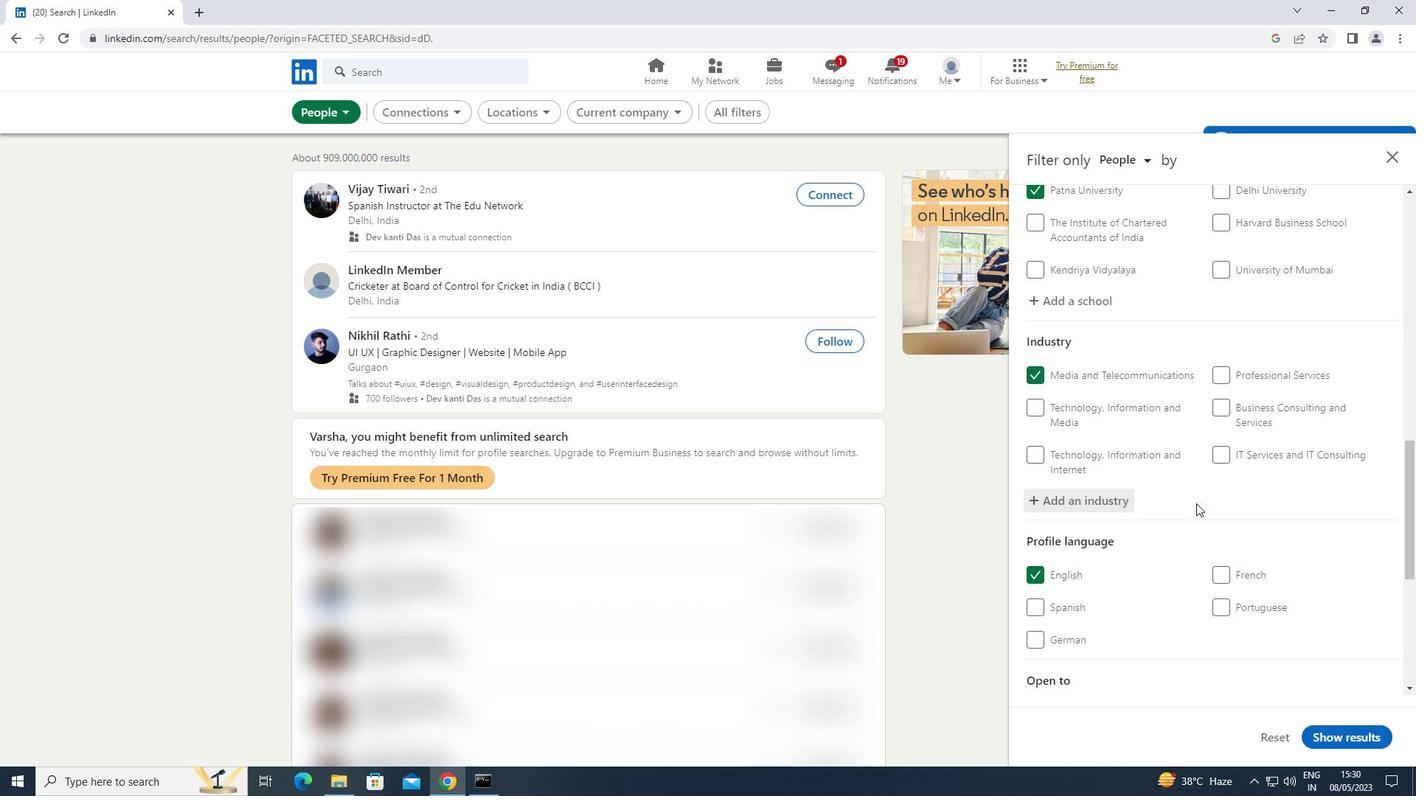 
Action: Mouse scrolled (1196, 503) with delta (0, 0)
Screenshot: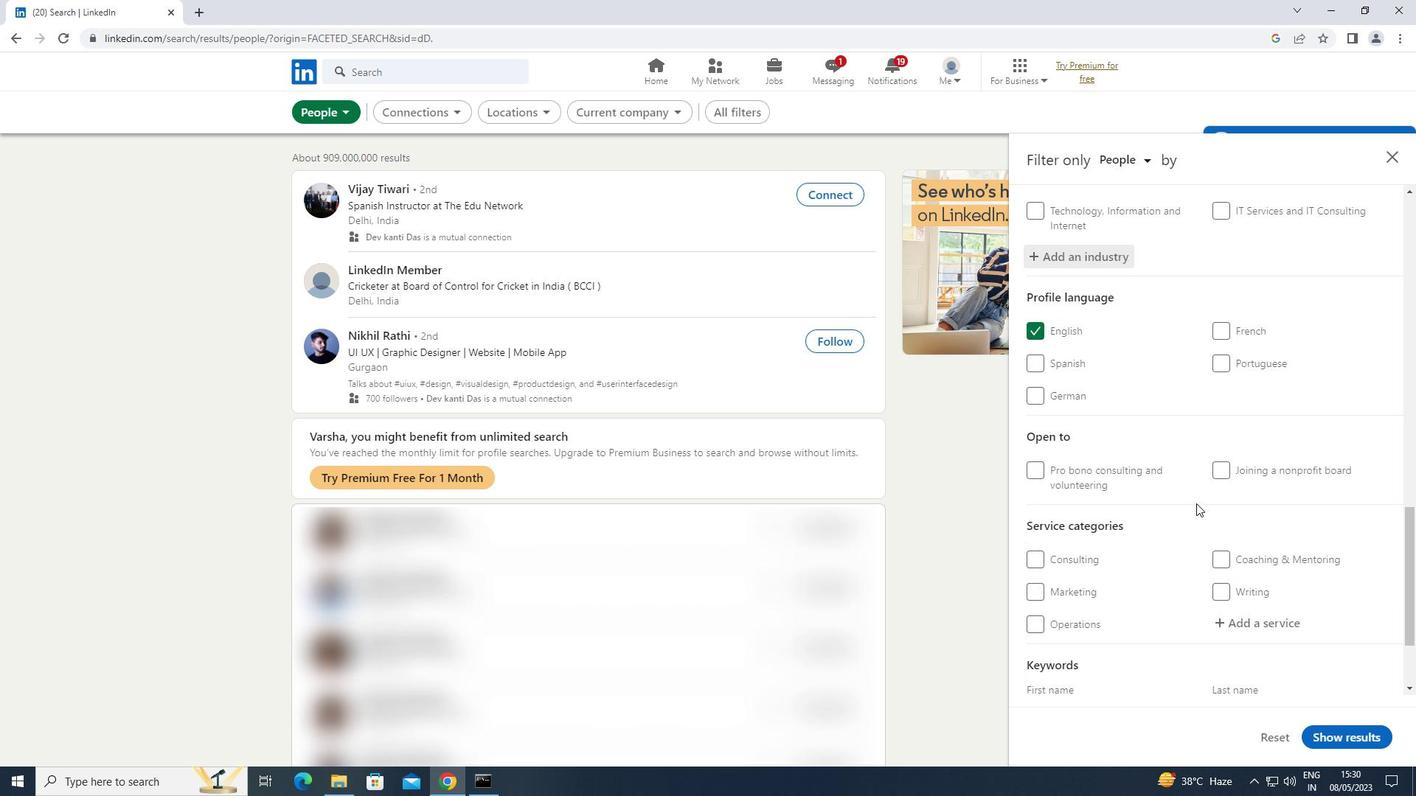 
Action: Mouse moved to (1249, 507)
Screenshot: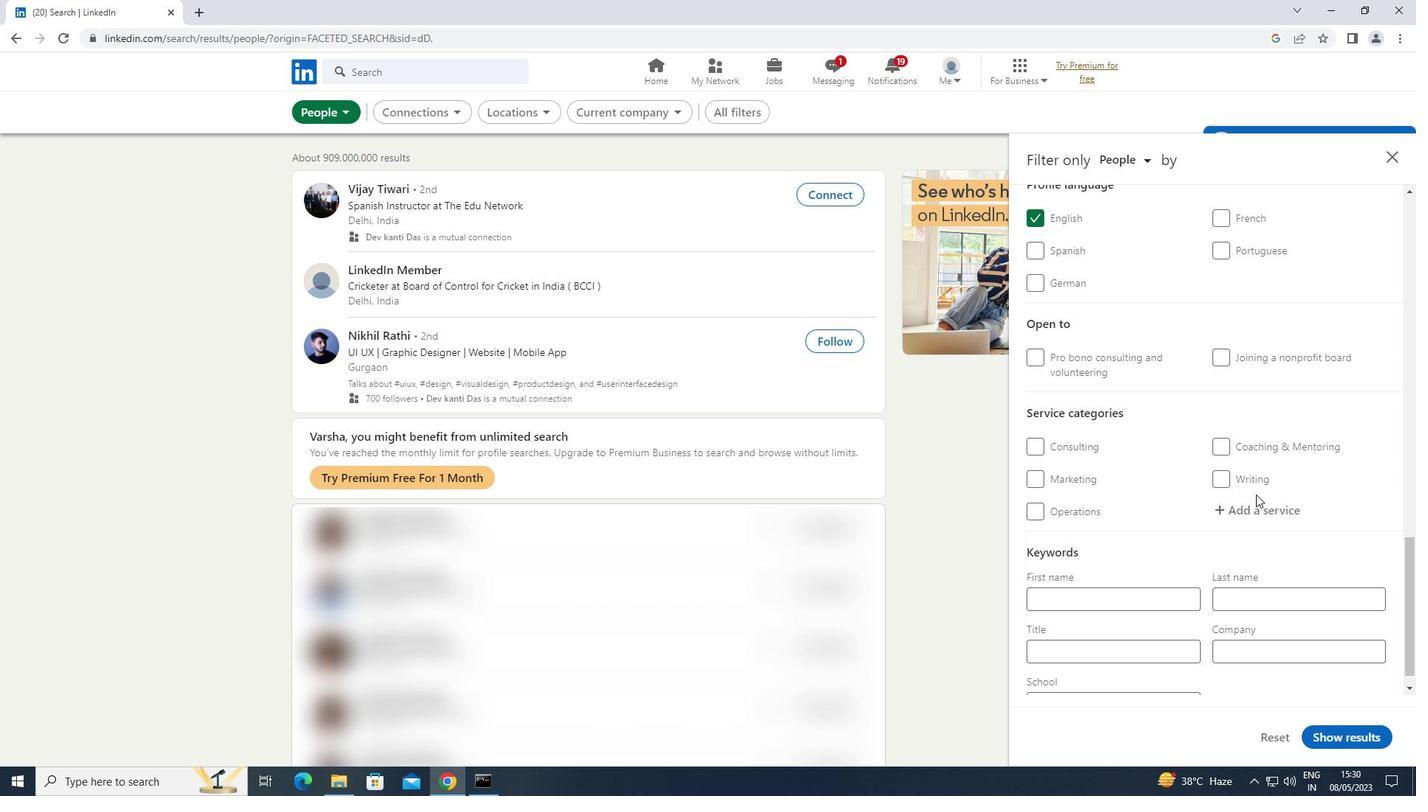 
Action: Mouse pressed left at (1249, 507)
Screenshot: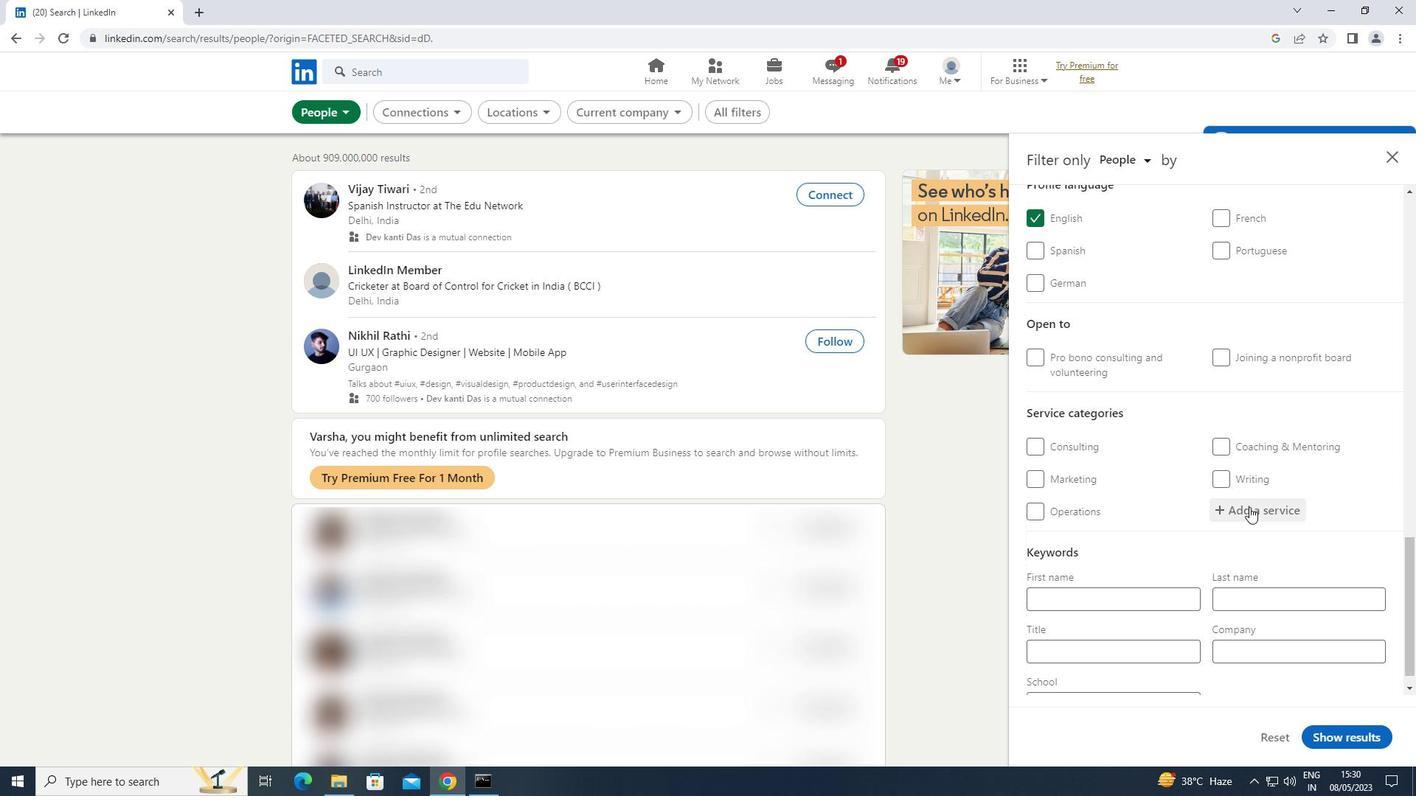 
Action: Key pressed <Key.shift>HOMEOWNERS
Screenshot: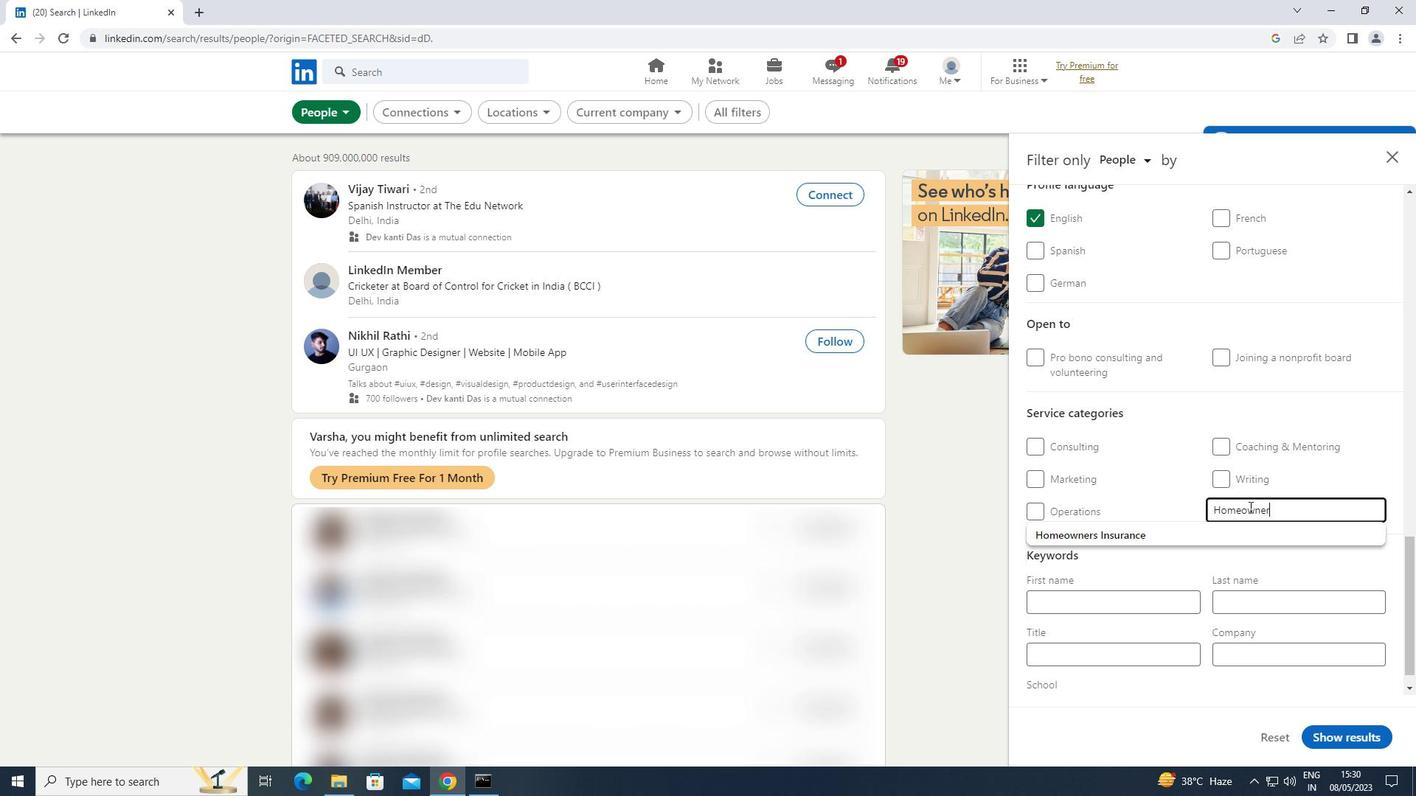 
Action: Mouse moved to (1185, 529)
Screenshot: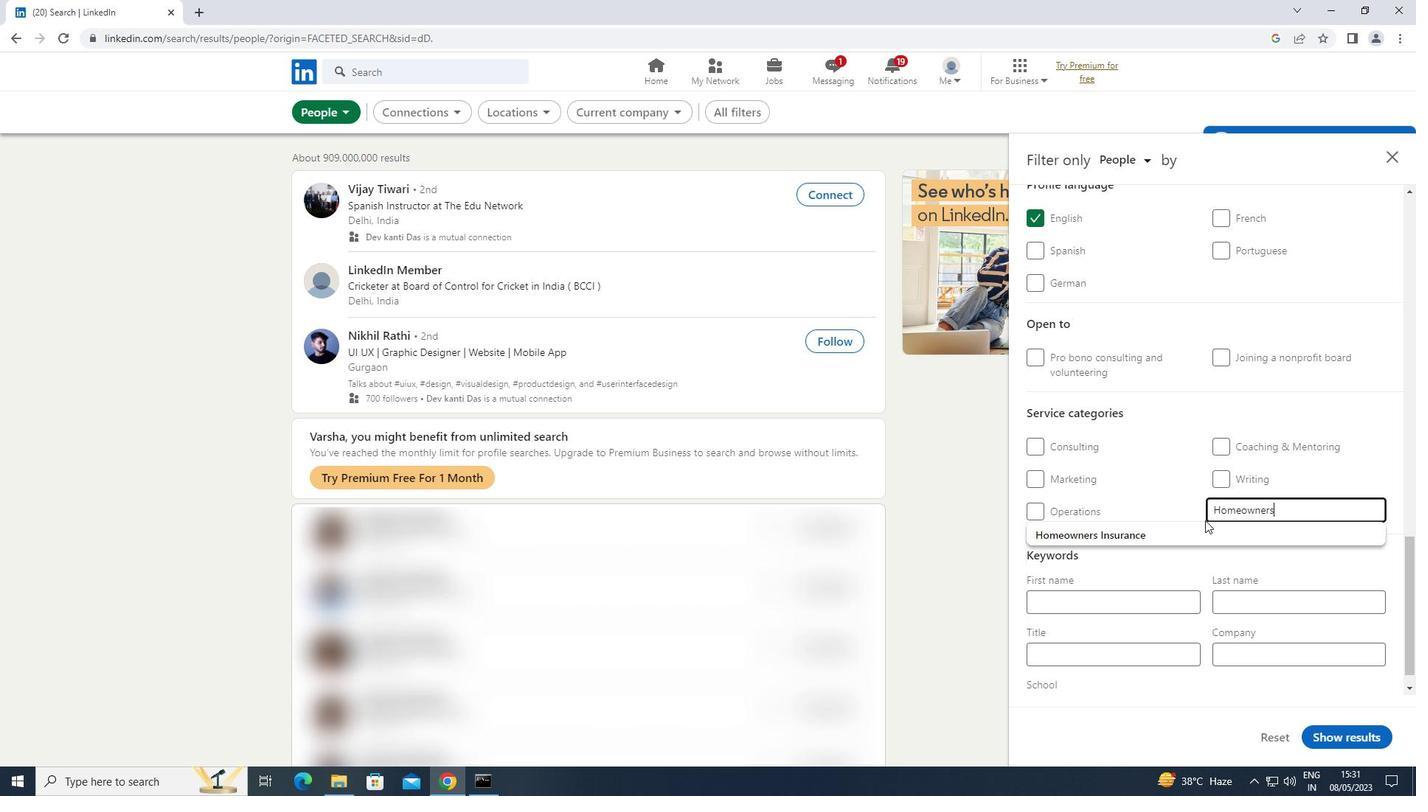 
Action: Mouse pressed left at (1185, 529)
Screenshot: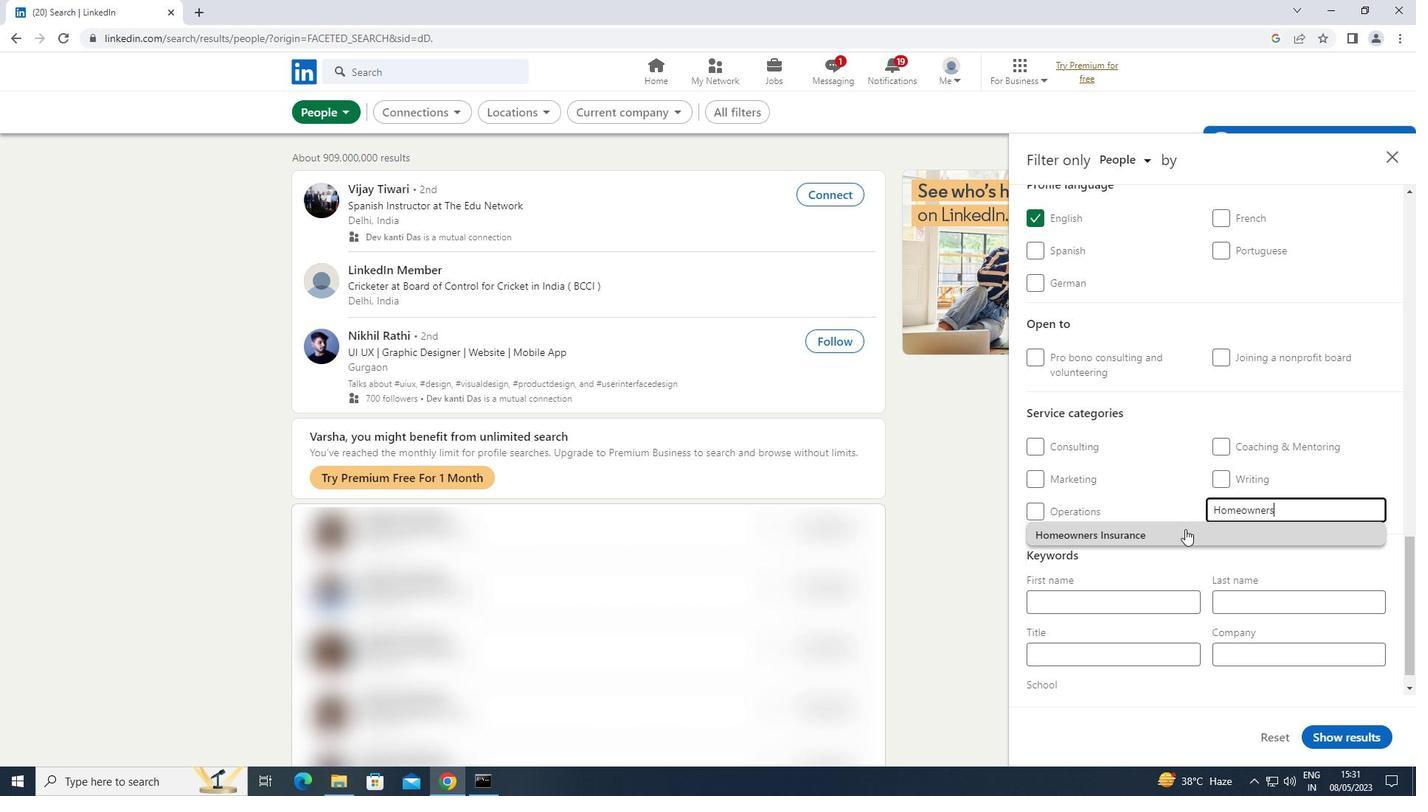 
Action: Mouse scrolled (1185, 529) with delta (0, 0)
Screenshot: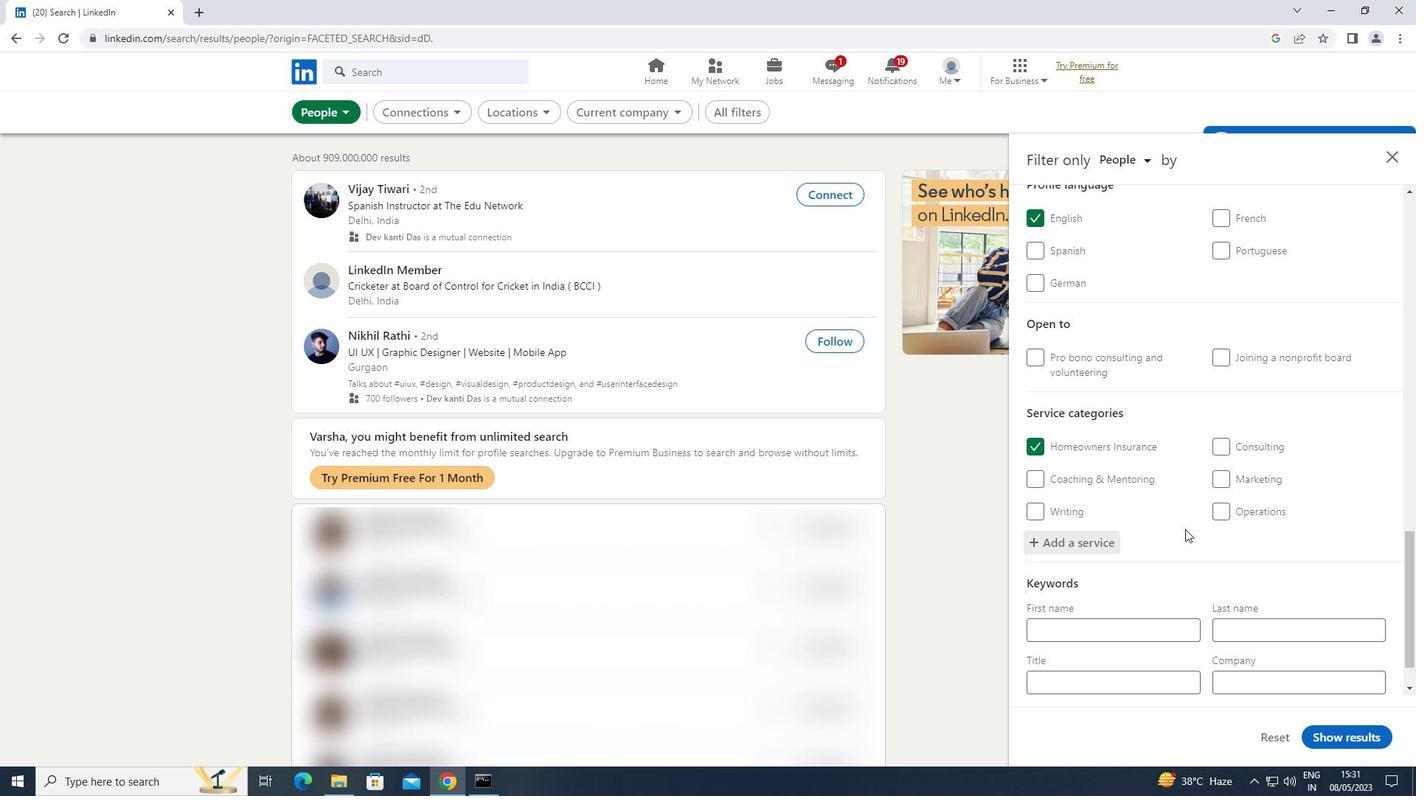 
Action: Mouse scrolled (1185, 529) with delta (0, 0)
Screenshot: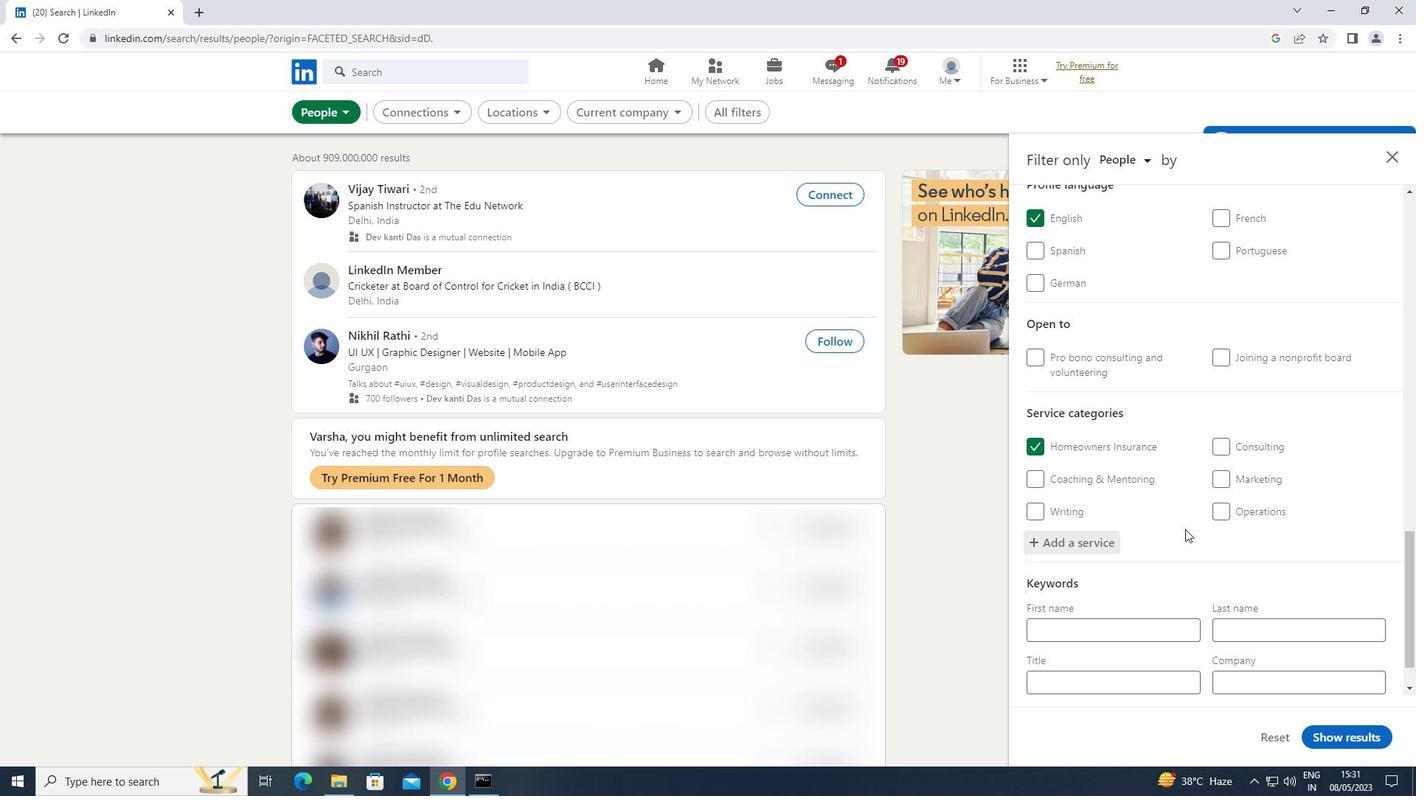 
Action: Mouse scrolled (1185, 529) with delta (0, 0)
Screenshot: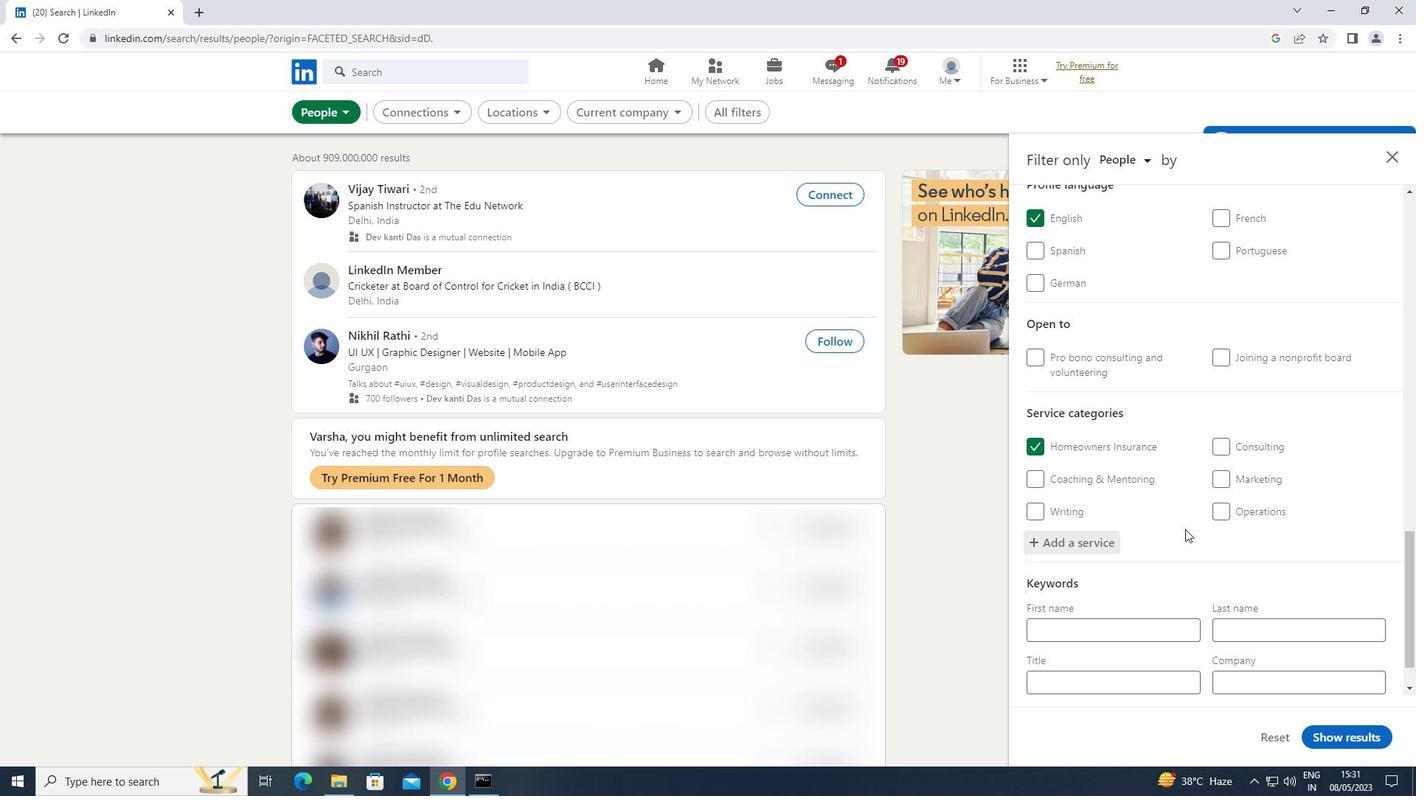 
Action: Mouse scrolled (1185, 529) with delta (0, 0)
Screenshot: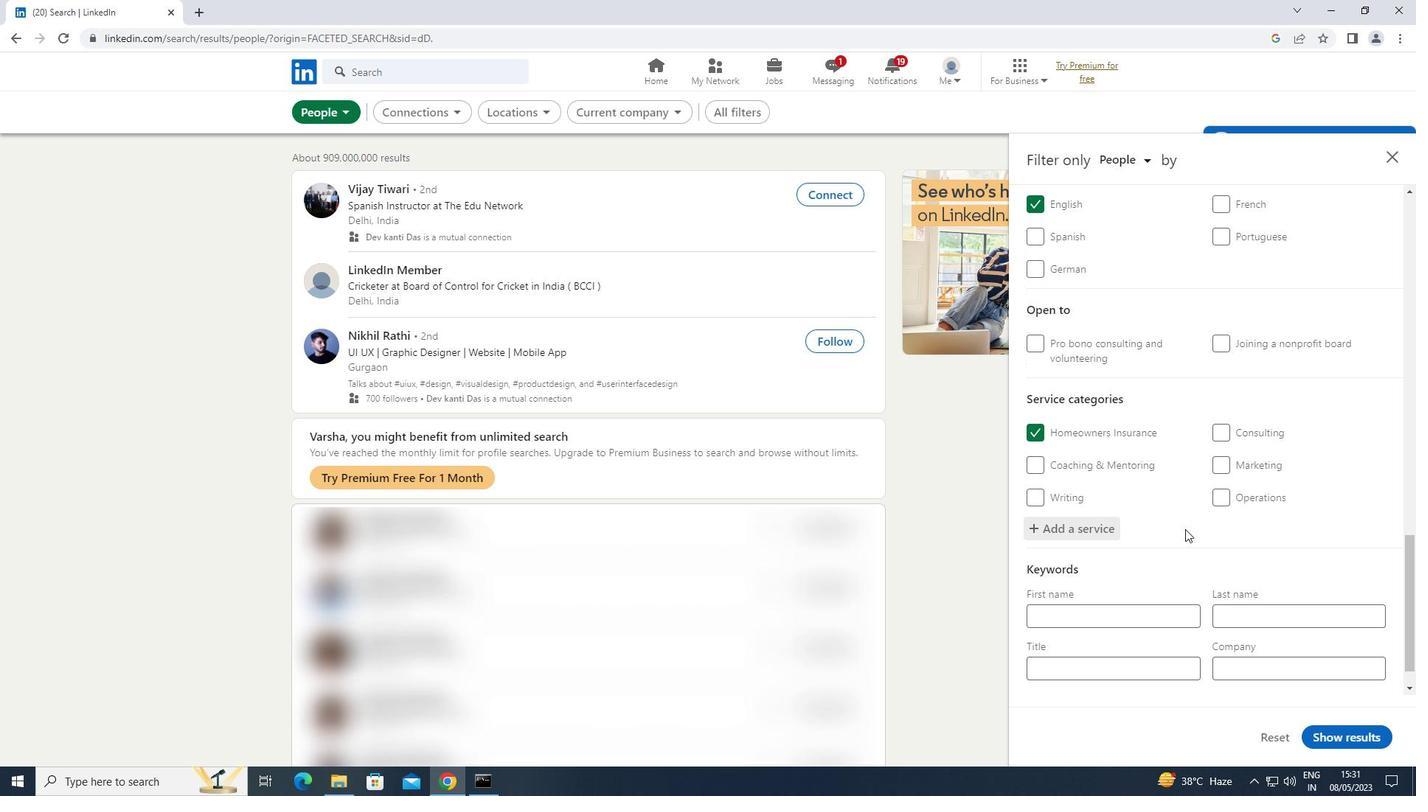 
Action: Mouse scrolled (1185, 529) with delta (0, 0)
Screenshot: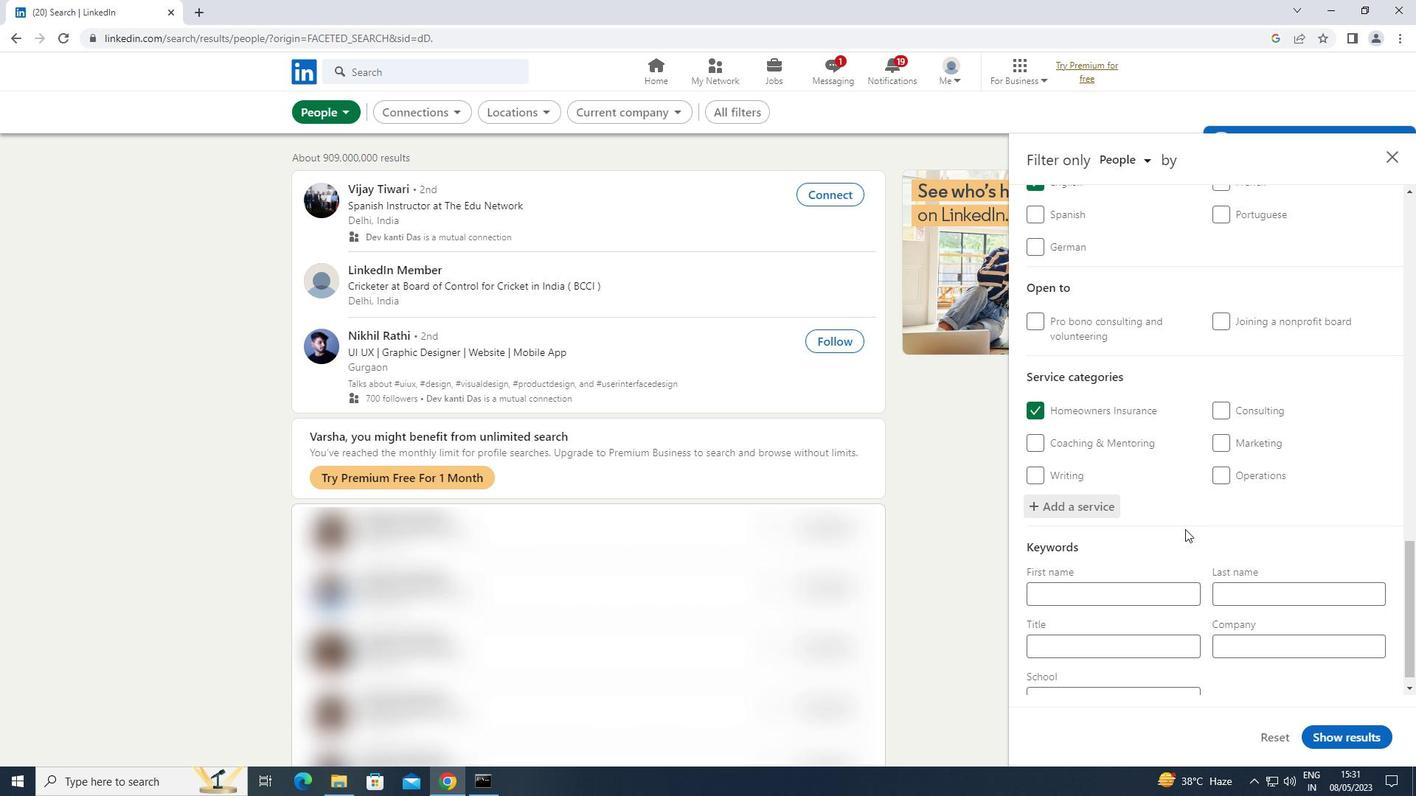 
Action: Mouse moved to (1135, 627)
Screenshot: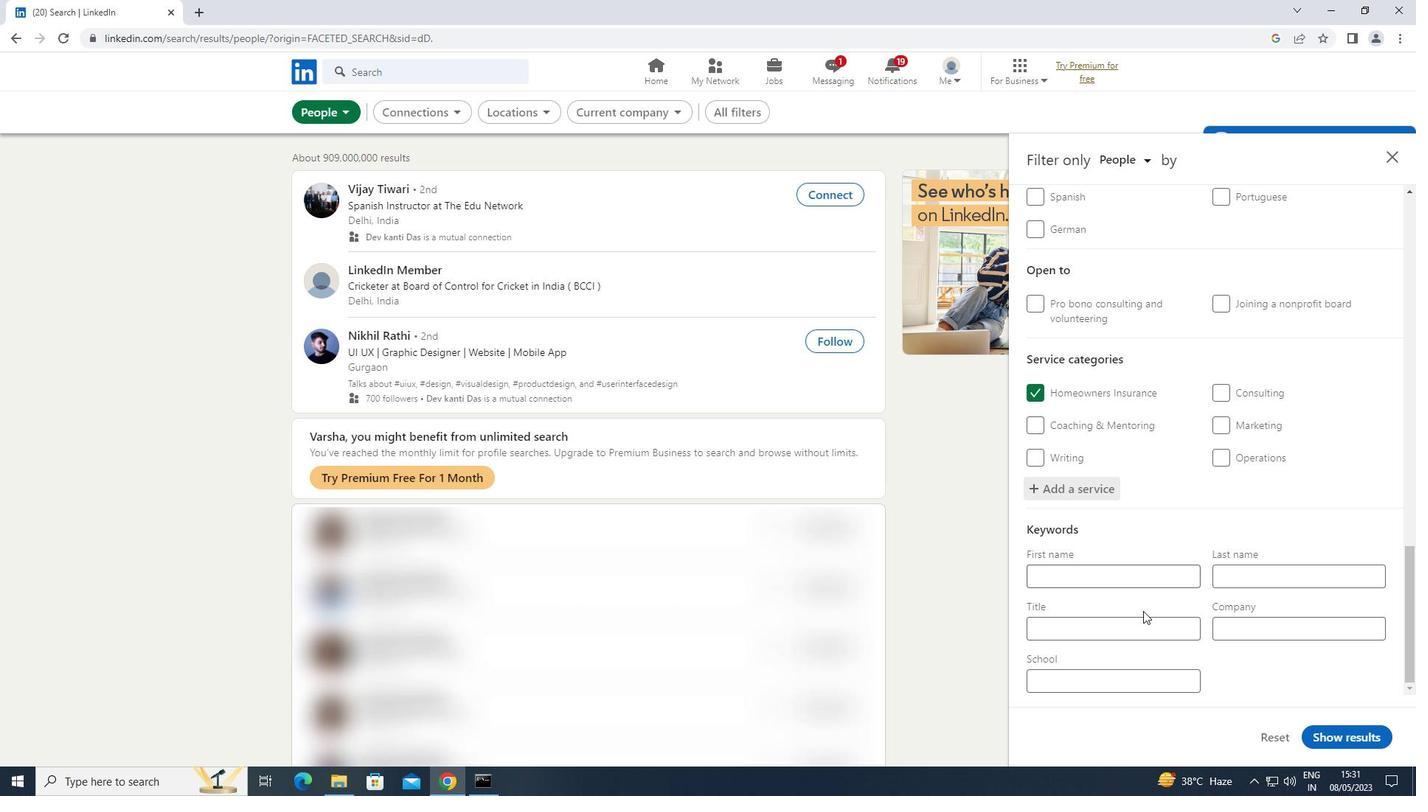 
Action: Mouse pressed left at (1135, 627)
Screenshot: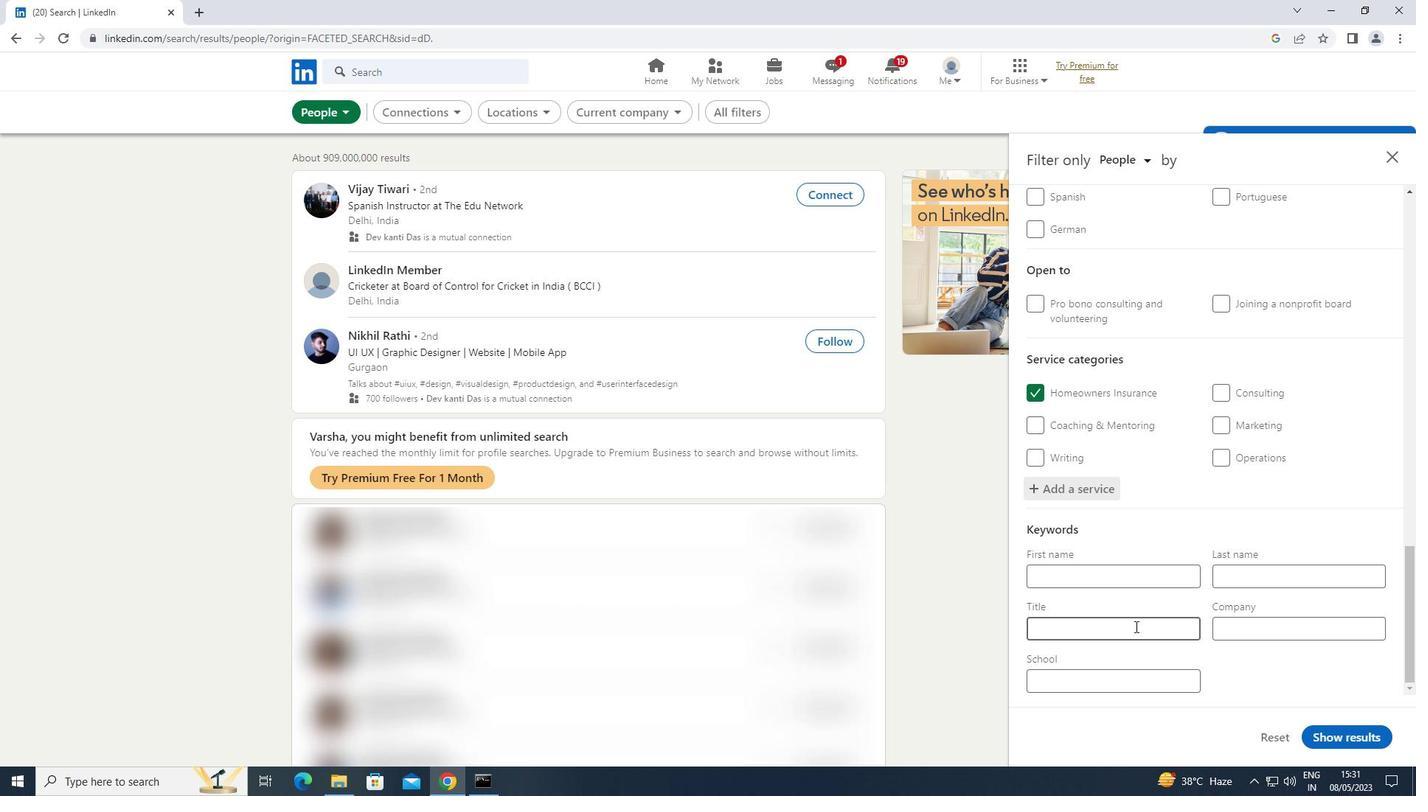 
Action: Mouse moved to (1132, 627)
Screenshot: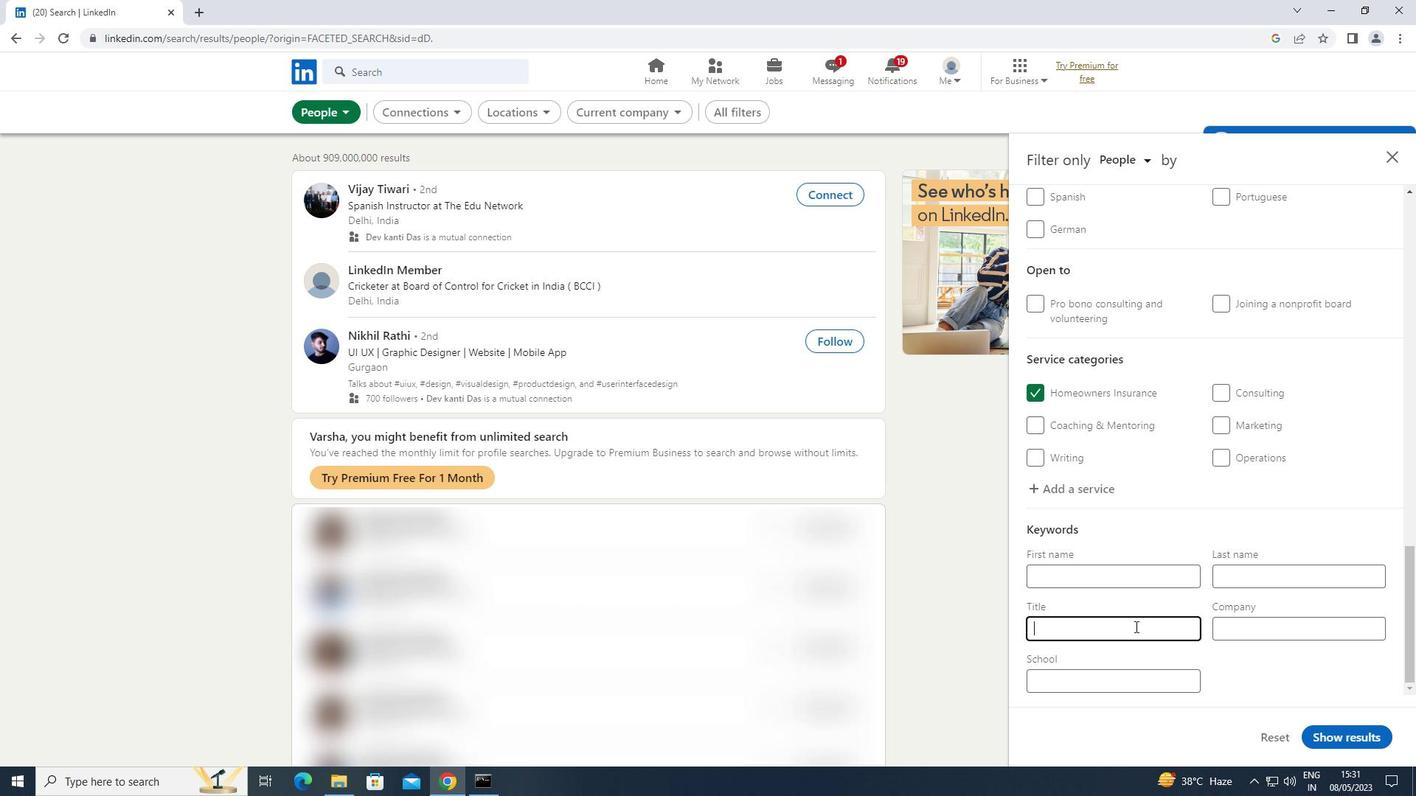 
Action: Key pressed <Key.shift>BEAUTICIAN
Screenshot: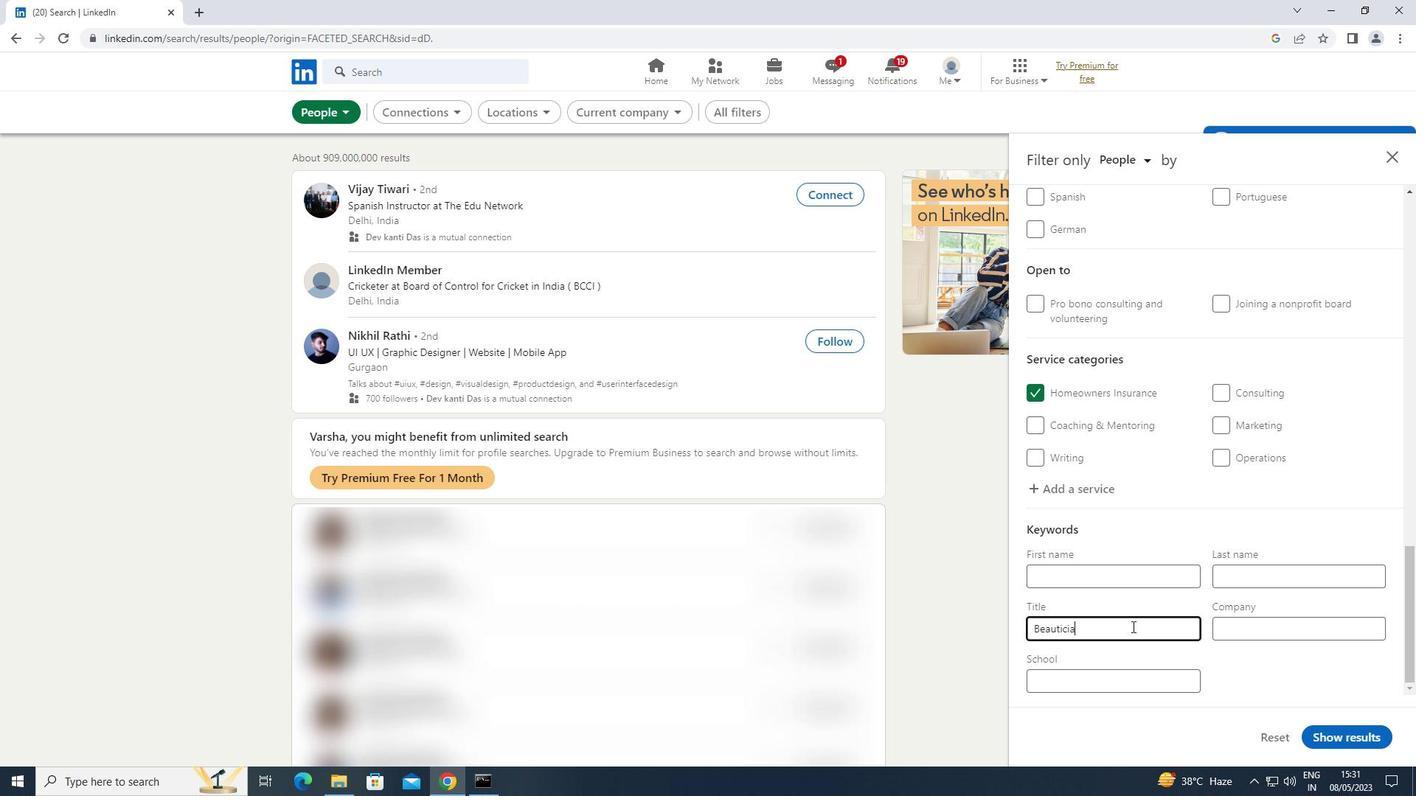 
Action: Mouse moved to (1360, 739)
Screenshot: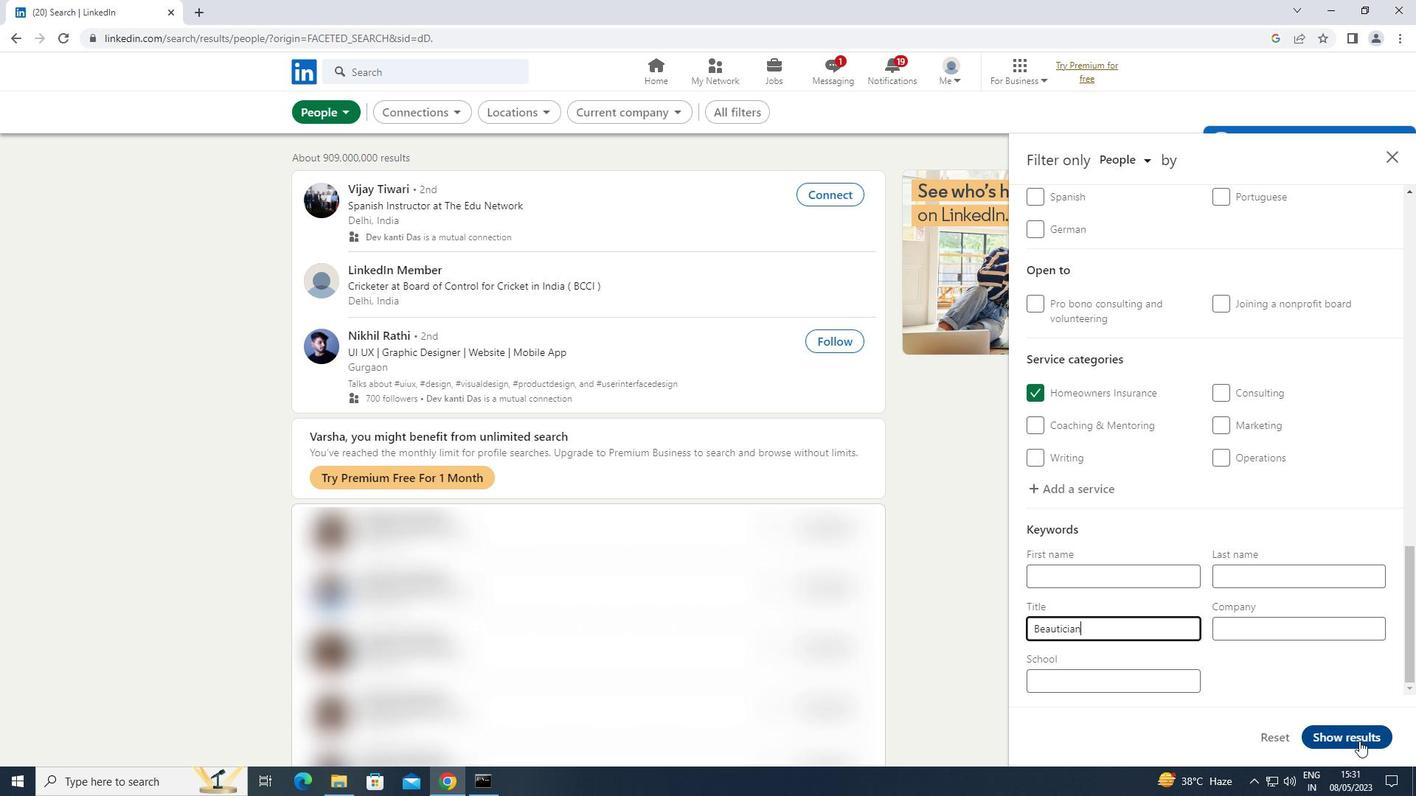 
Action: Mouse pressed left at (1360, 739)
Screenshot: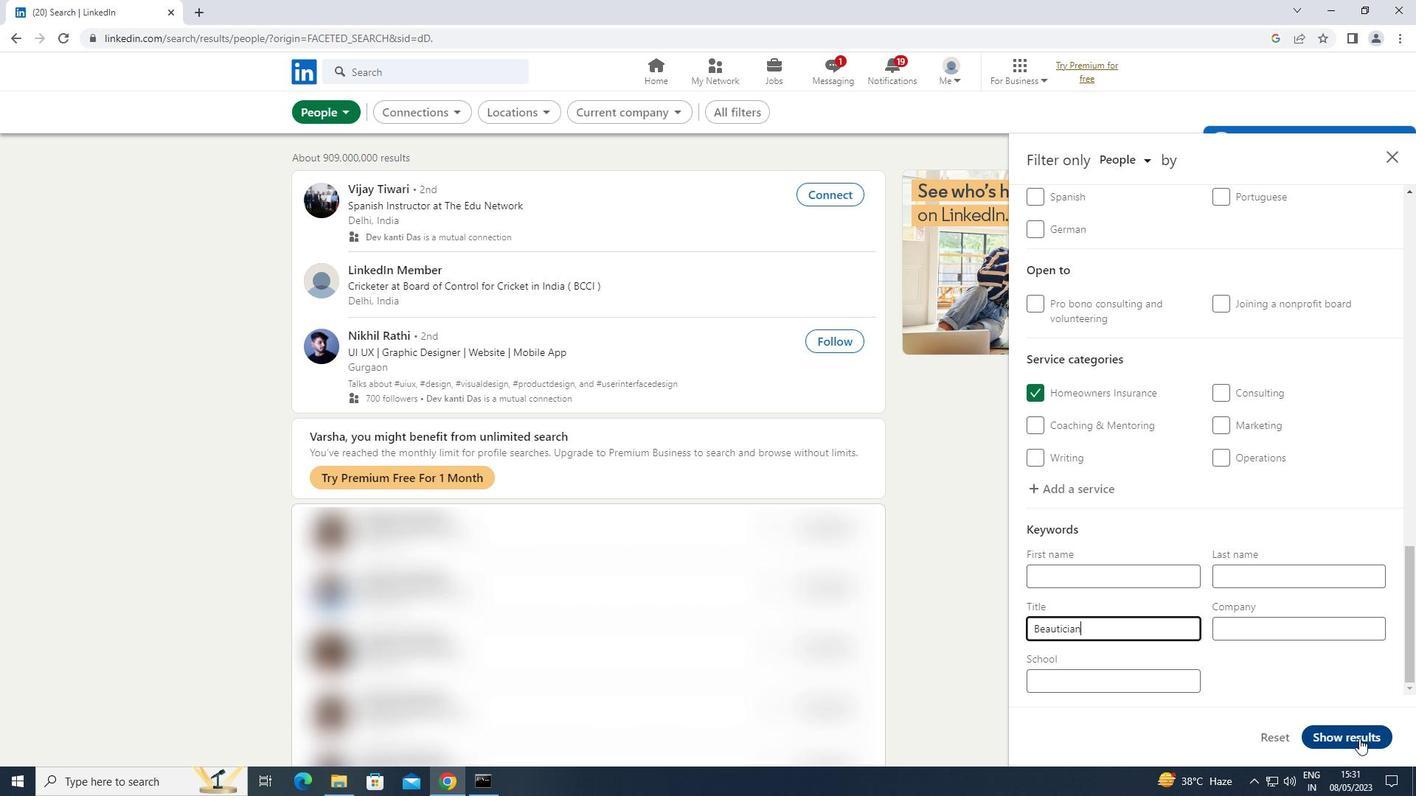 
